 Task: Find connections with filter location Buin with filter topic #successwith filter profile language Spanish with filter current company United Breweries Ltd. with filter school Kerala Agricultural Jobs with filter industry Wireless Services with filter service category Auto Insurance with filter keywords title Biostatistician
Action: Mouse moved to (643, 85)
Screenshot: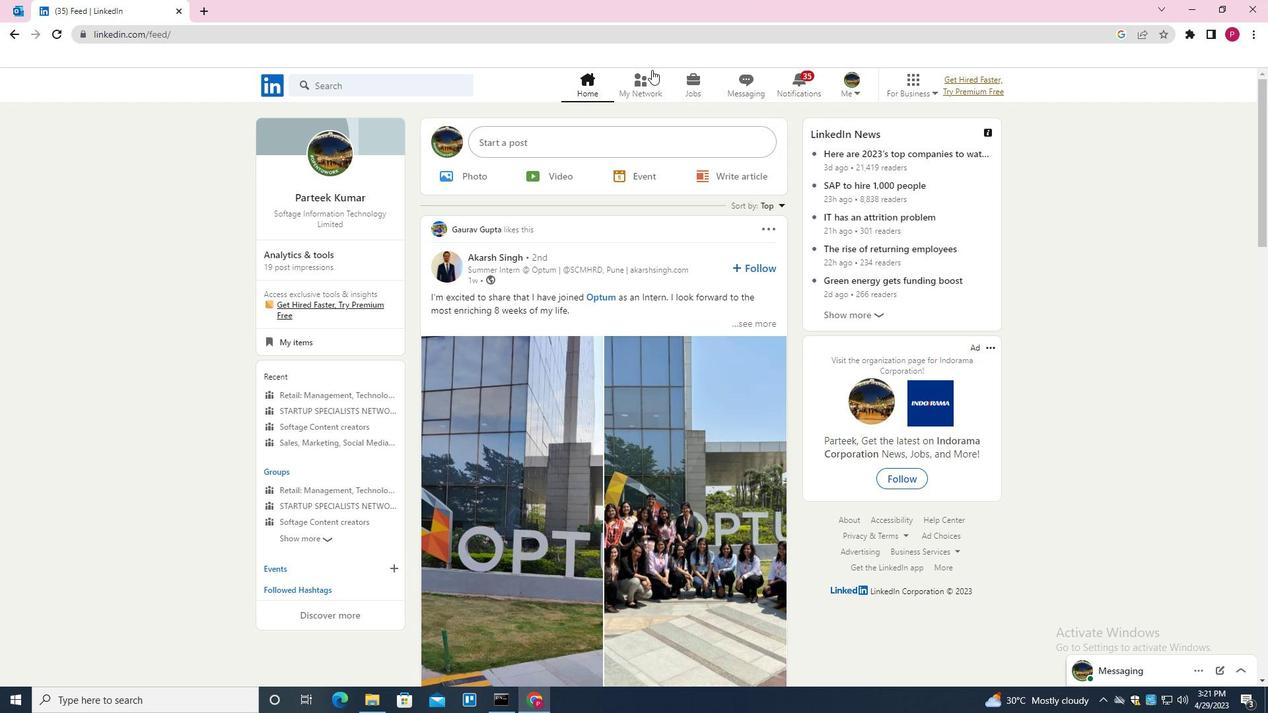 
Action: Mouse pressed left at (643, 85)
Screenshot: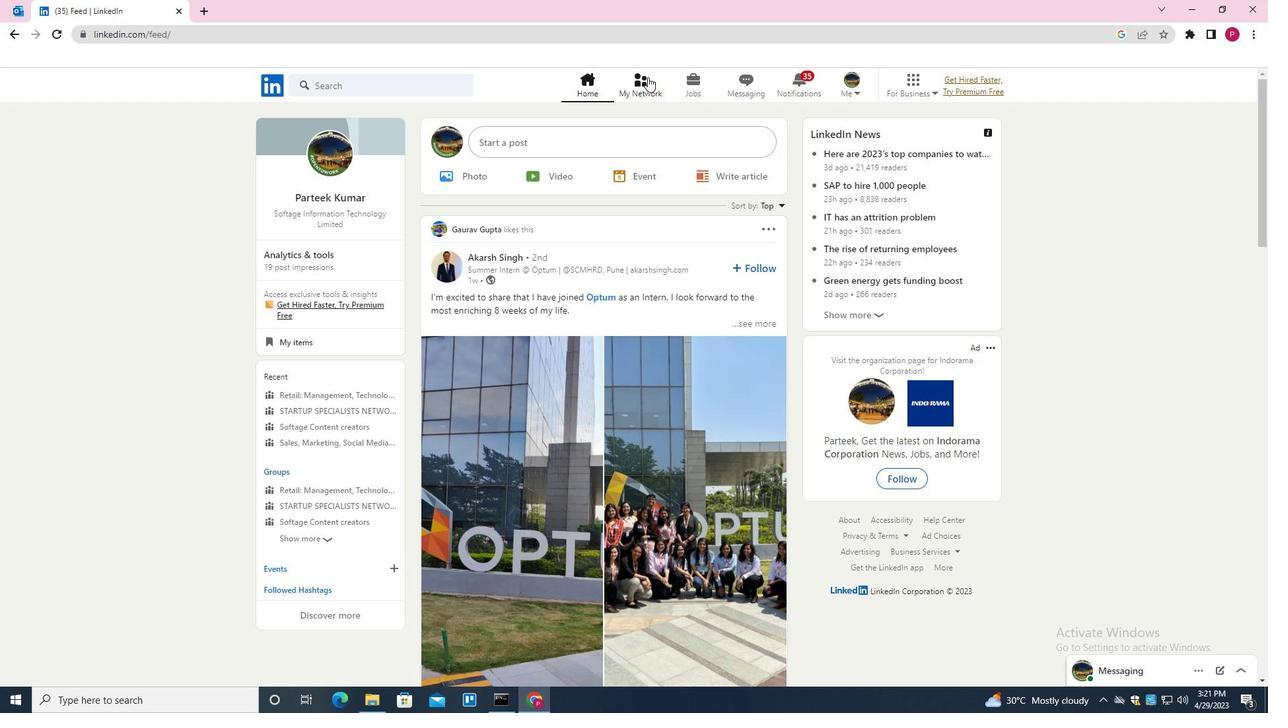 
Action: Mouse moved to (400, 154)
Screenshot: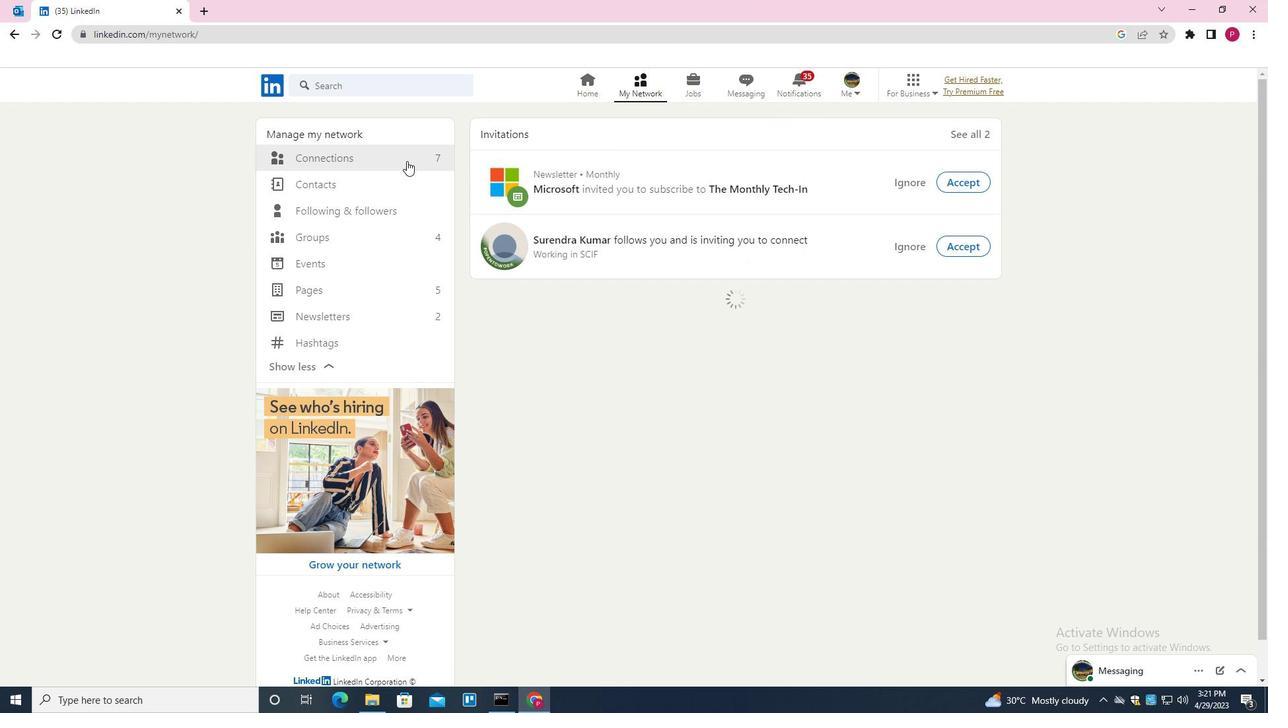 
Action: Mouse pressed left at (400, 154)
Screenshot: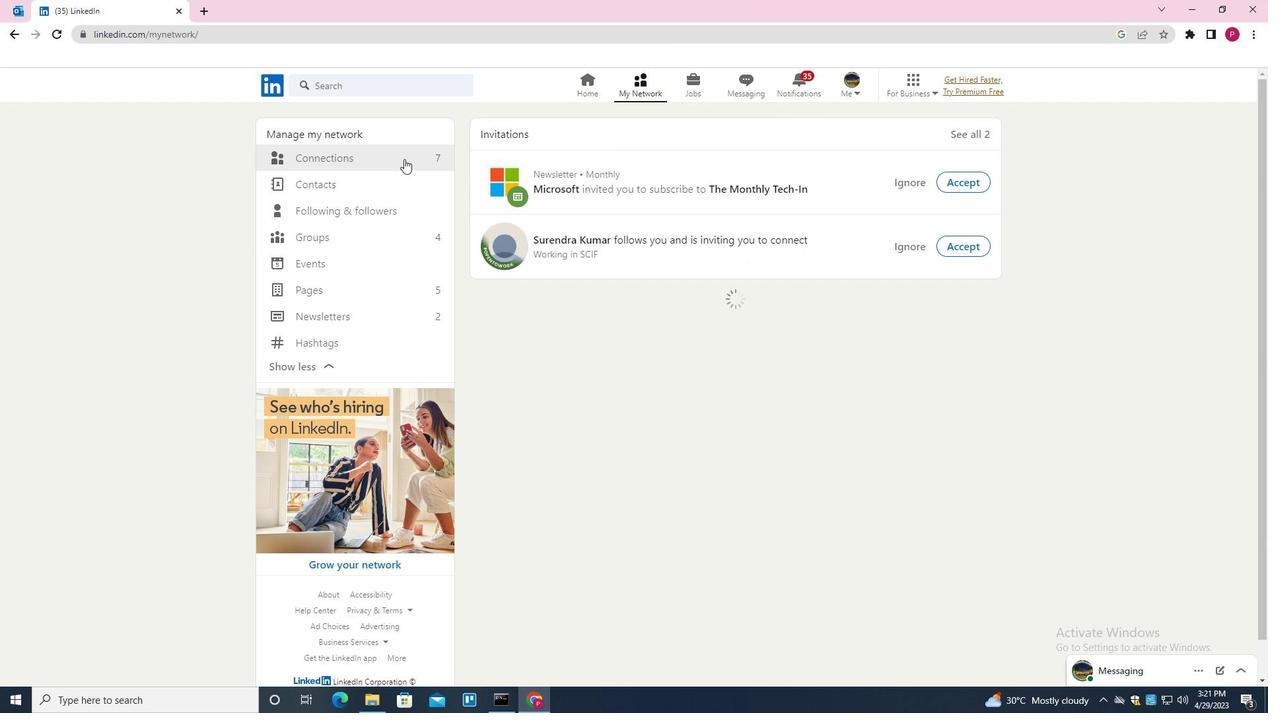 
Action: Mouse moved to (740, 161)
Screenshot: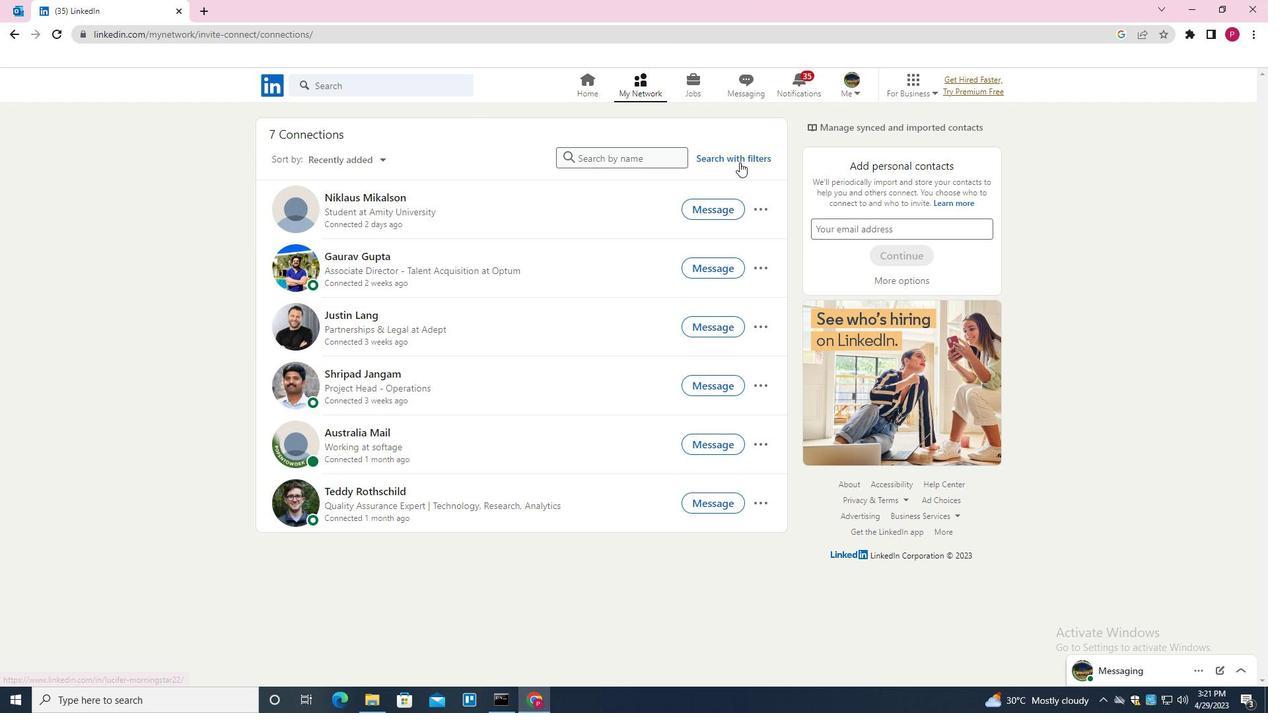 
Action: Mouse pressed left at (740, 161)
Screenshot: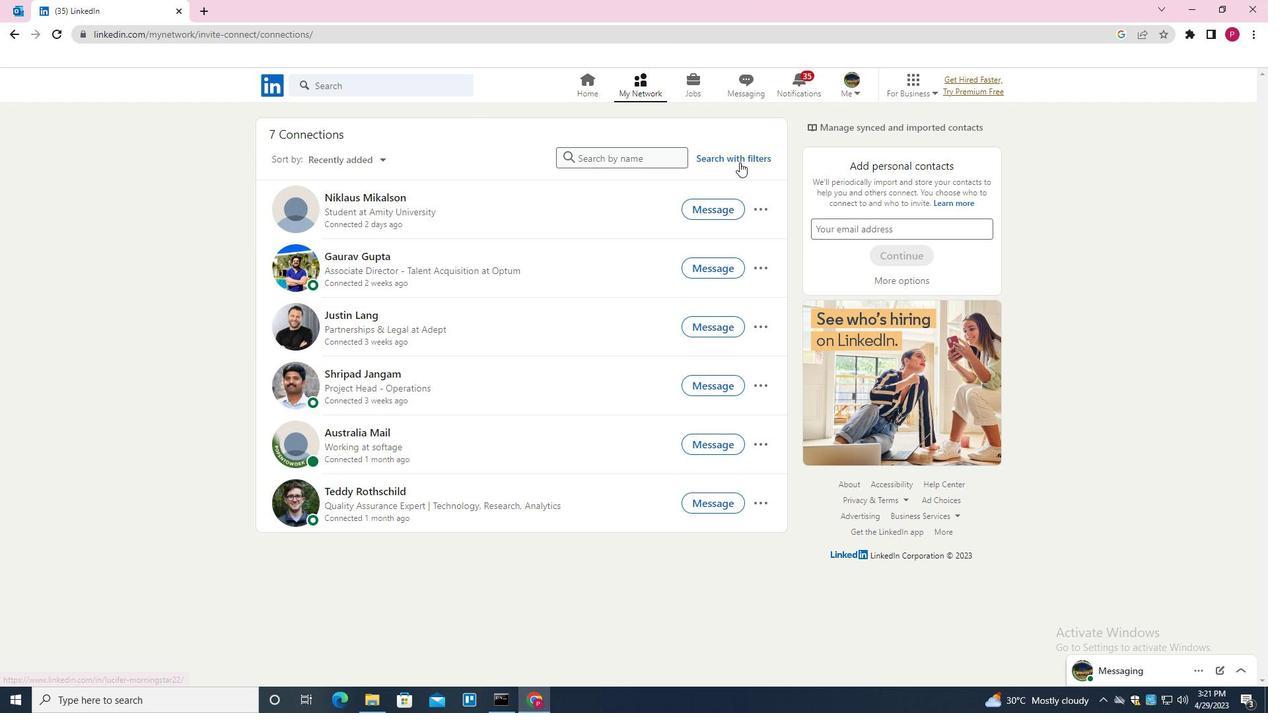 
Action: Mouse moved to (672, 124)
Screenshot: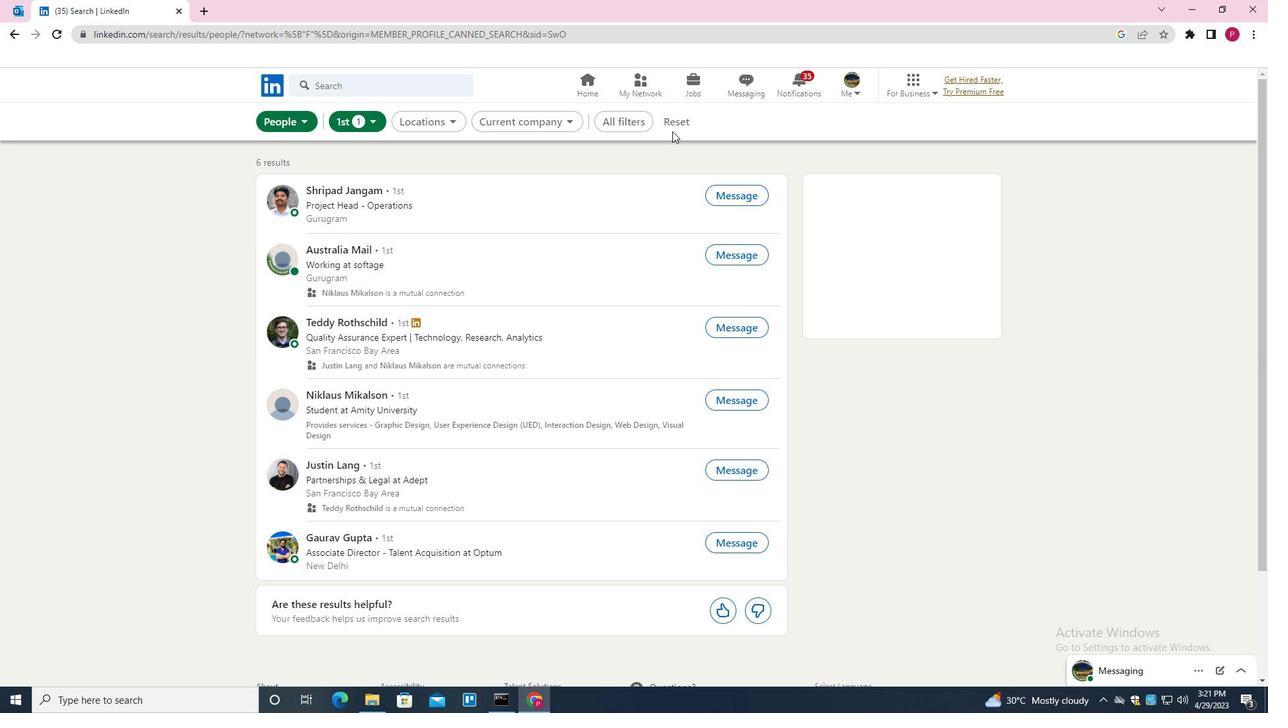 
Action: Mouse pressed left at (672, 124)
Screenshot: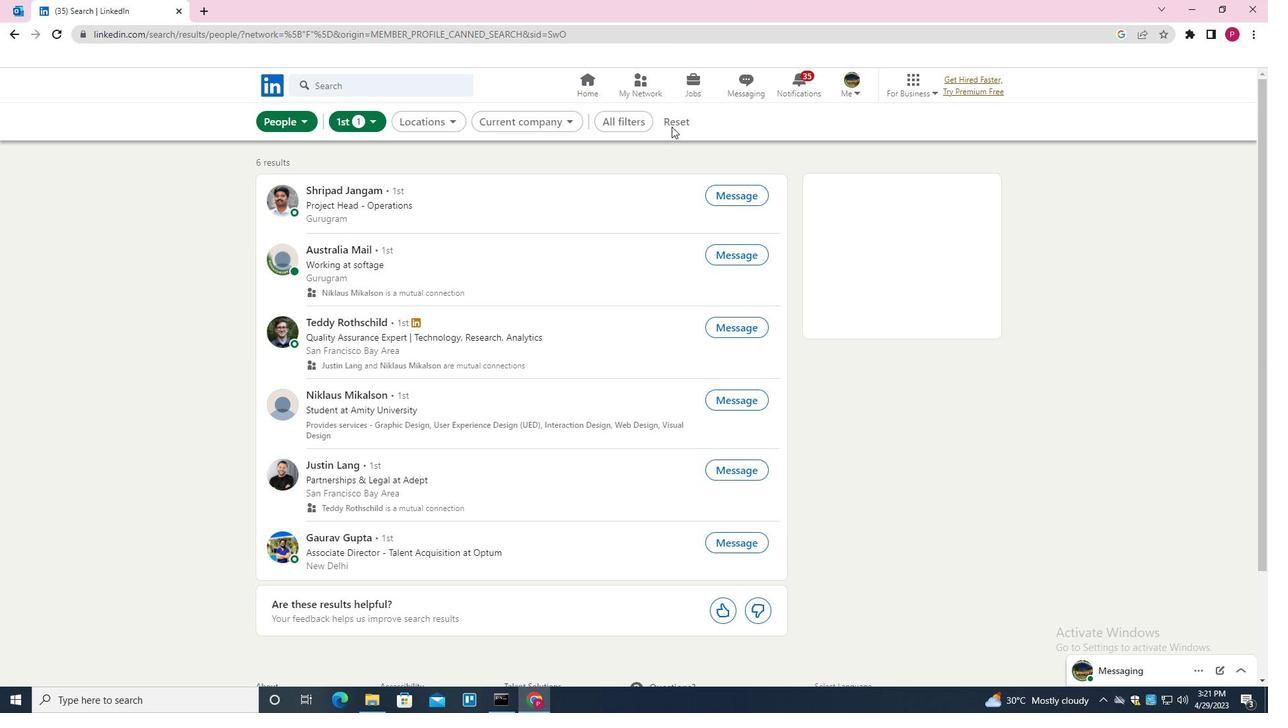 
Action: Mouse moved to (657, 126)
Screenshot: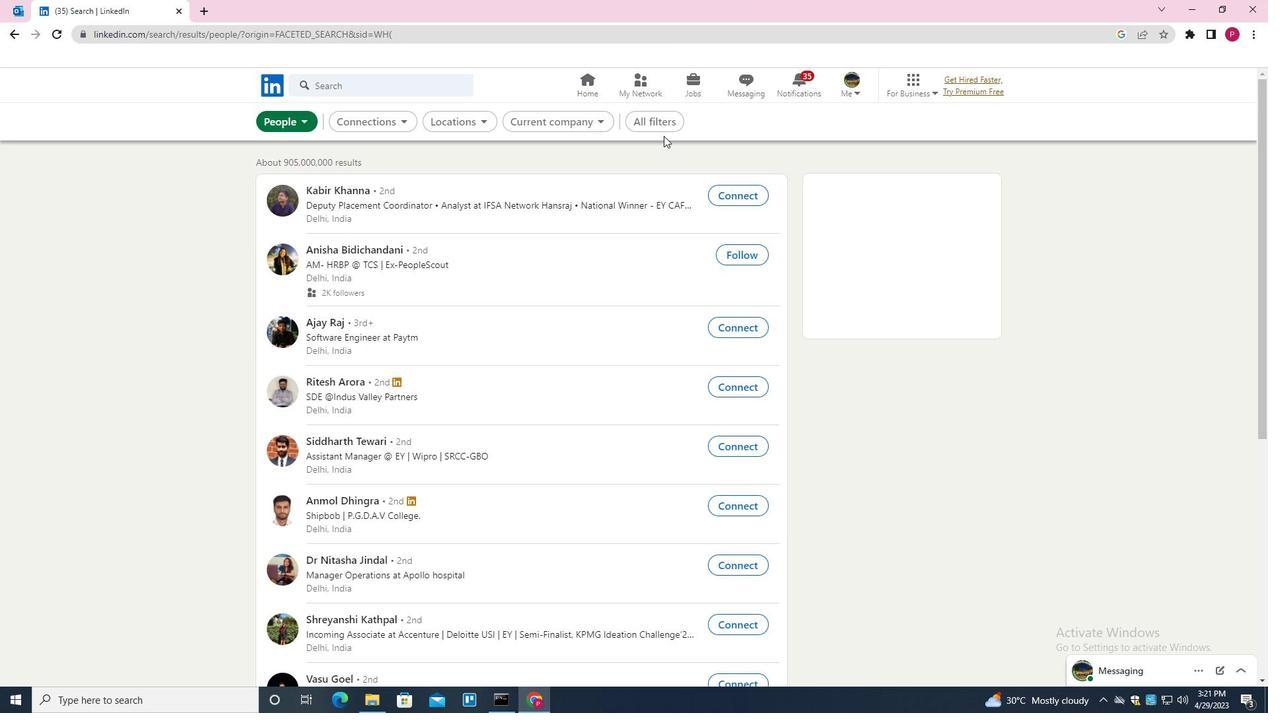 
Action: Mouse pressed left at (657, 126)
Screenshot: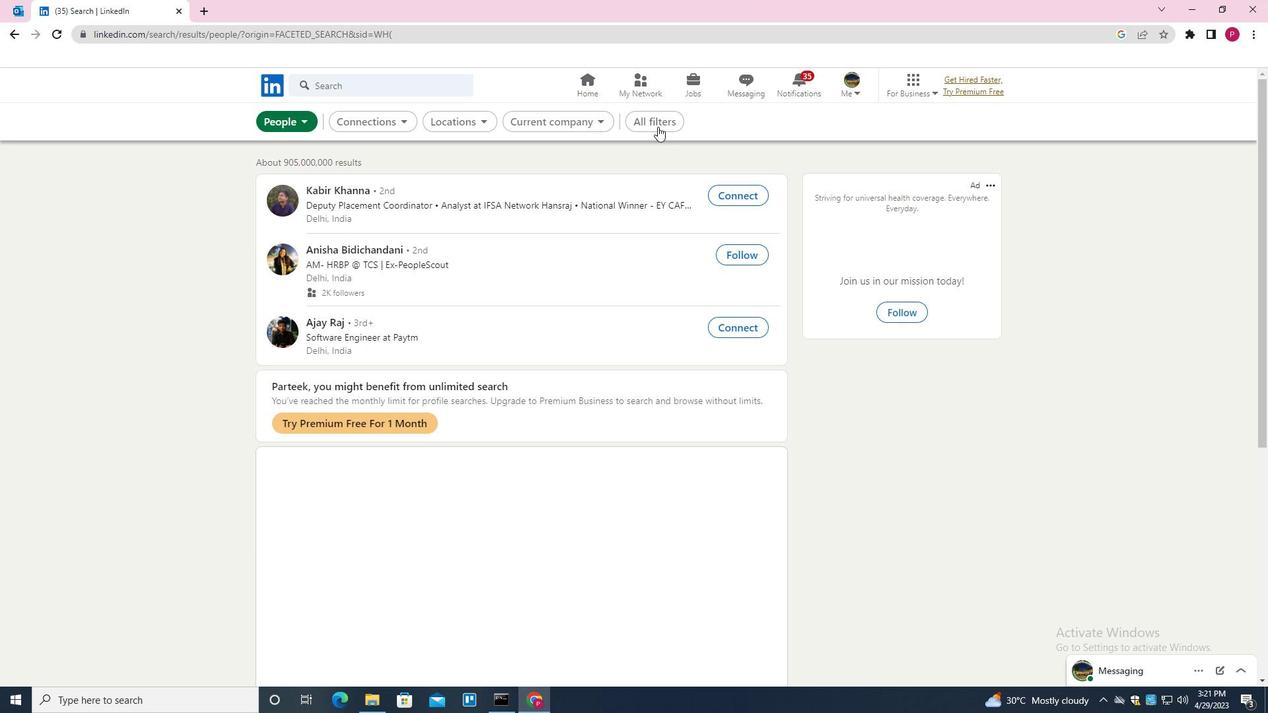 
Action: Mouse moved to (1102, 520)
Screenshot: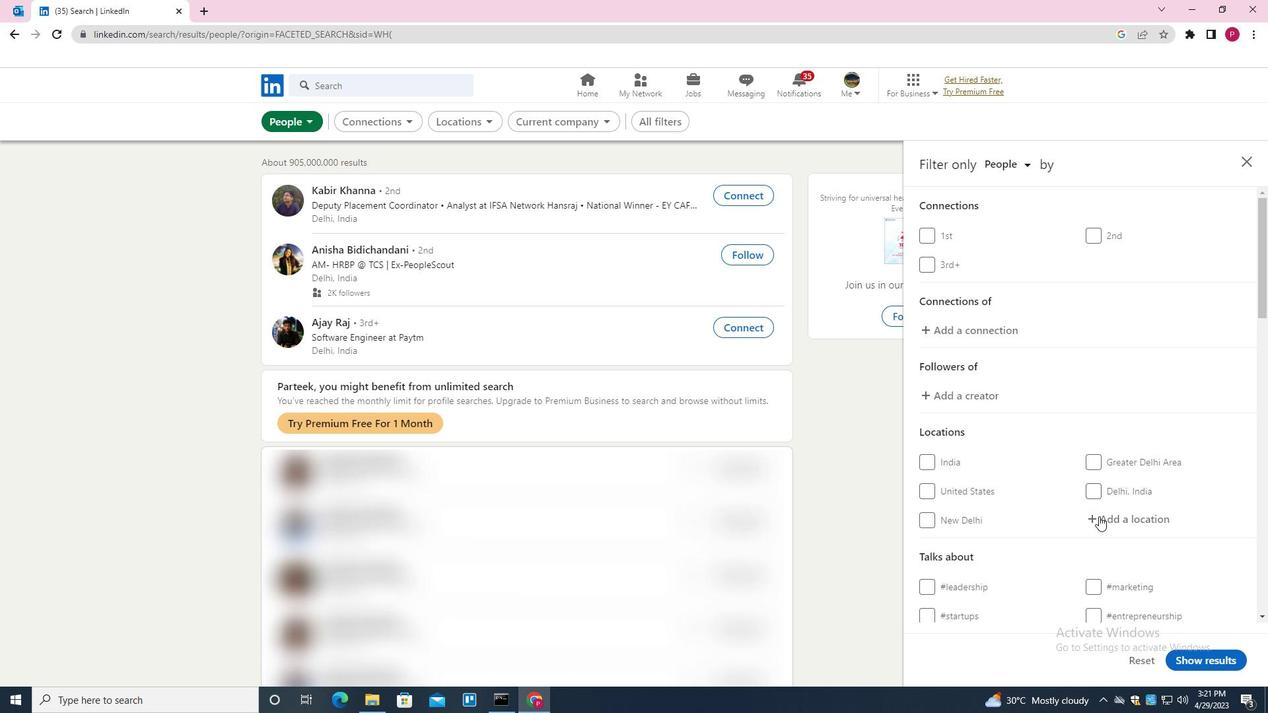 
Action: Mouse pressed left at (1102, 520)
Screenshot: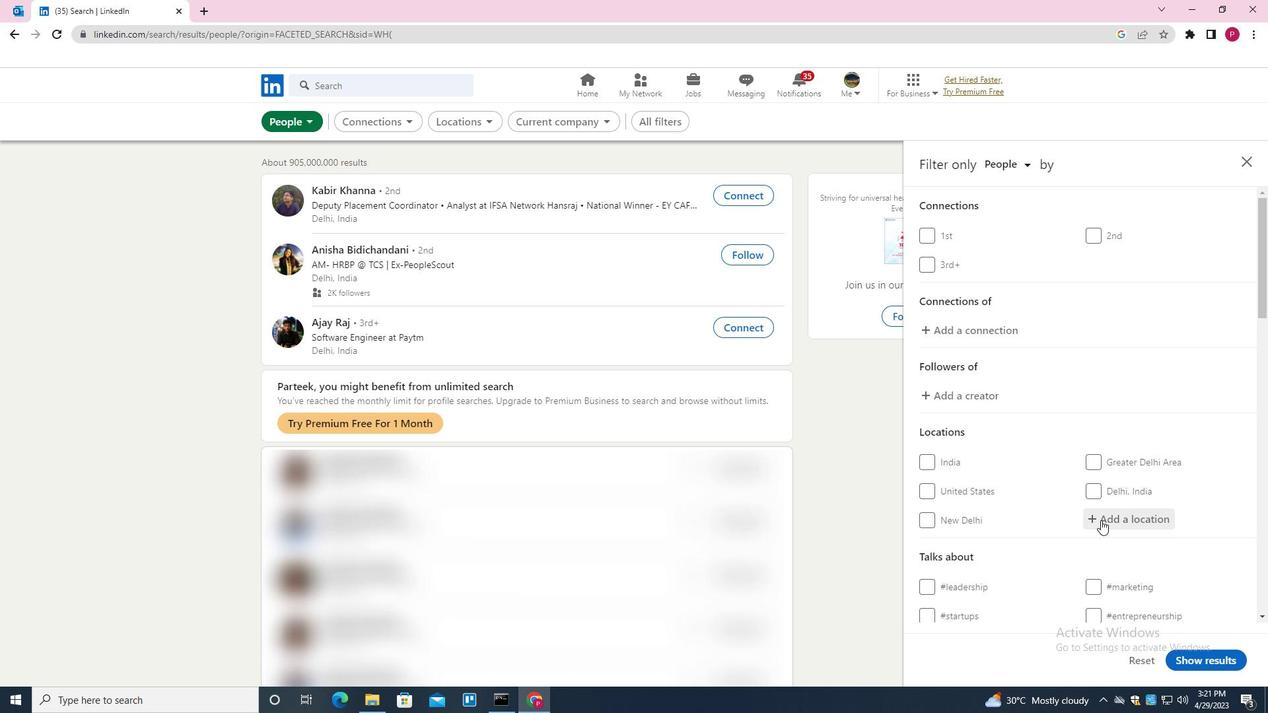 
Action: Key pressed <Key.shift>BUIN<Key.down><Key.enter>
Screenshot: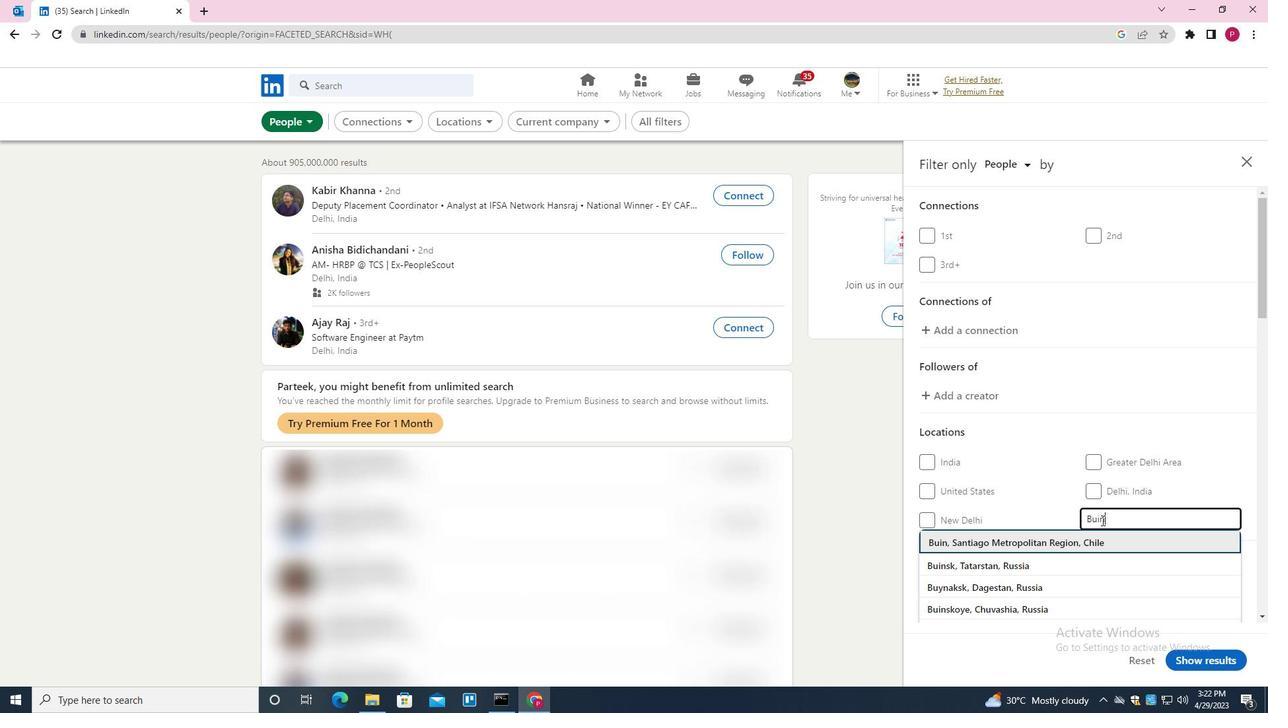 
Action: Mouse moved to (1075, 510)
Screenshot: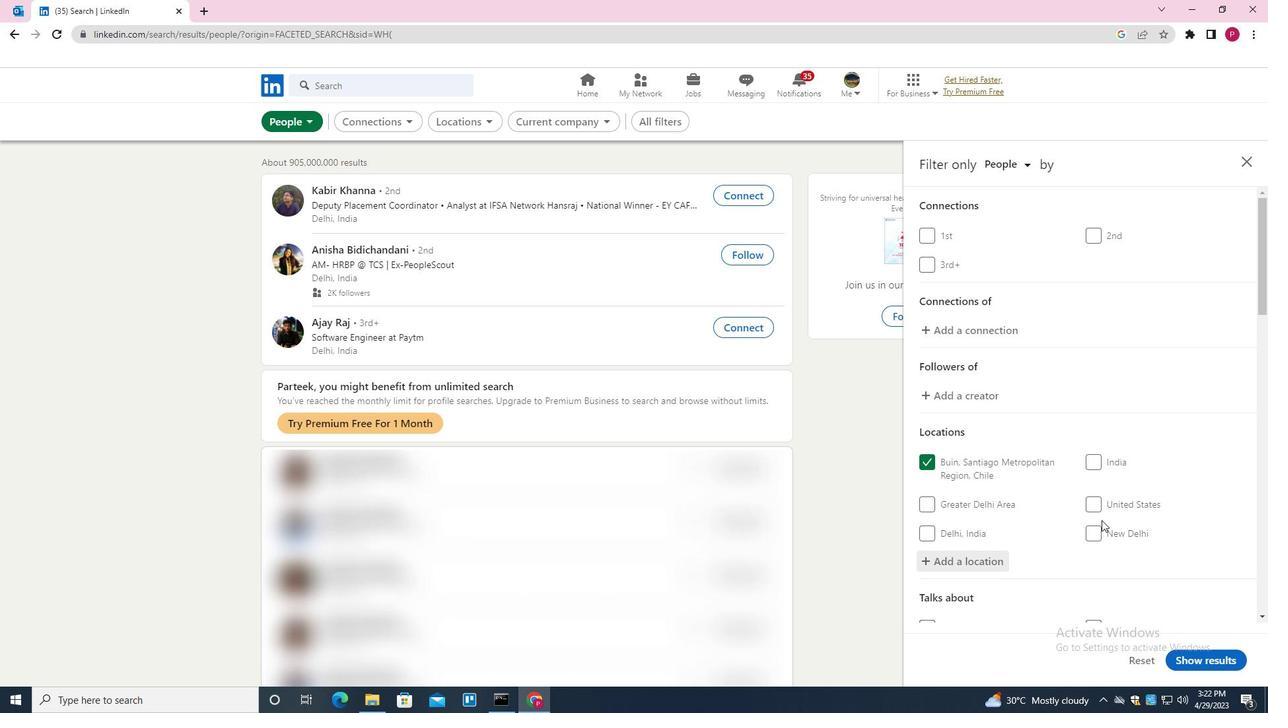 
Action: Mouse scrolled (1075, 510) with delta (0, 0)
Screenshot: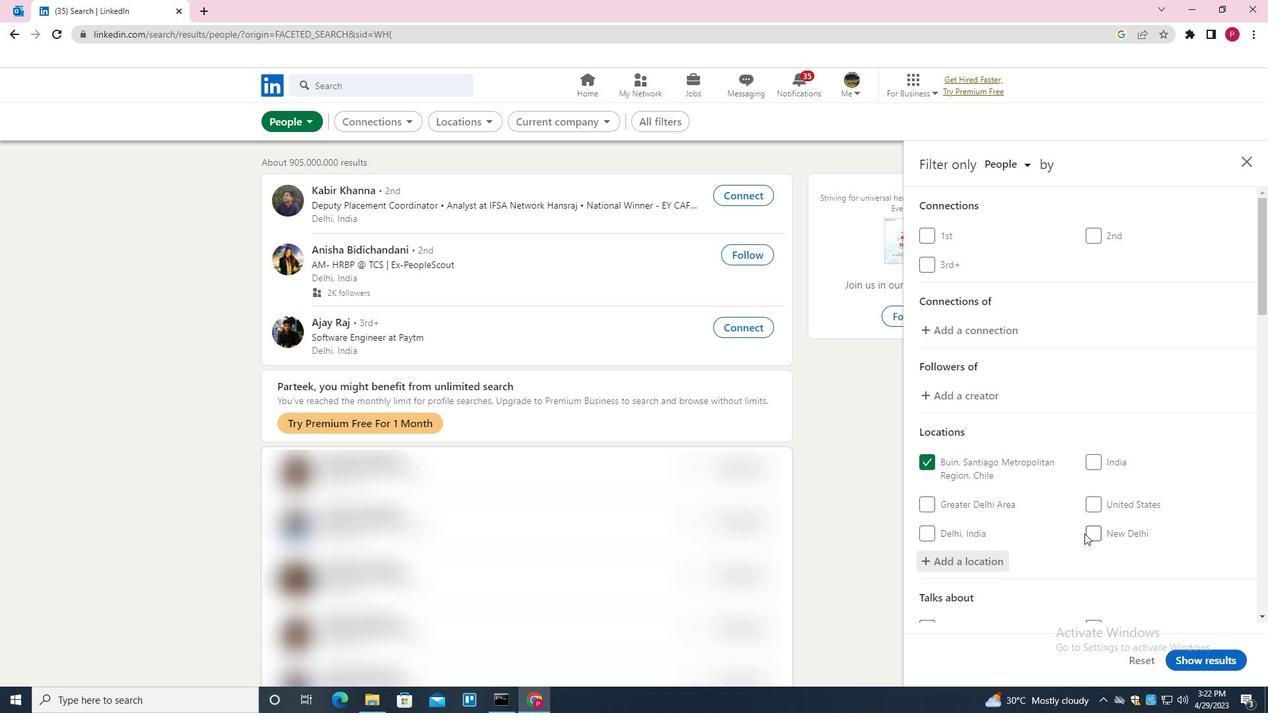 
Action: Mouse scrolled (1075, 510) with delta (0, 0)
Screenshot: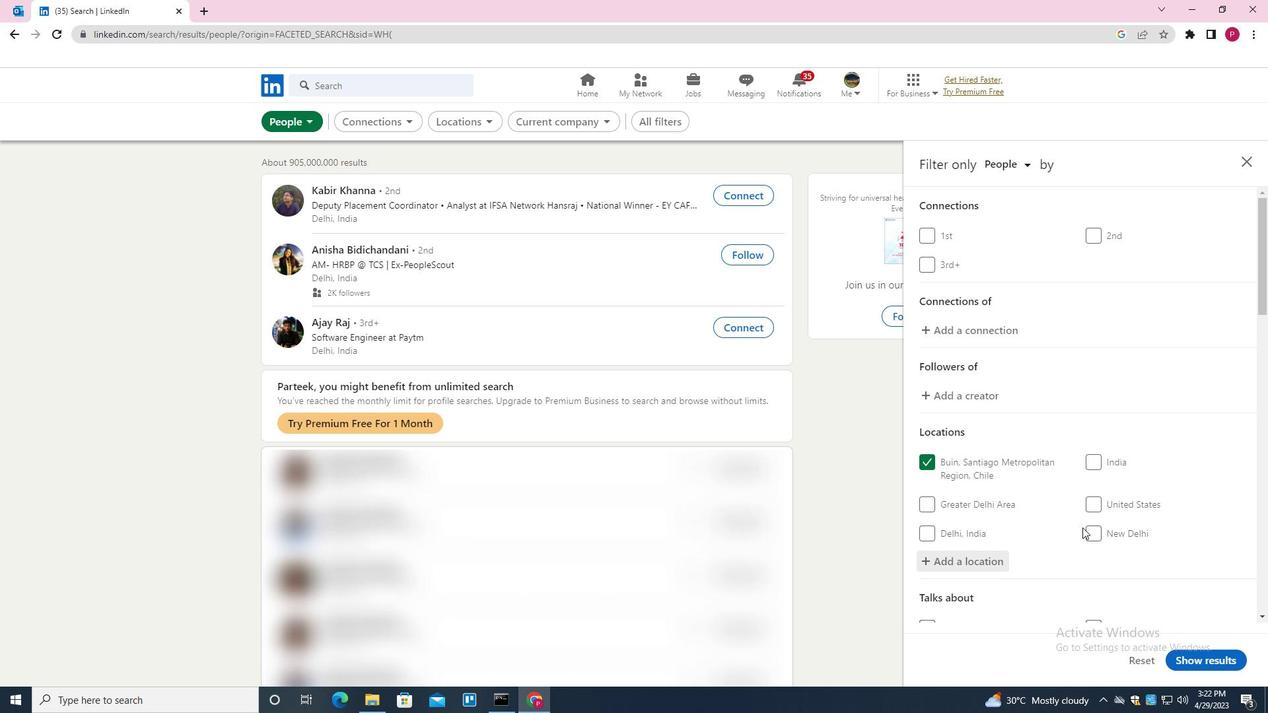 
Action: Mouse scrolled (1075, 510) with delta (0, 0)
Screenshot: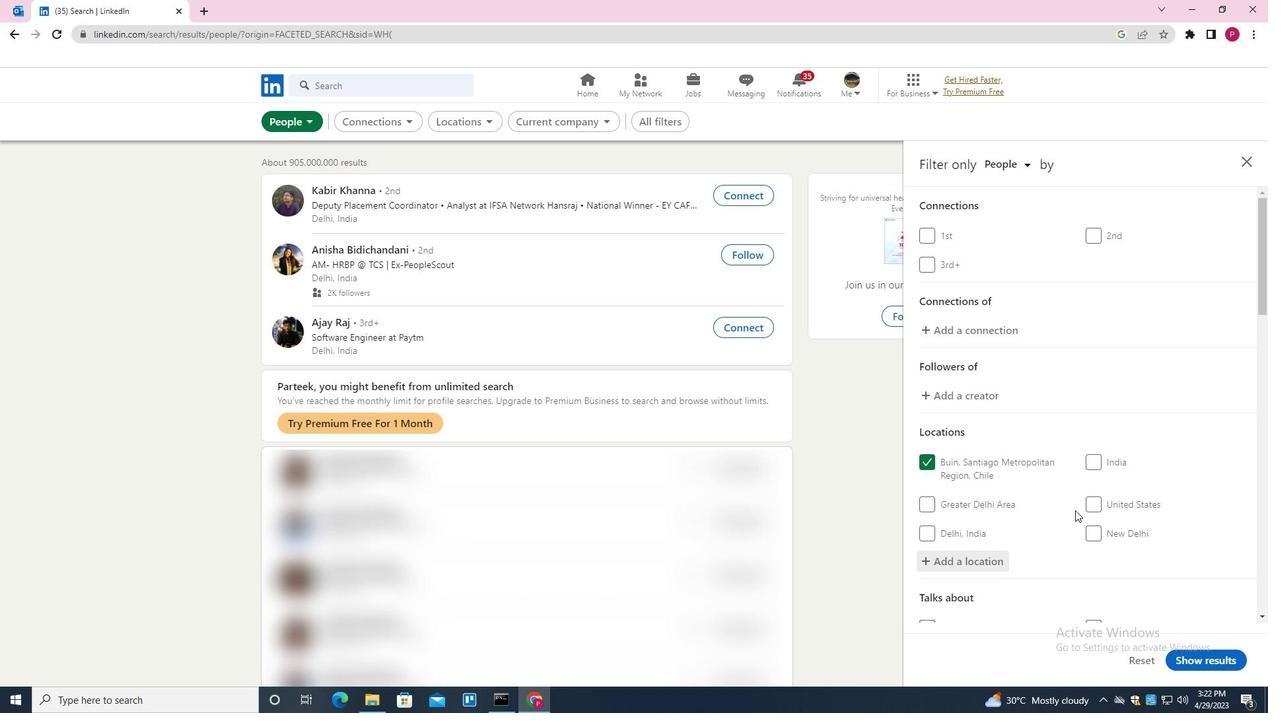 
Action: Mouse moved to (1098, 487)
Screenshot: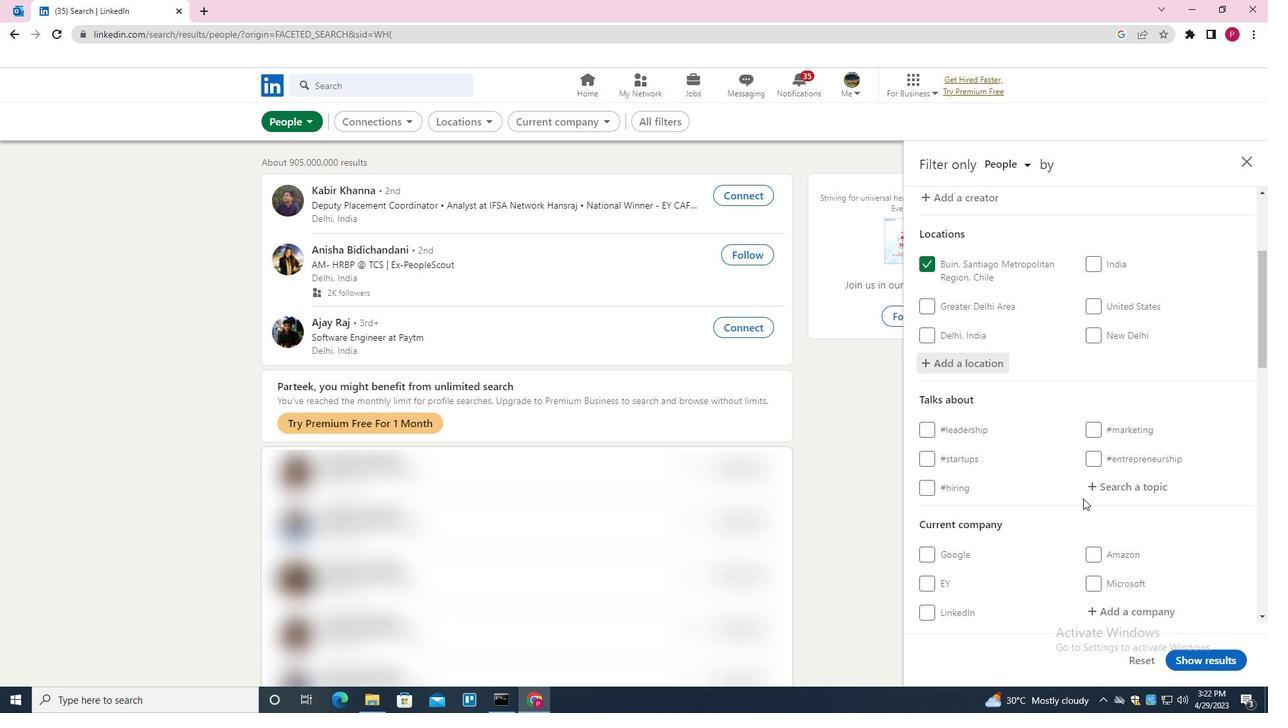 
Action: Mouse pressed left at (1098, 487)
Screenshot: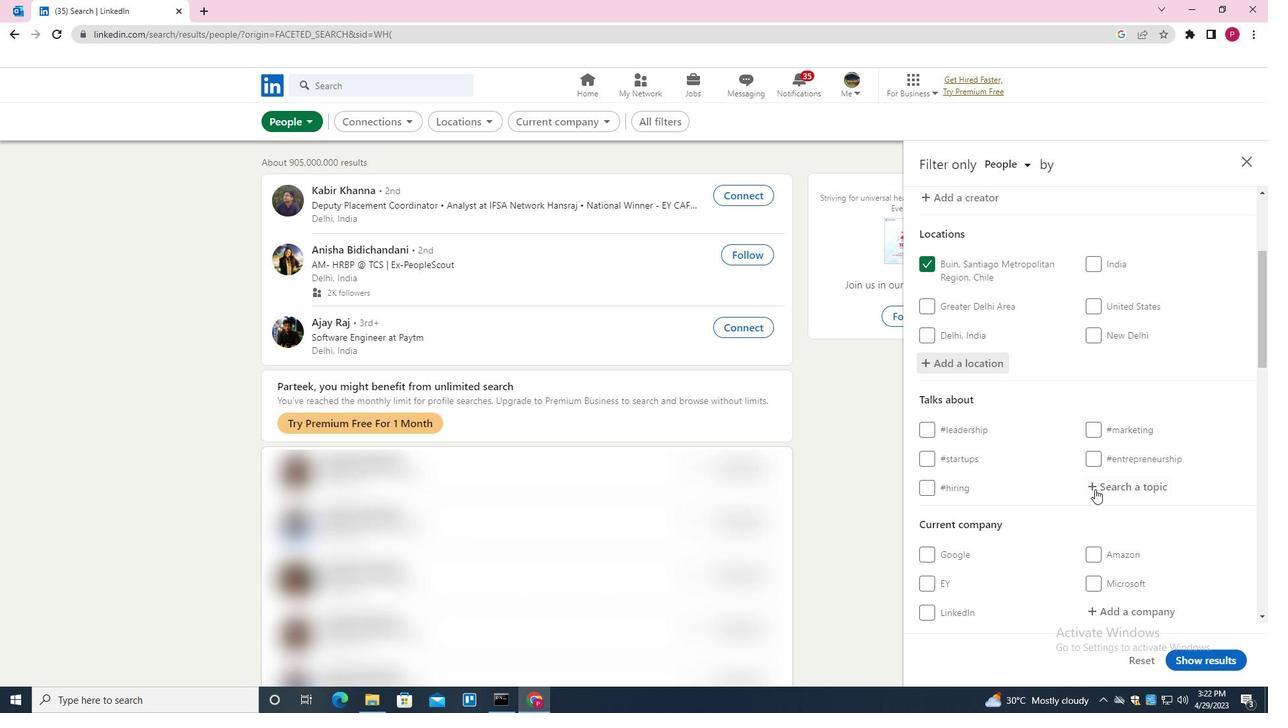 
Action: Key pressed SUCE<Key.down><Key.down><Key.down><Key.down><Key.enter>
Screenshot: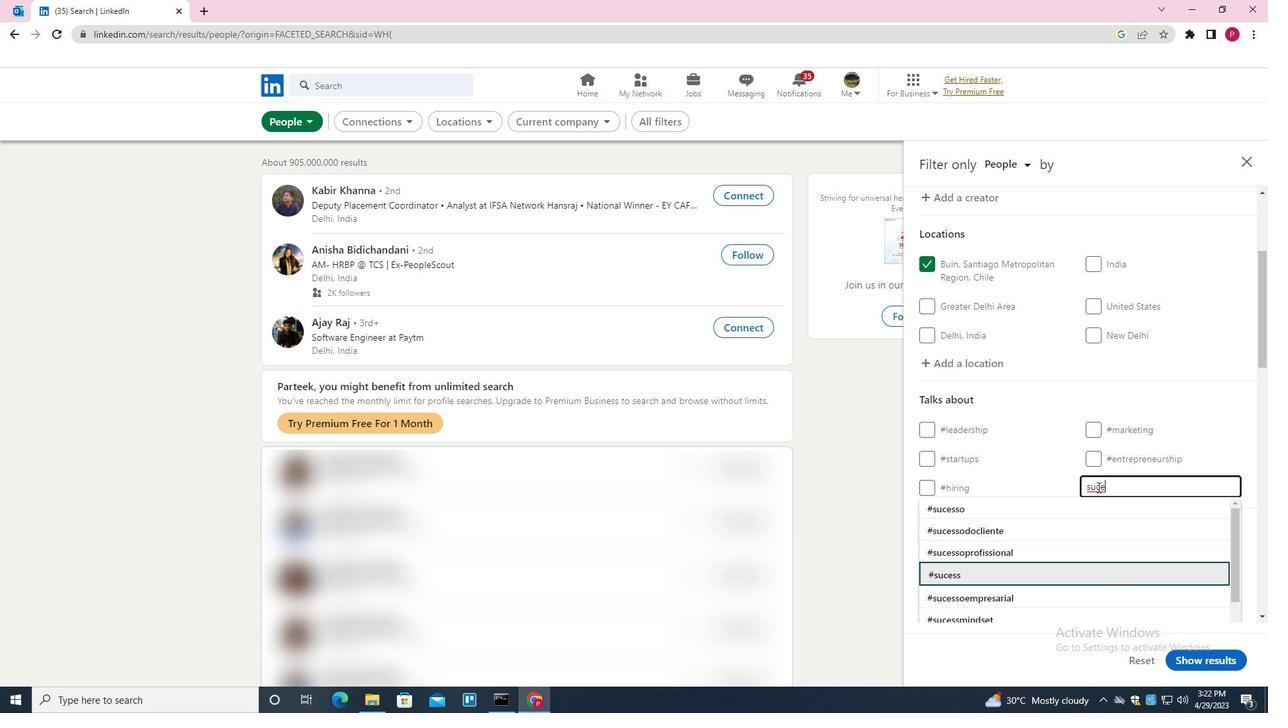 
Action: Mouse moved to (1099, 487)
Screenshot: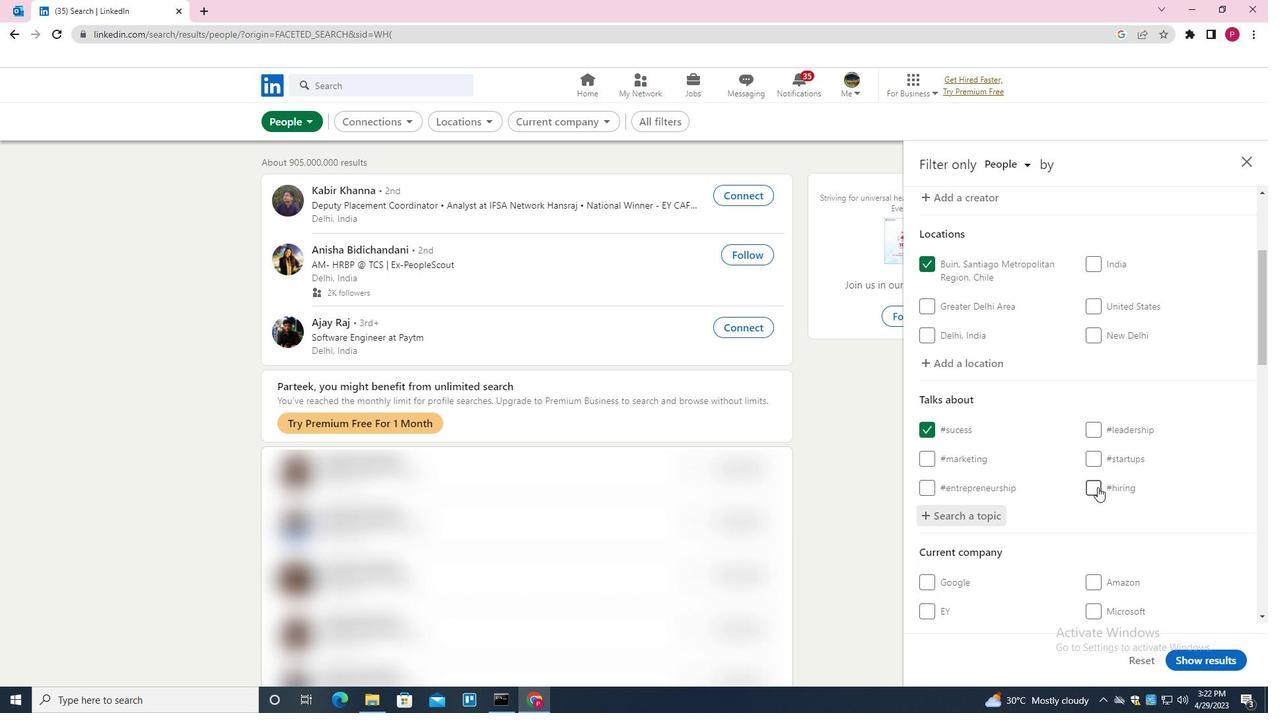 
Action: Mouse scrolled (1099, 487) with delta (0, 0)
Screenshot: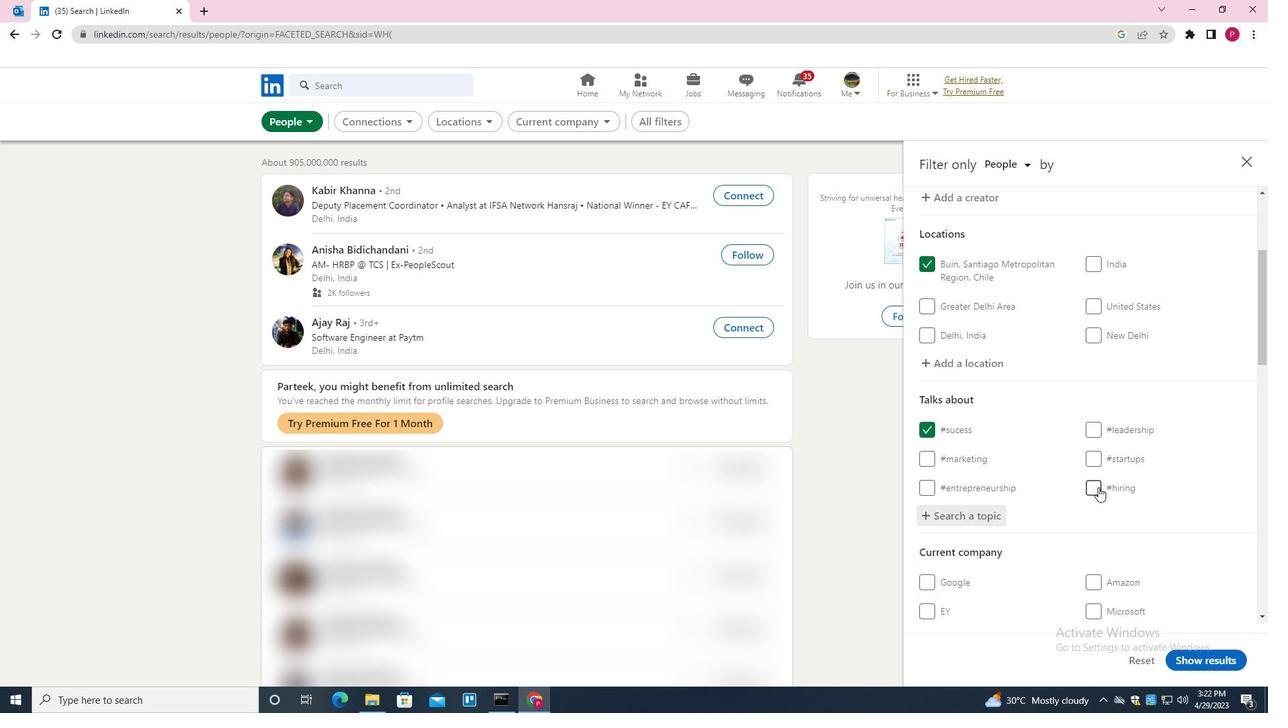 
Action: Mouse scrolled (1099, 487) with delta (0, 0)
Screenshot: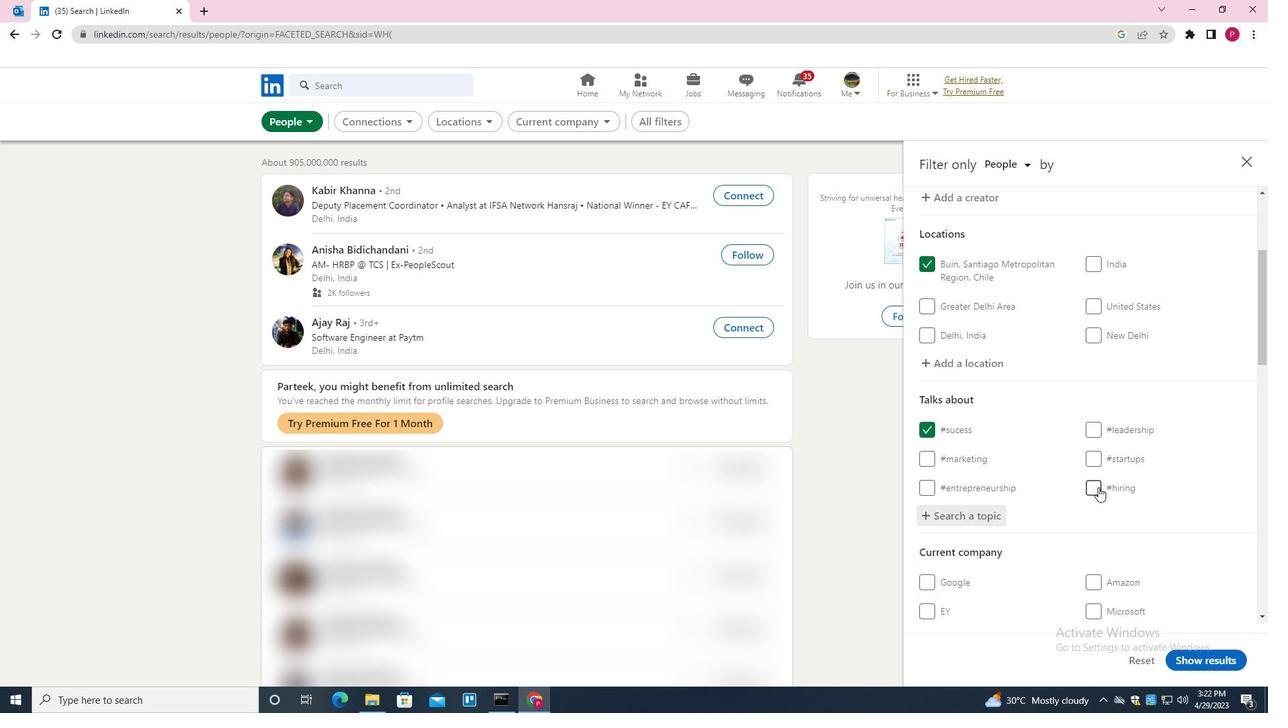
Action: Mouse scrolled (1099, 487) with delta (0, 0)
Screenshot: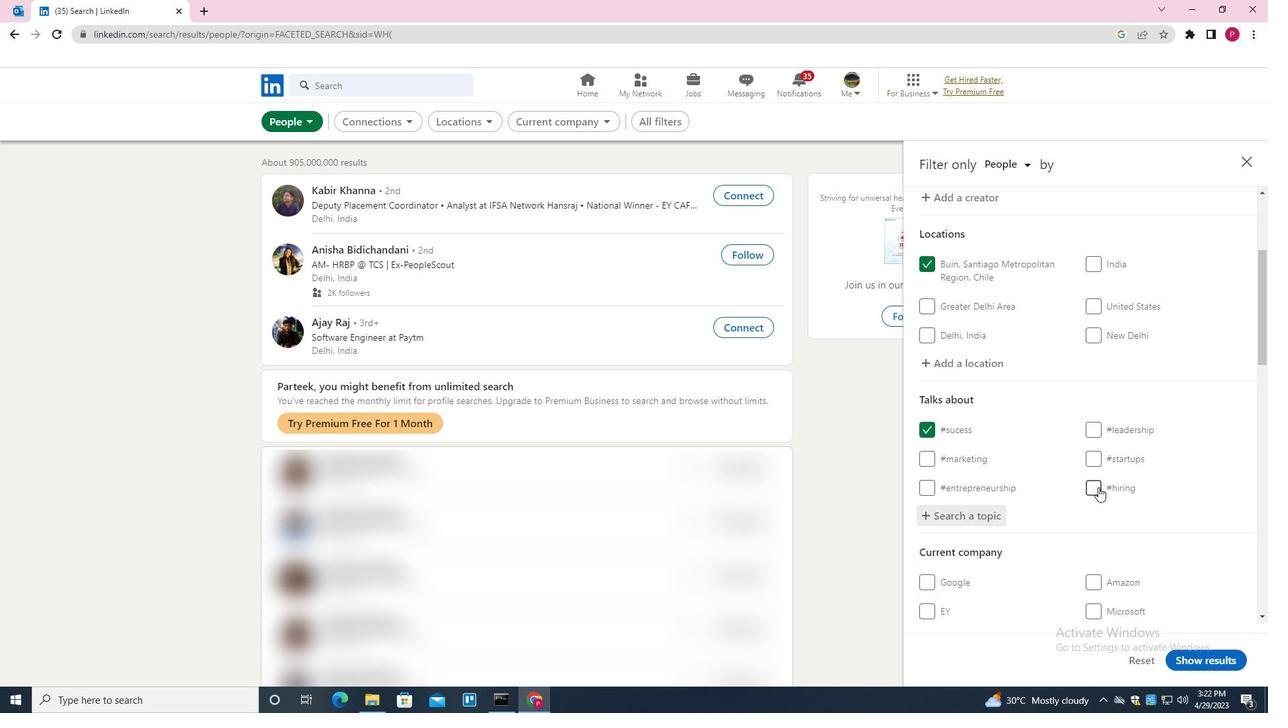 
Action: Mouse moved to (1050, 510)
Screenshot: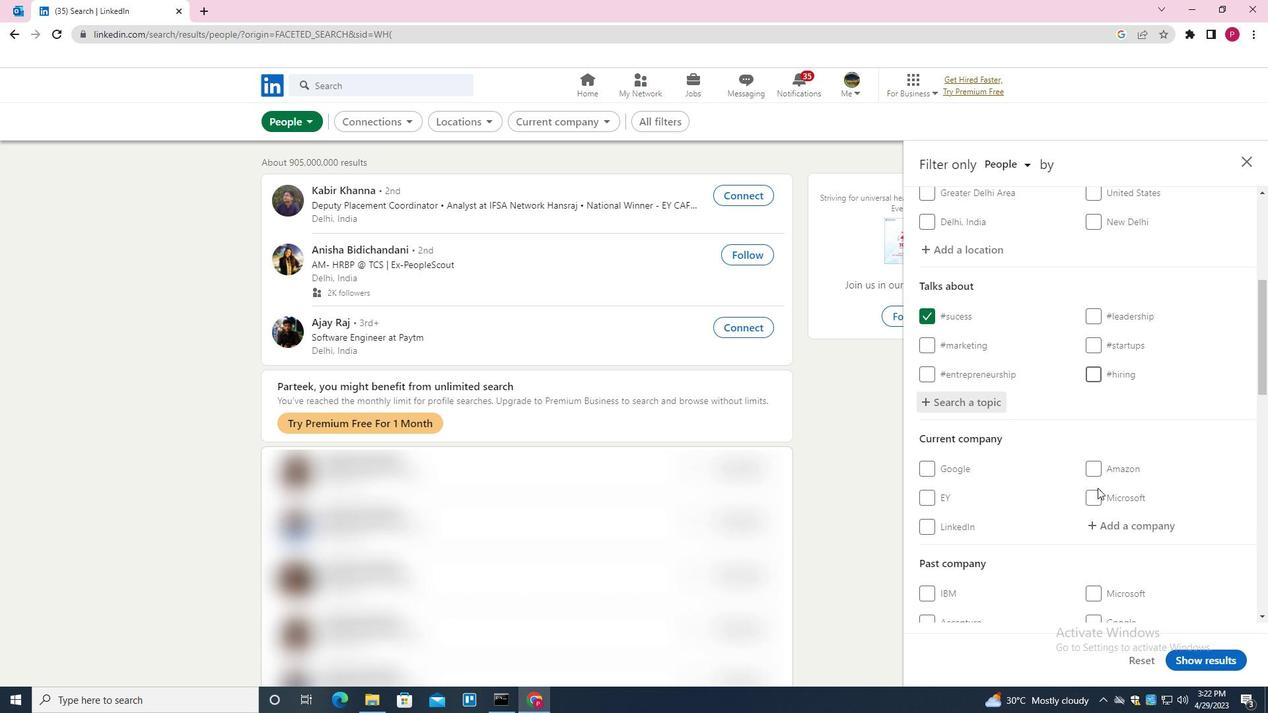 
Action: Mouse scrolled (1050, 509) with delta (0, 0)
Screenshot: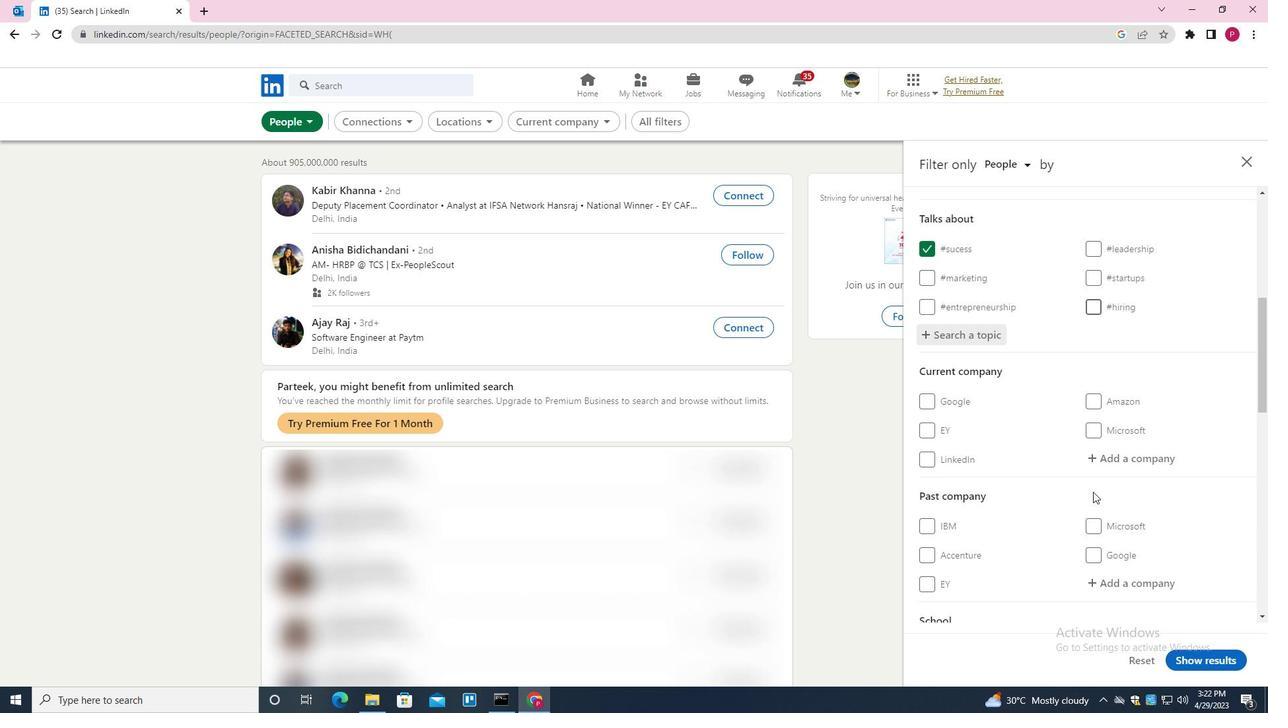 
Action: Mouse scrolled (1050, 509) with delta (0, 0)
Screenshot: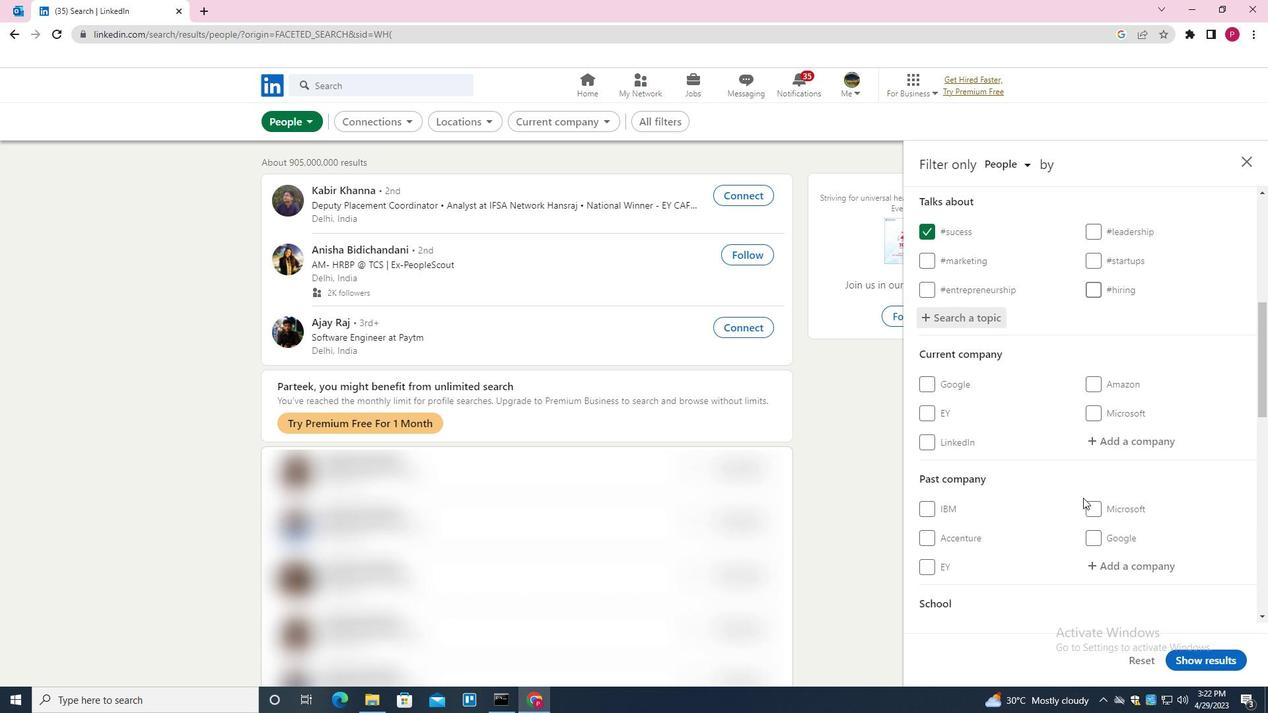 
Action: Mouse moved to (1049, 510)
Screenshot: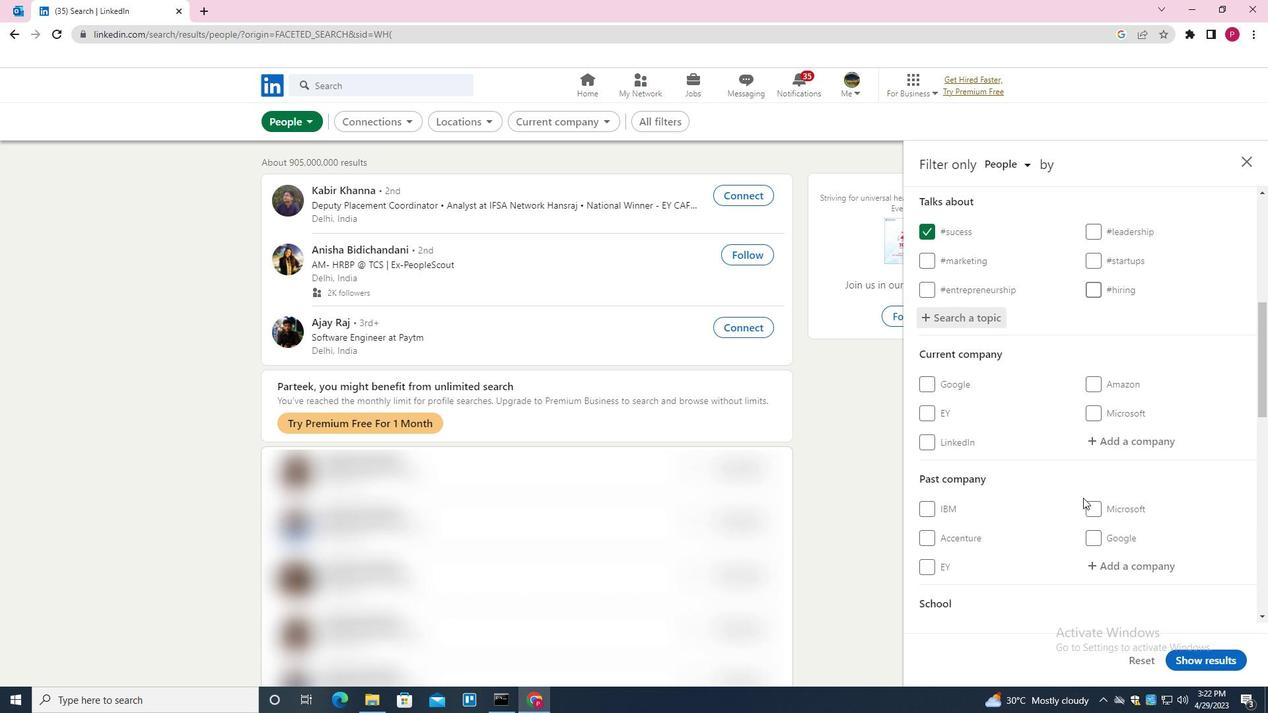 
Action: Mouse scrolled (1049, 510) with delta (0, 0)
Screenshot: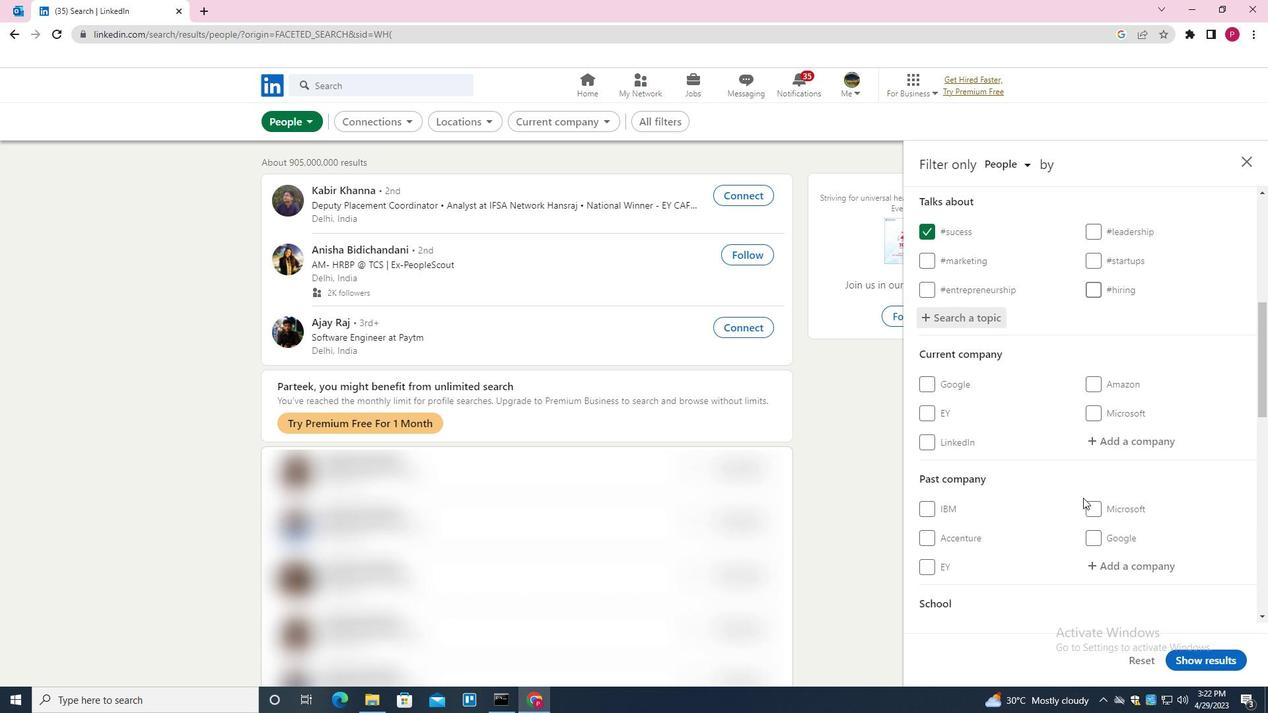 
Action: Mouse scrolled (1049, 510) with delta (0, 0)
Screenshot: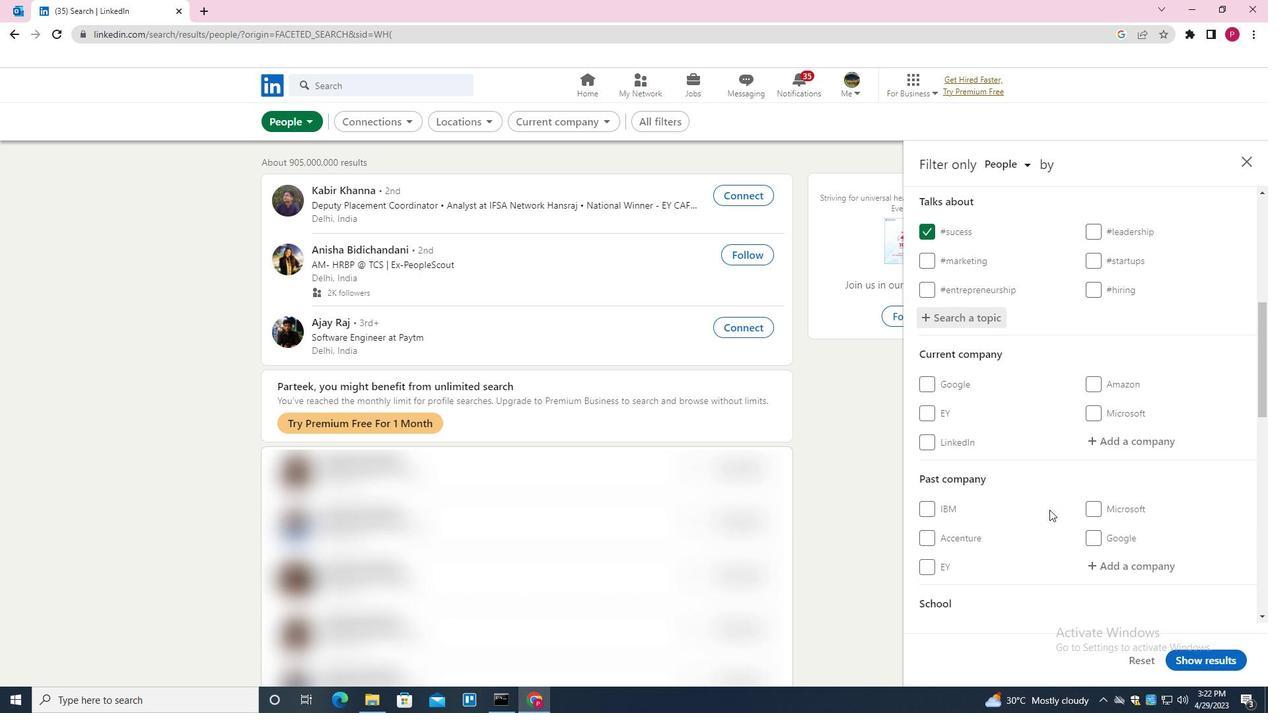 
Action: Mouse moved to (1040, 512)
Screenshot: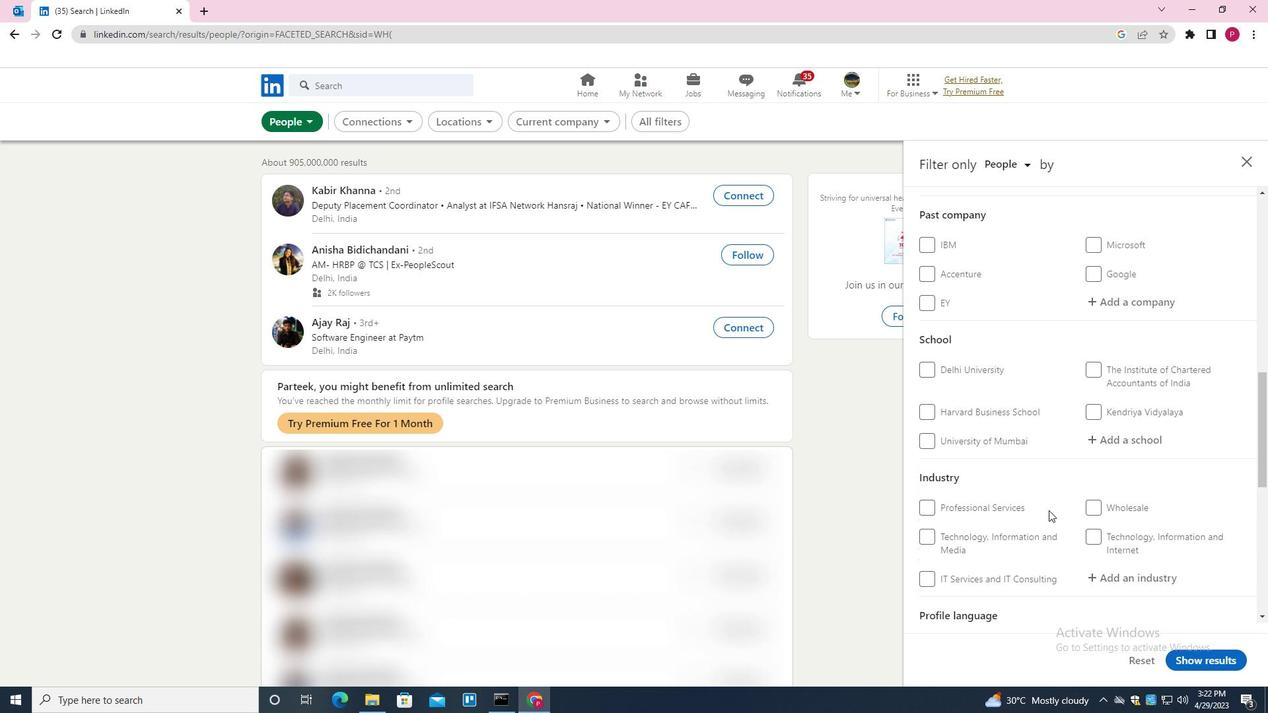 
Action: Mouse scrolled (1040, 511) with delta (0, 0)
Screenshot: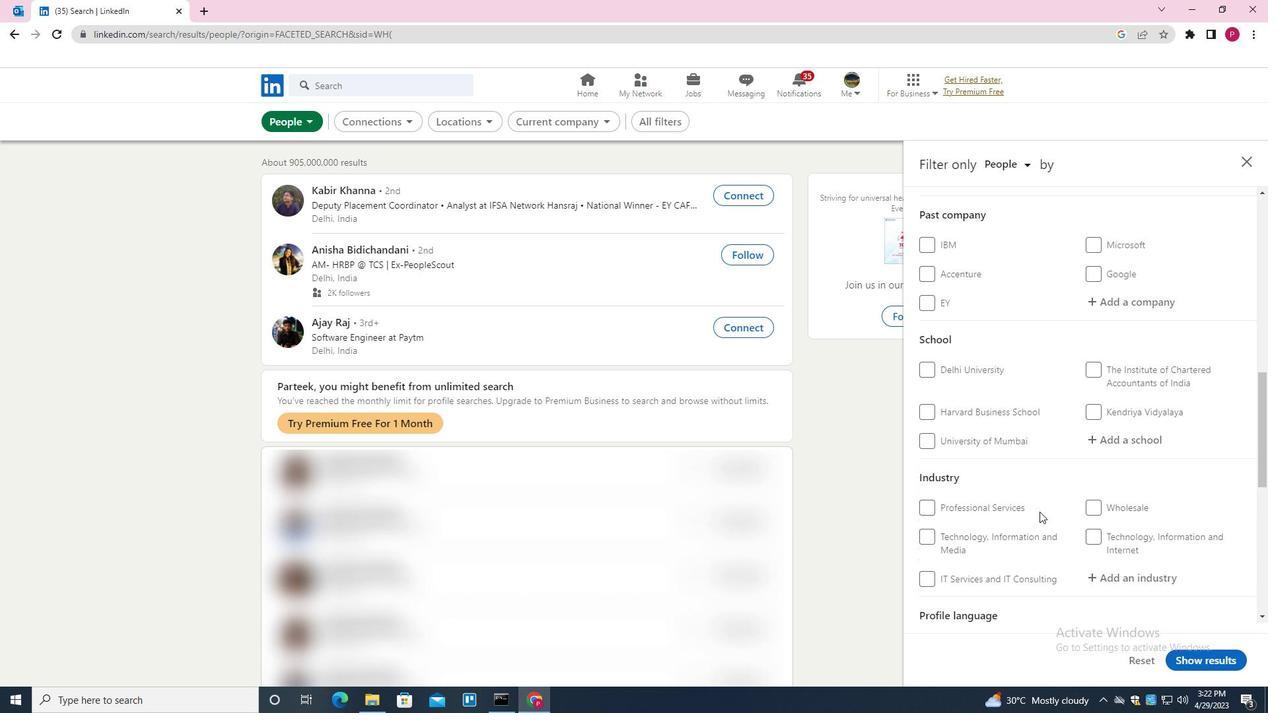 
Action: Mouse scrolled (1040, 511) with delta (0, 0)
Screenshot: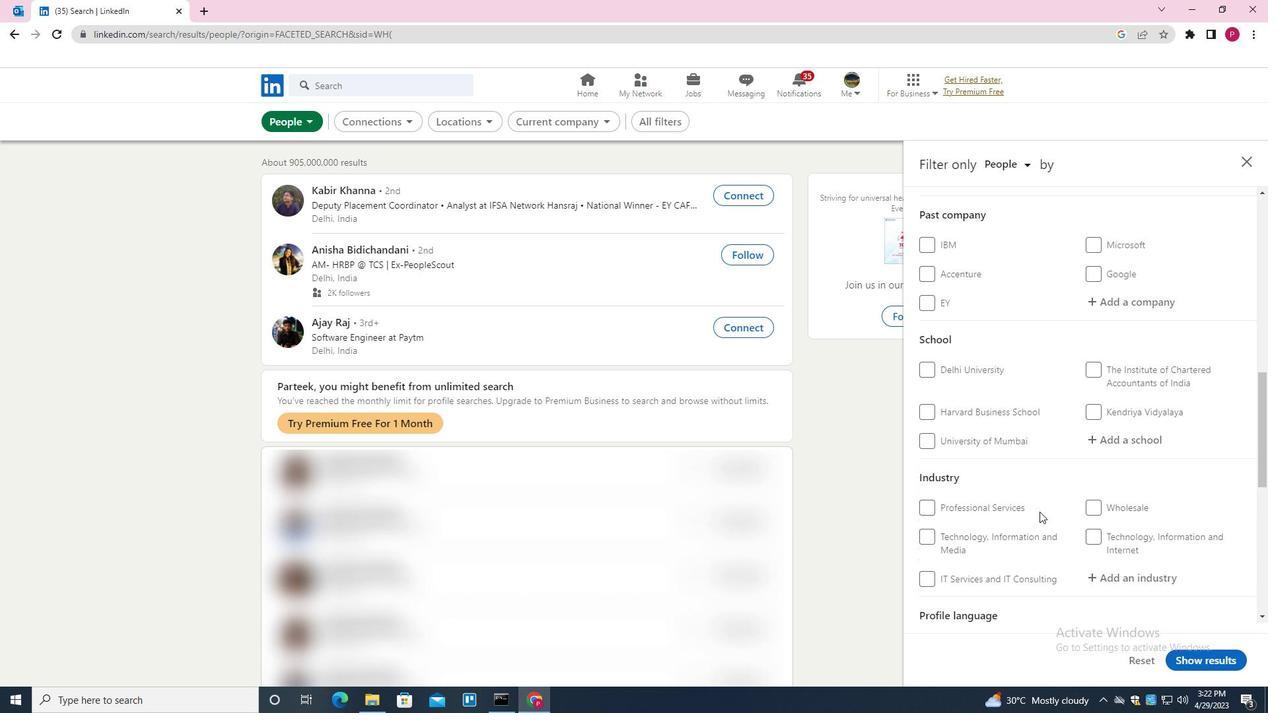 
Action: Mouse moved to (949, 541)
Screenshot: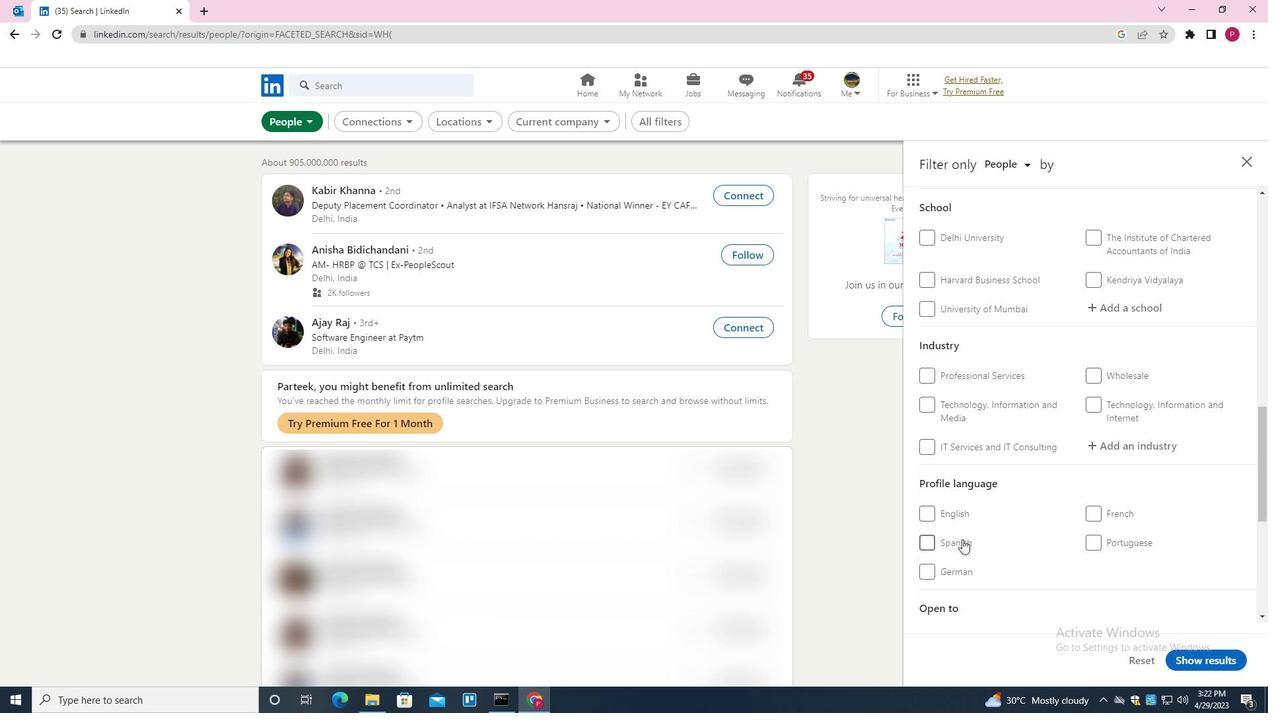 
Action: Mouse pressed left at (949, 541)
Screenshot: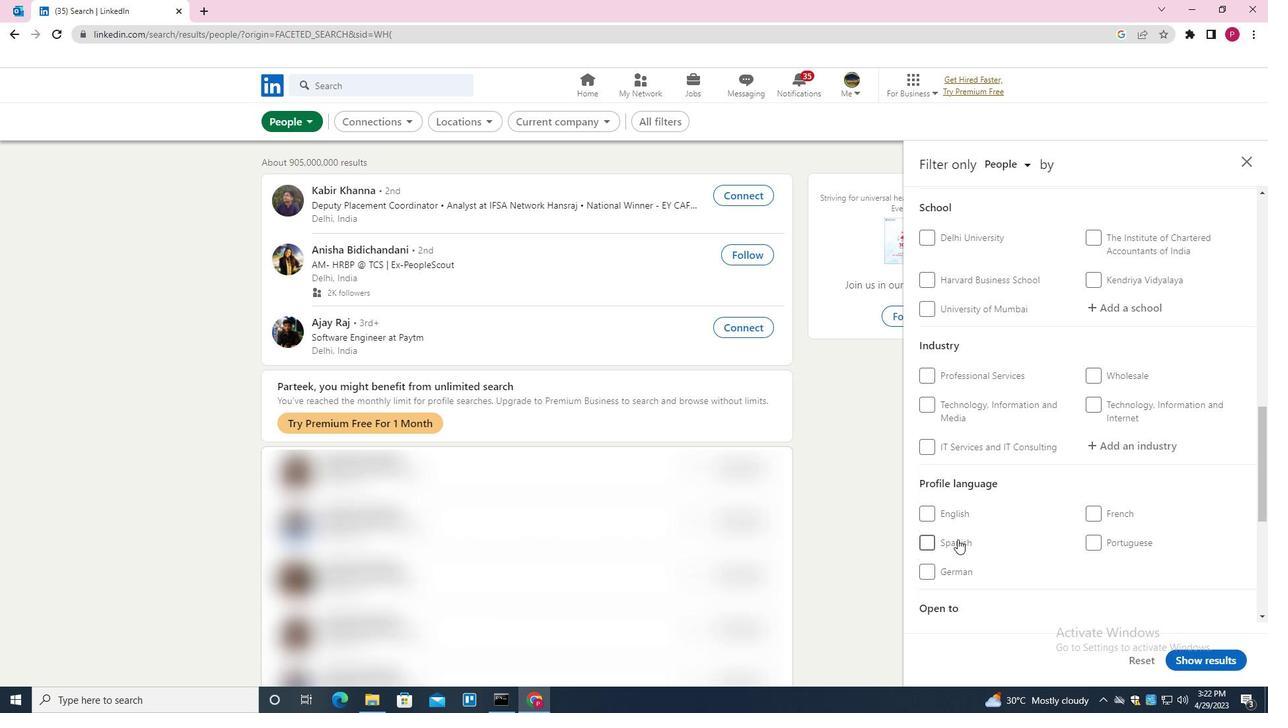 
Action: Mouse scrolled (949, 542) with delta (0, 0)
Screenshot: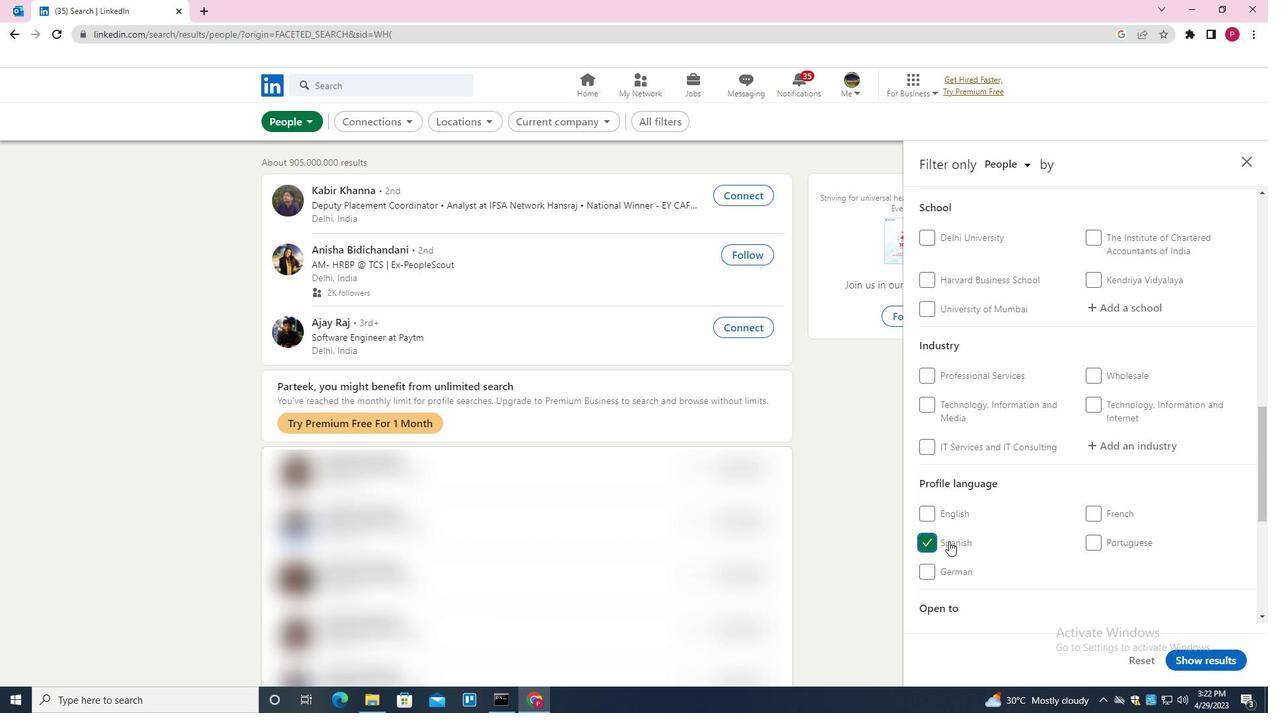 
Action: Mouse scrolled (949, 542) with delta (0, 0)
Screenshot: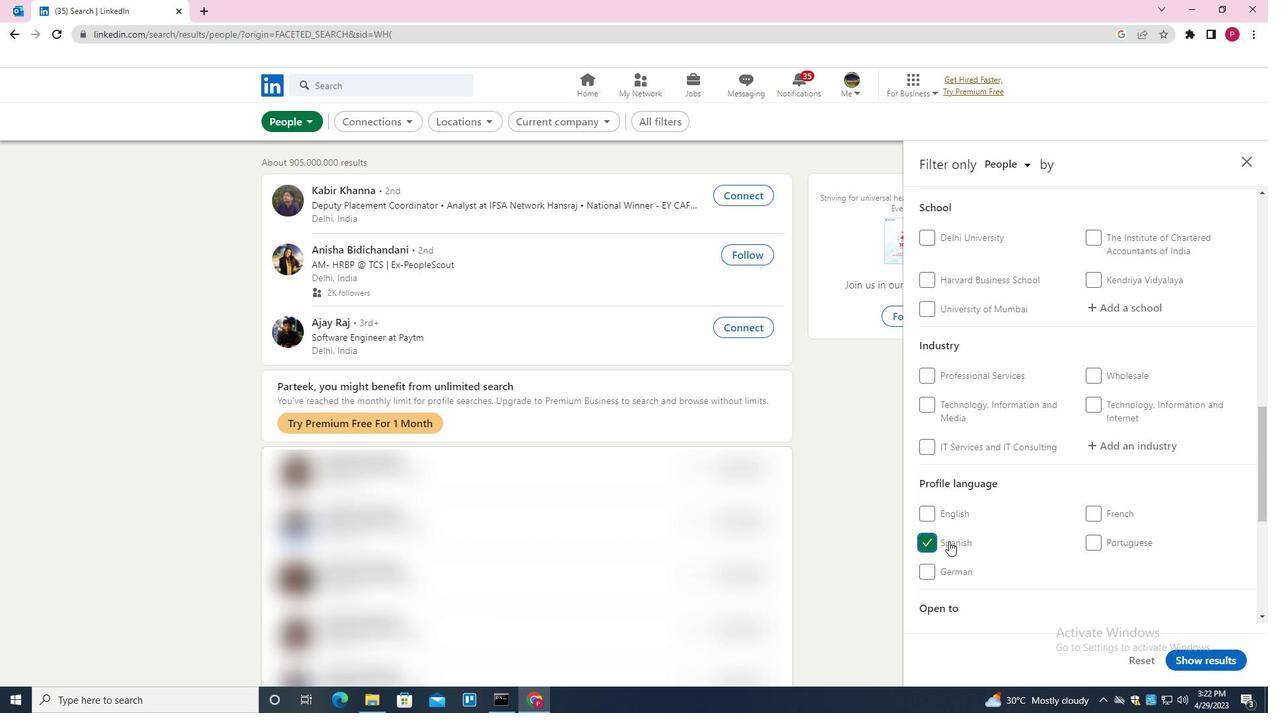 
Action: Mouse scrolled (949, 542) with delta (0, 0)
Screenshot: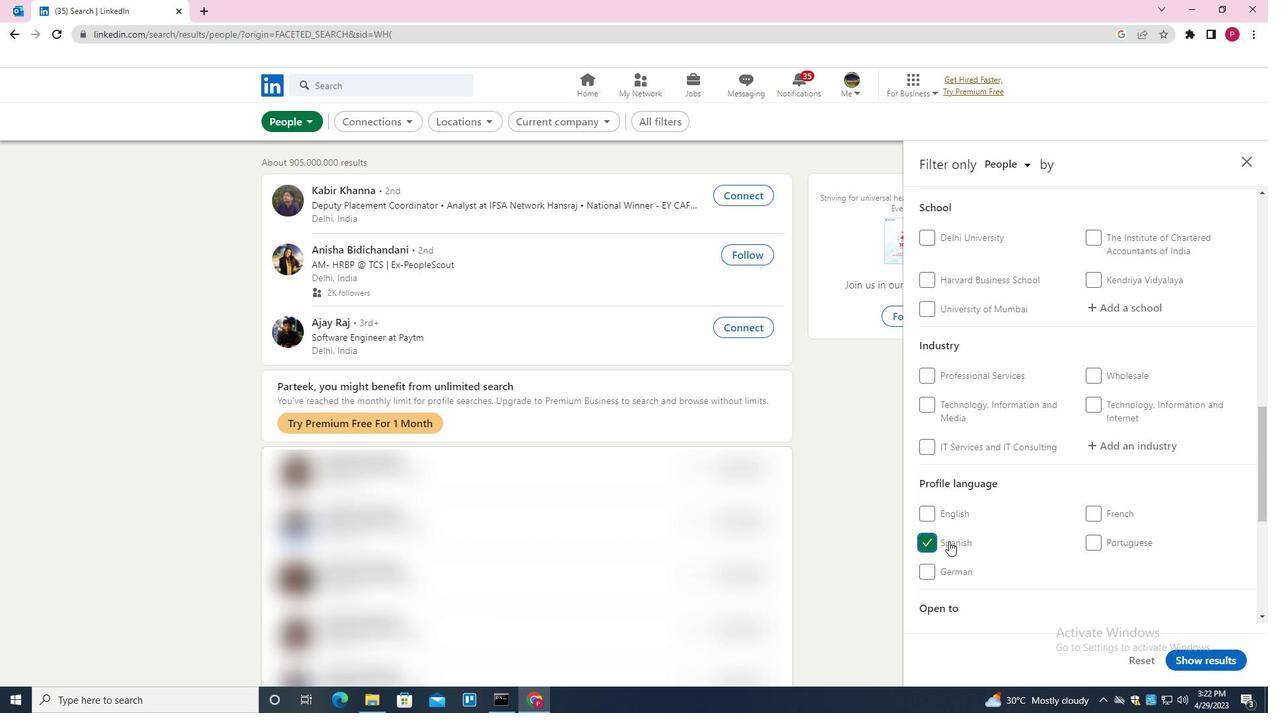 
Action: Mouse scrolled (949, 542) with delta (0, 0)
Screenshot: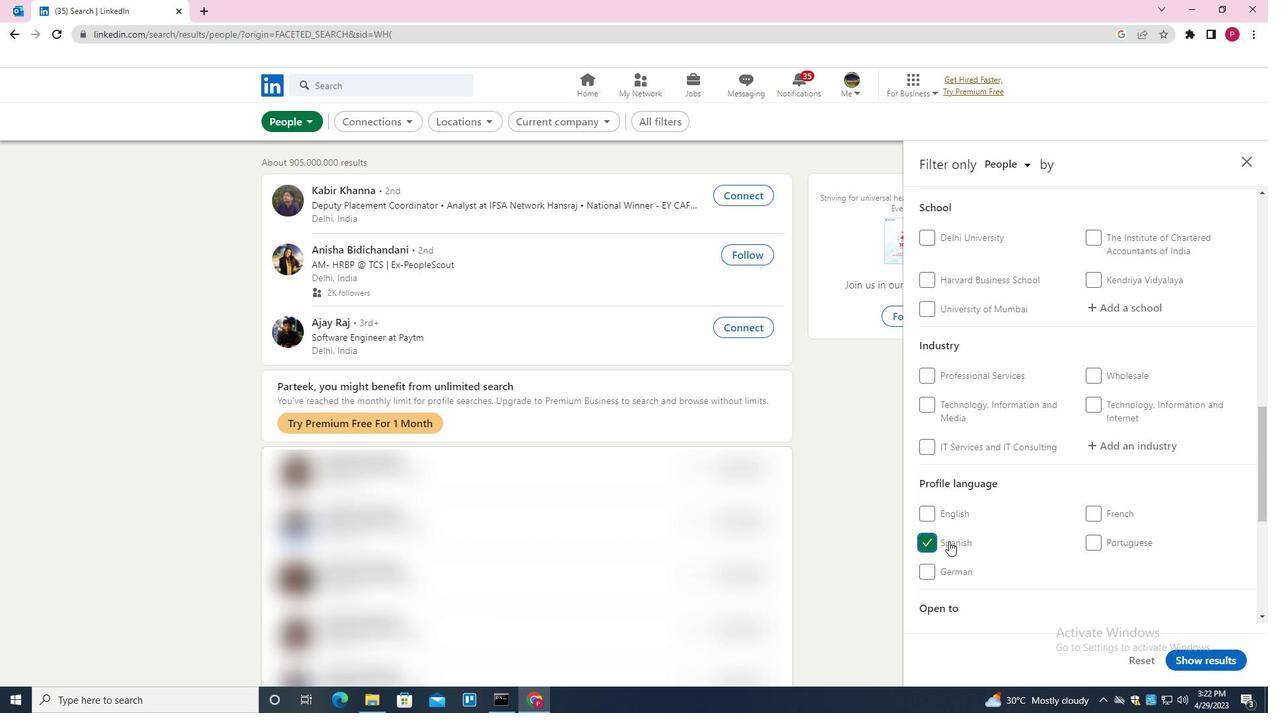 
Action: Mouse scrolled (949, 542) with delta (0, 0)
Screenshot: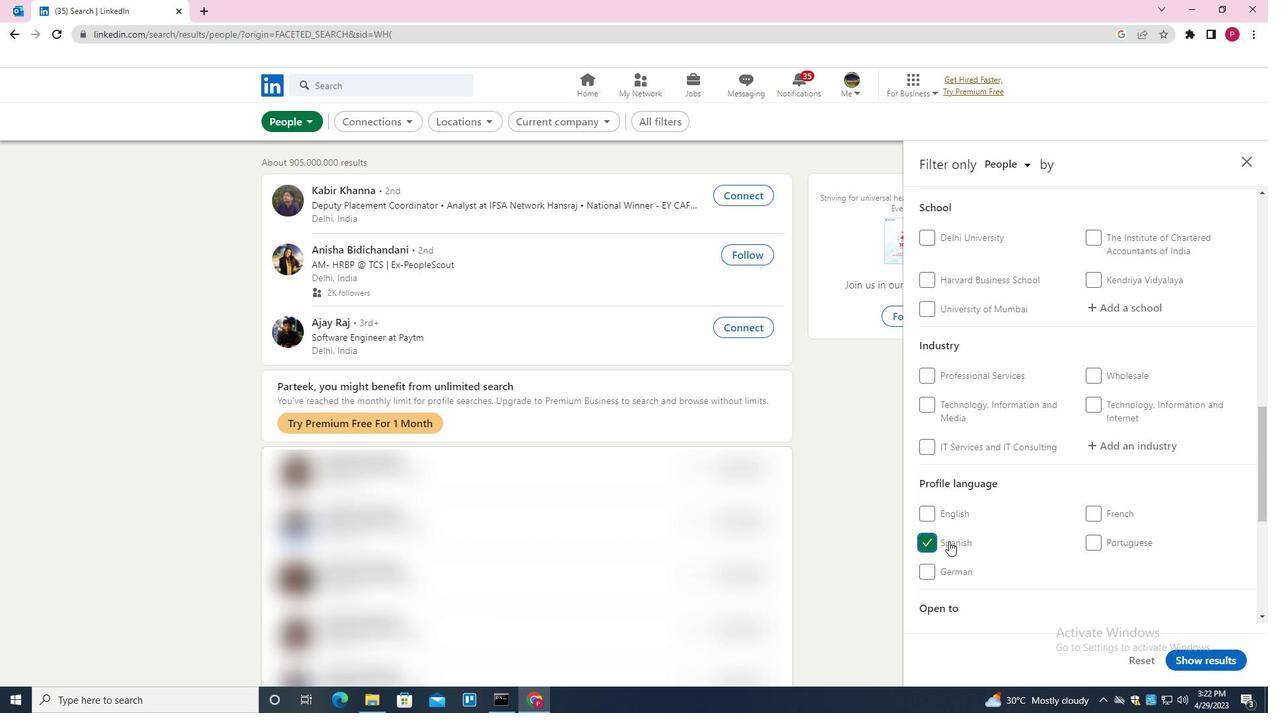 
Action: Mouse scrolled (949, 542) with delta (0, 0)
Screenshot: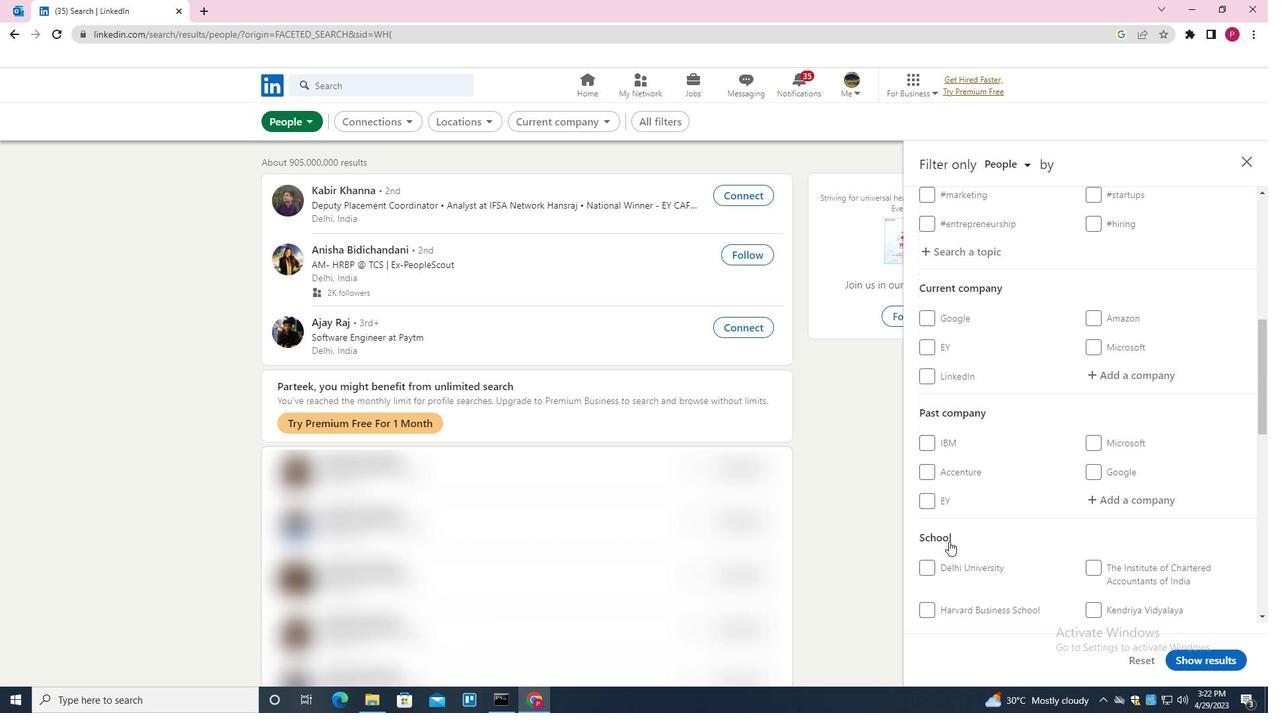 
Action: Mouse scrolled (949, 542) with delta (0, 0)
Screenshot: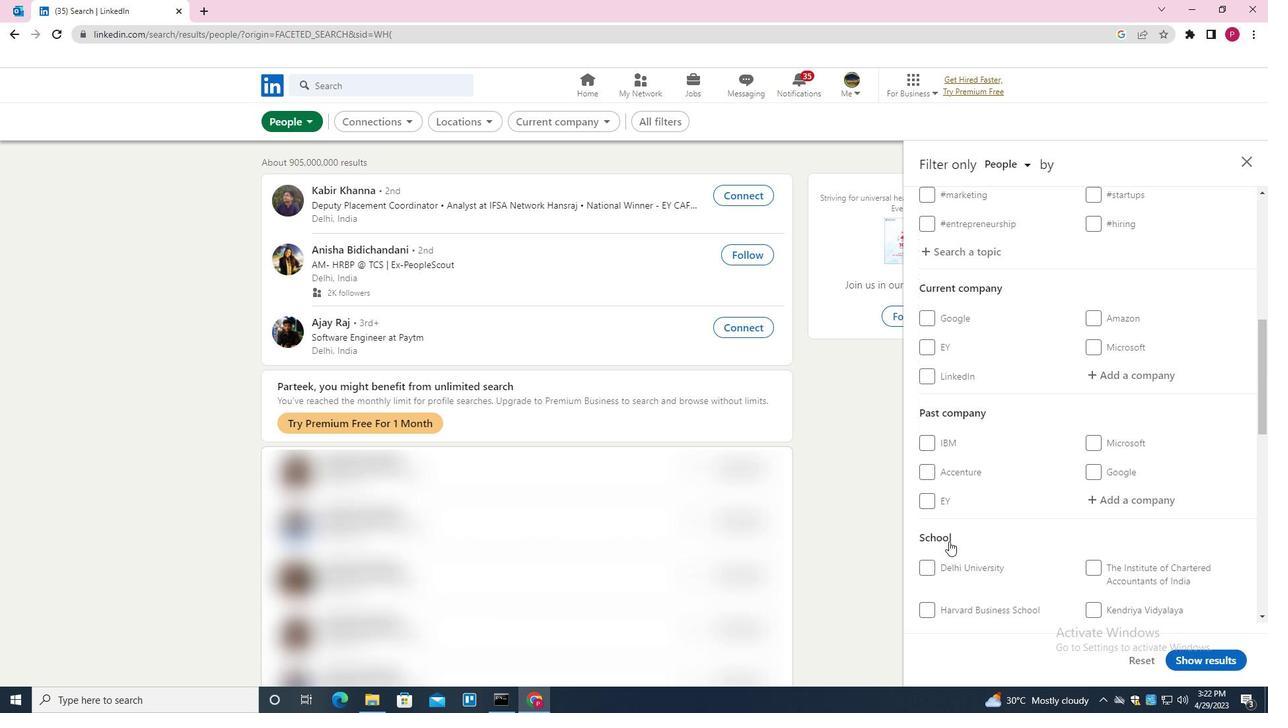 
Action: Mouse scrolled (949, 542) with delta (0, 0)
Screenshot: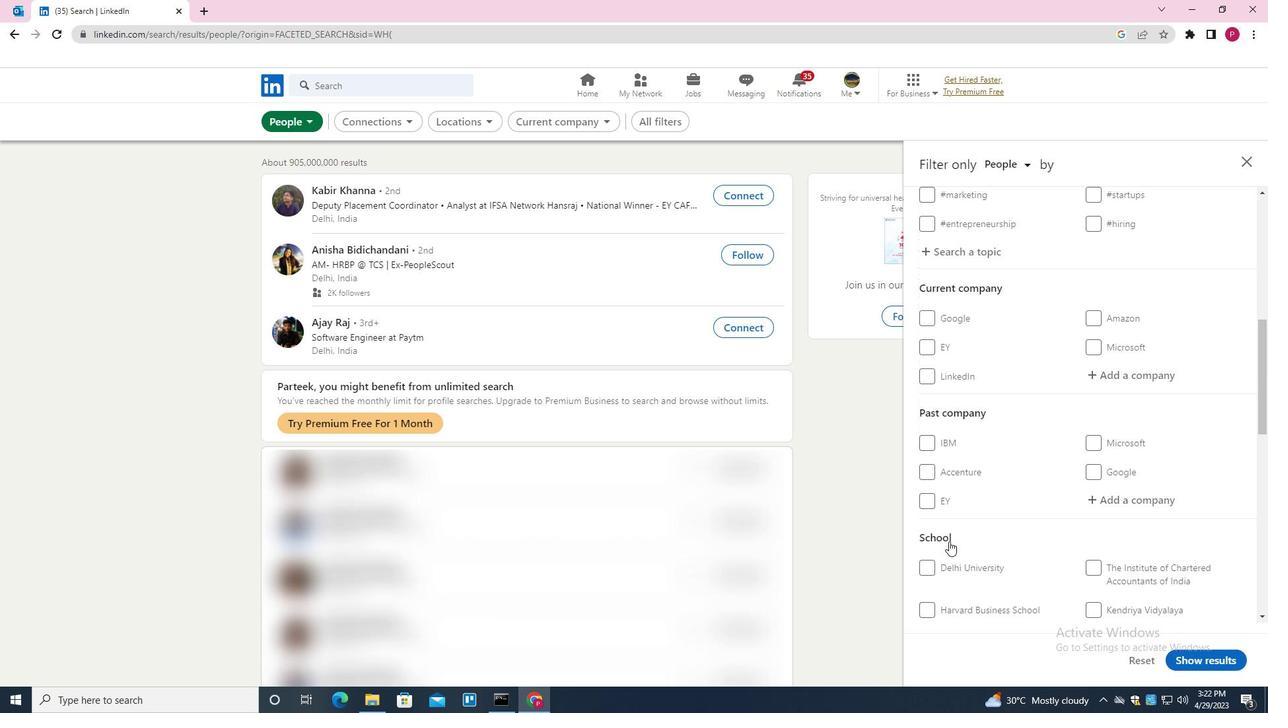 
Action: Mouse moved to (1110, 570)
Screenshot: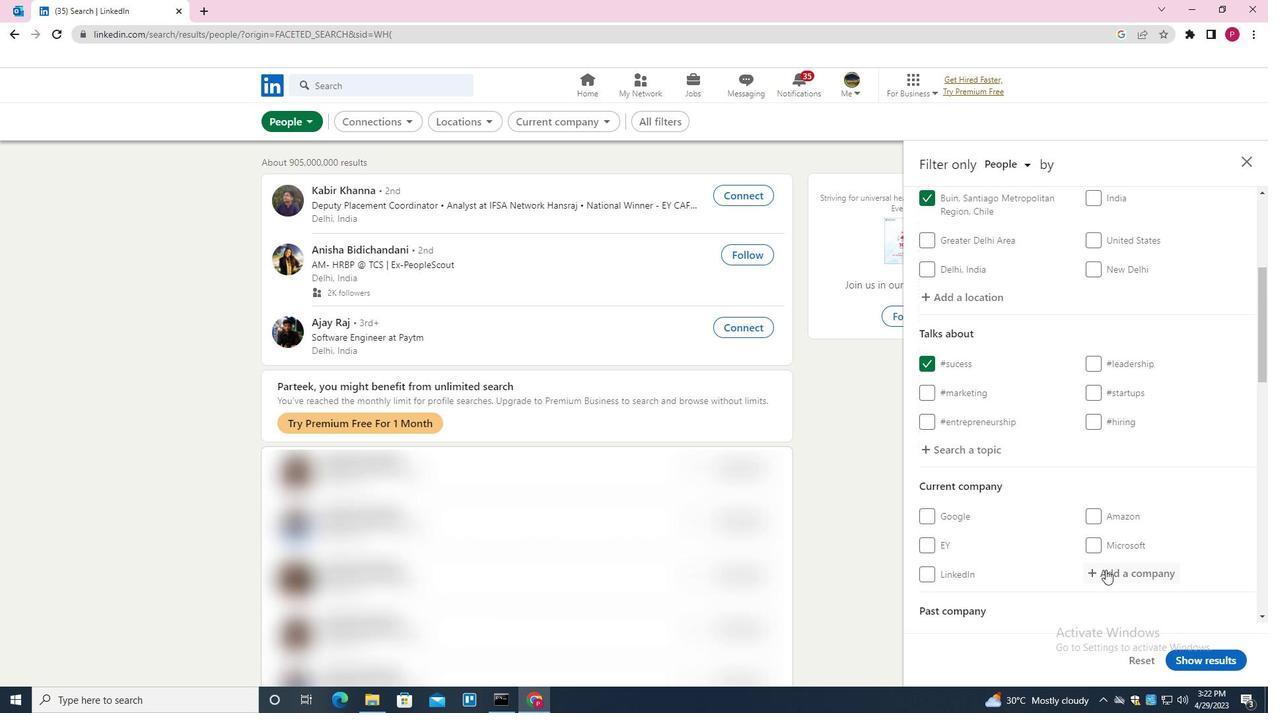 
Action: Mouse pressed left at (1110, 570)
Screenshot: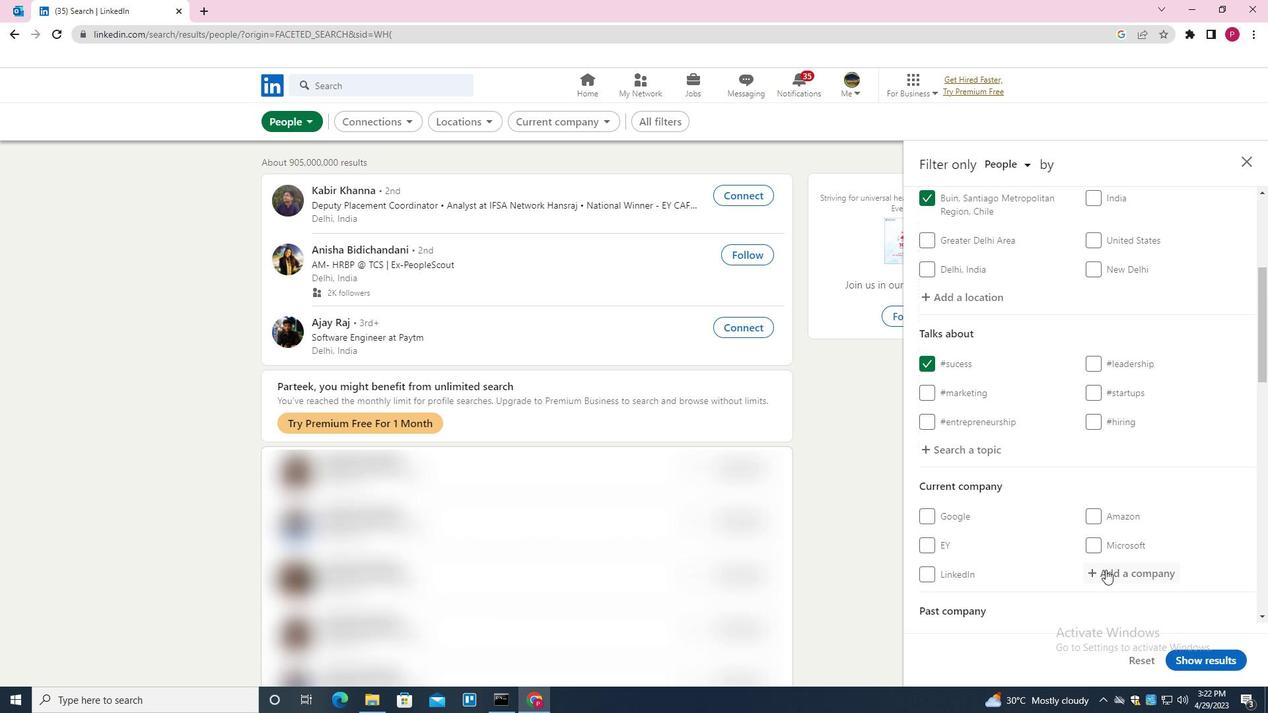 
Action: Key pressed <Key.shift>UNITED
Screenshot: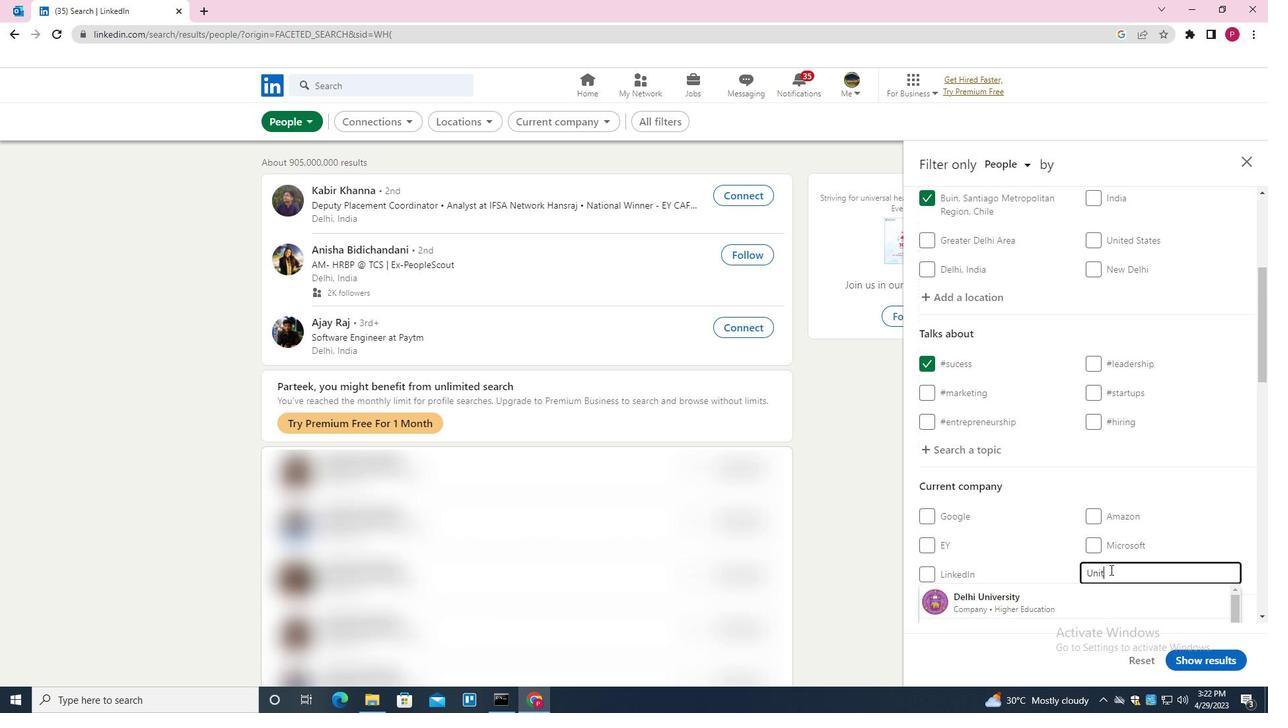 
Action: Mouse moved to (1114, 476)
Screenshot: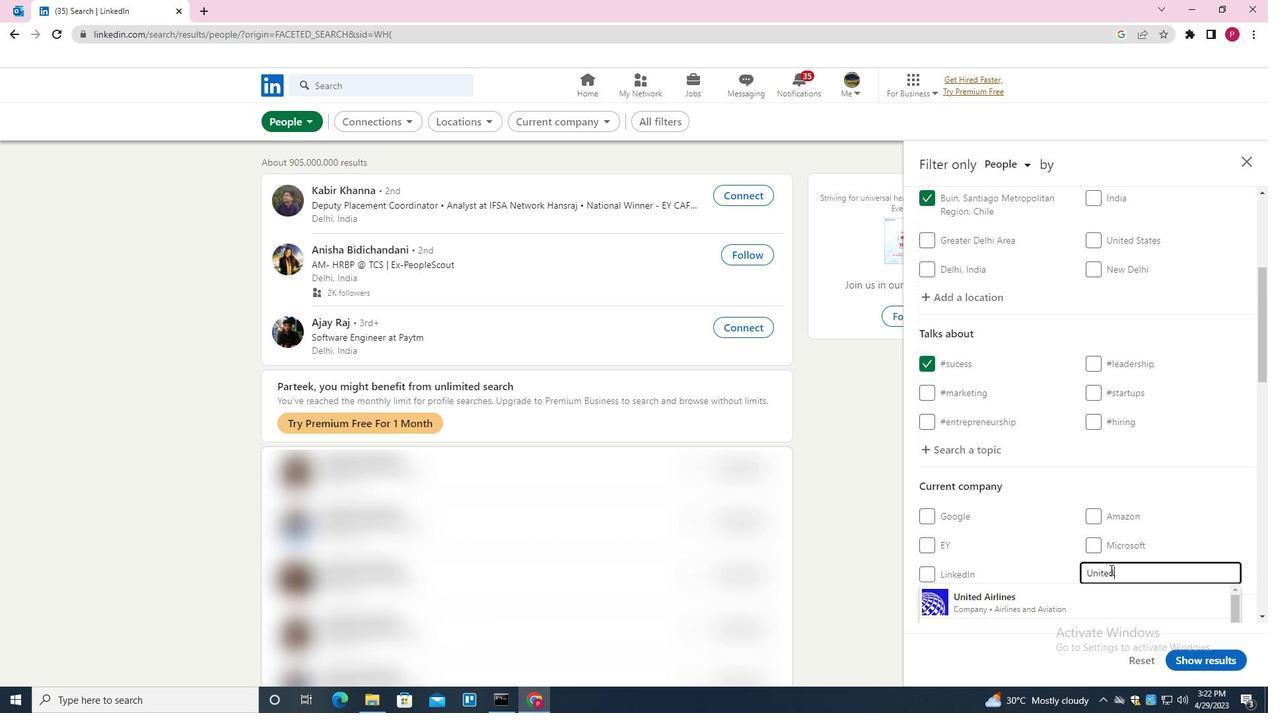 
Action: Mouse scrolled (1114, 475) with delta (0, 0)
Screenshot: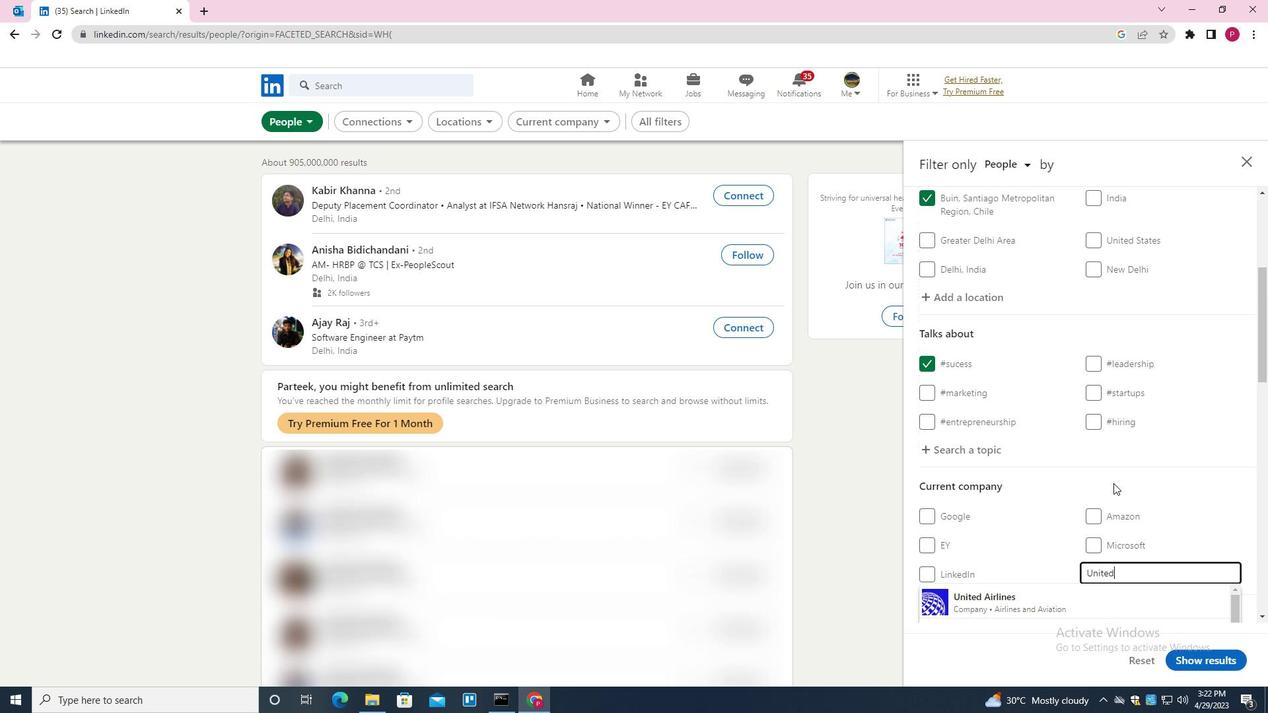 
Action: Mouse moved to (1114, 476)
Screenshot: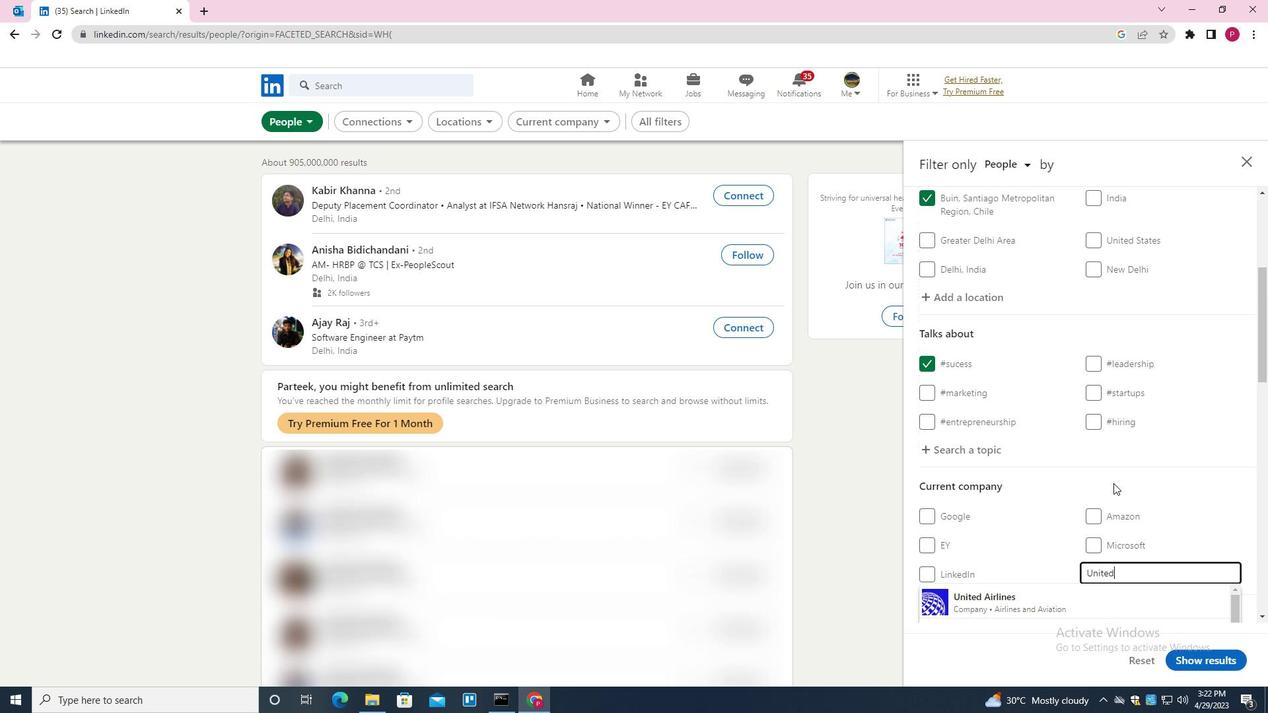 
Action: Mouse scrolled (1114, 475) with delta (0, 0)
Screenshot: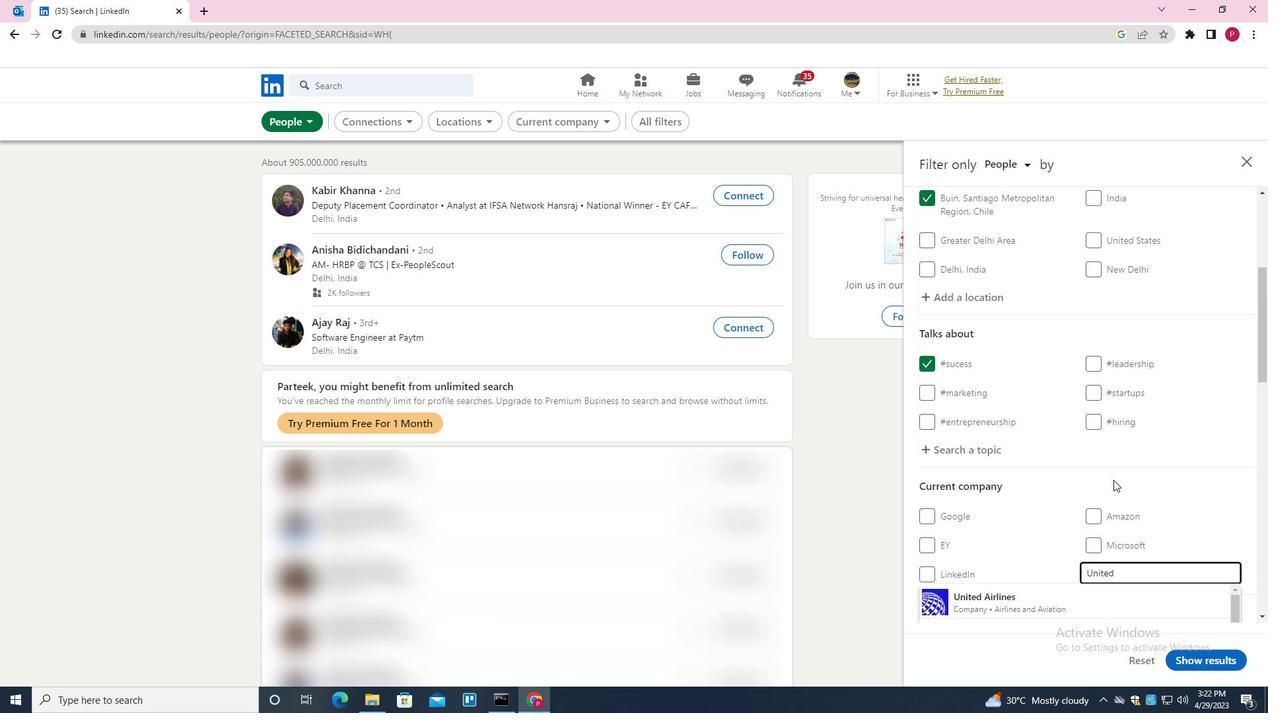 
Action: Mouse moved to (1114, 474)
Screenshot: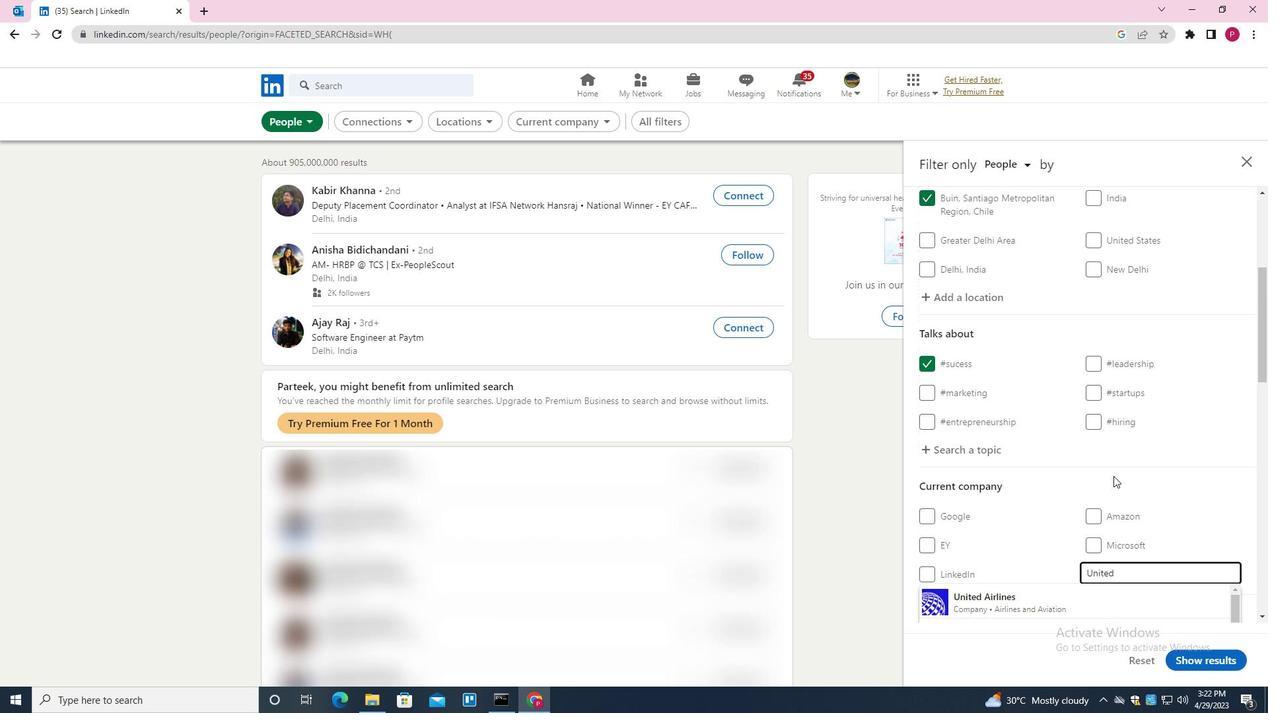 
Action: Key pressed <Key.down><Key.down><Key.down><Key.down><Key.down><Key.down><Key.down><Key.down><Key.down><Key.down><Key.down><Key.down><Key.down><Key.down><Key.up><Key.enter>
Screenshot: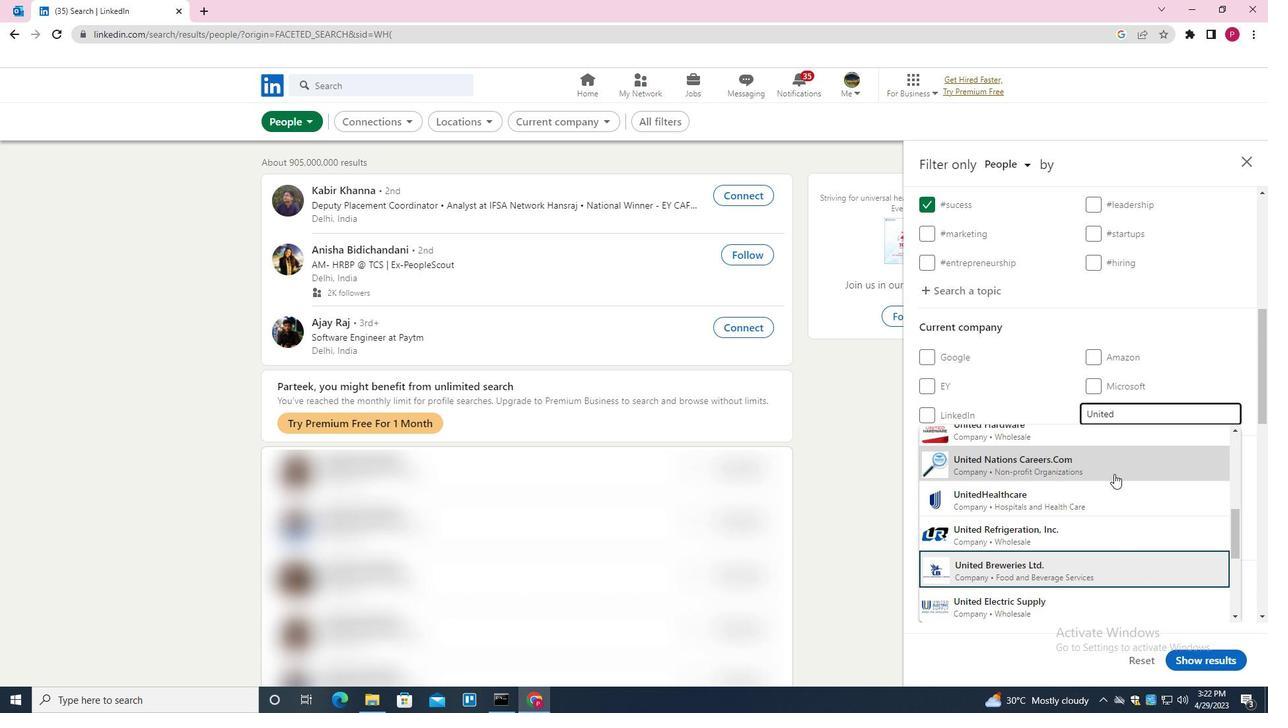 
Action: Mouse moved to (1099, 434)
Screenshot: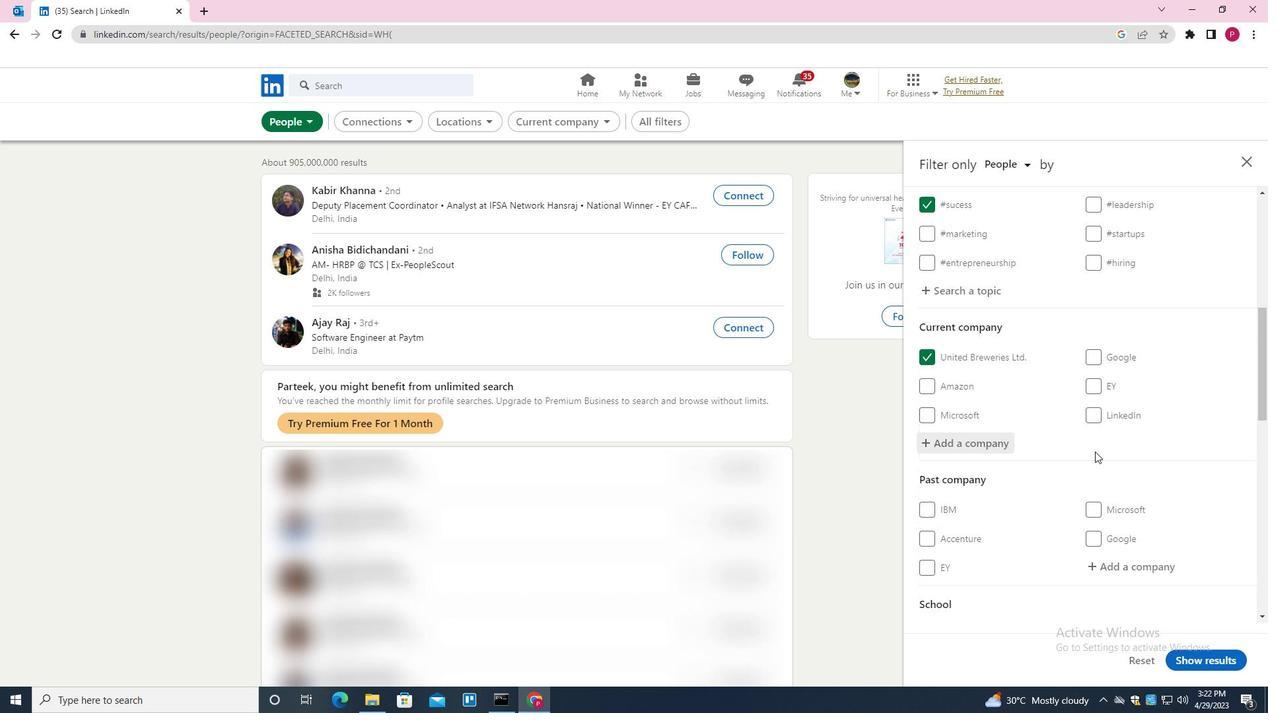 
Action: Mouse scrolled (1099, 433) with delta (0, 0)
Screenshot: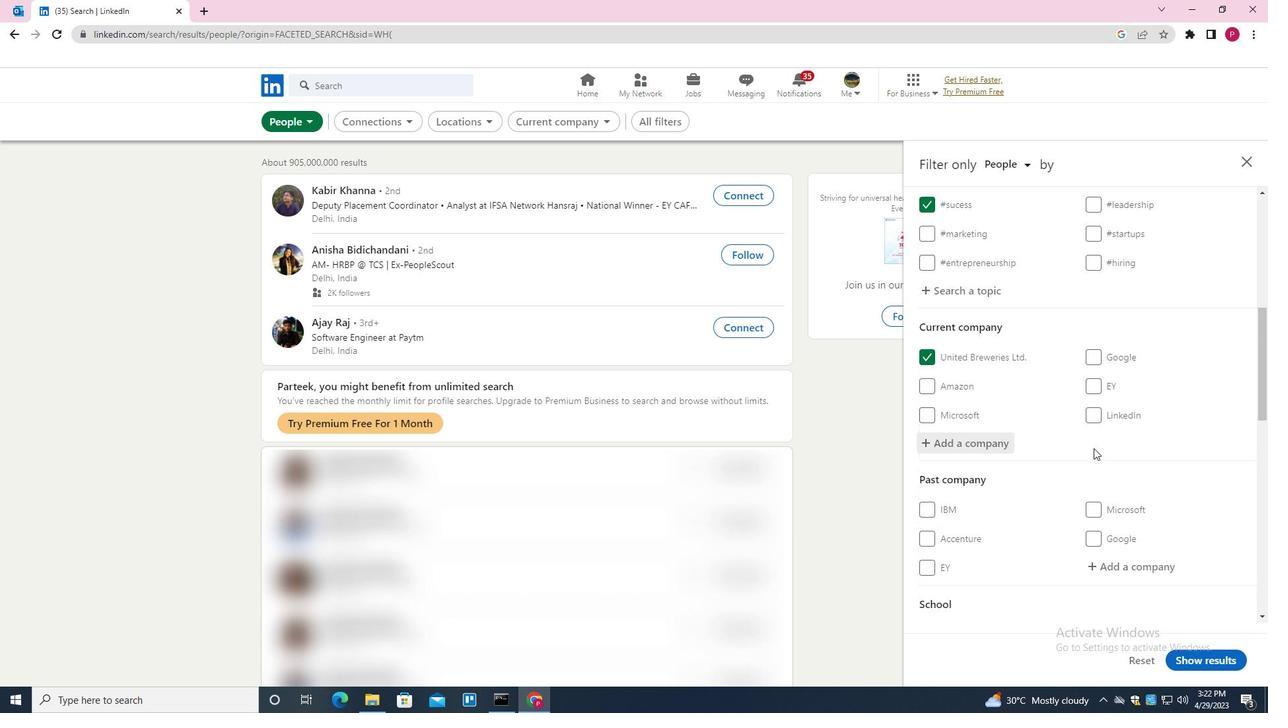 
Action: Mouse scrolled (1099, 433) with delta (0, 0)
Screenshot: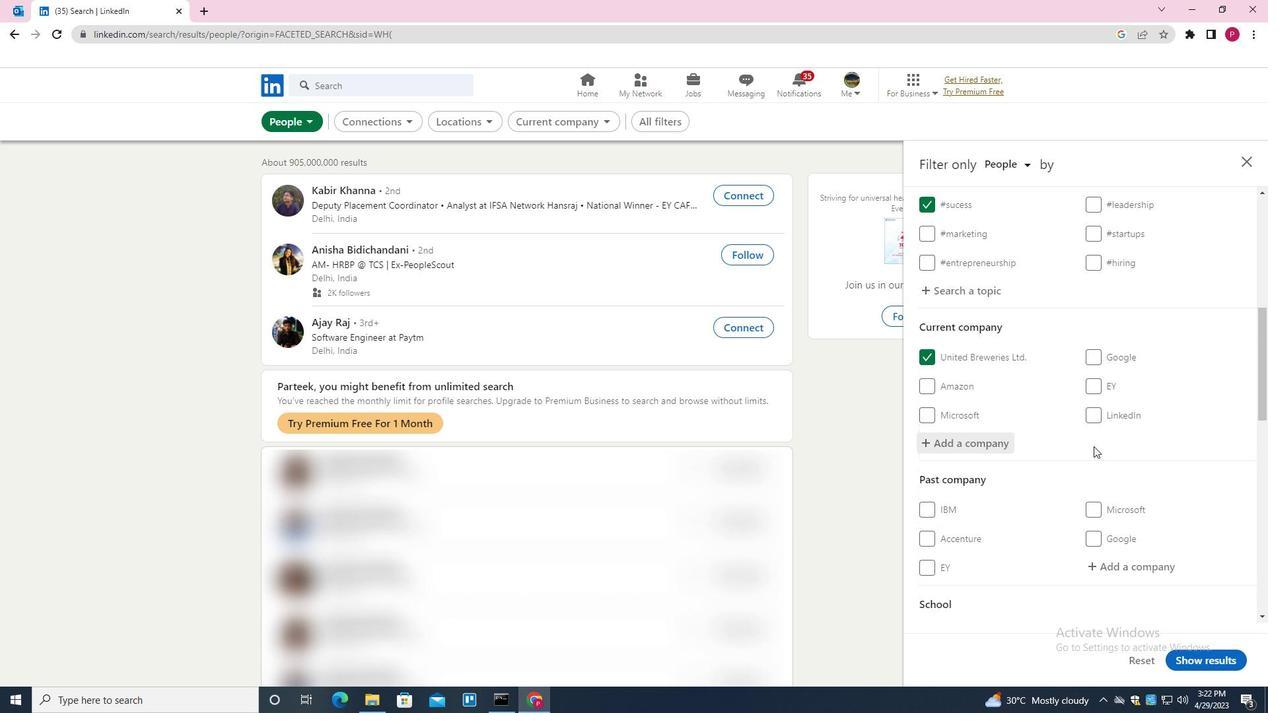 
Action: Mouse scrolled (1099, 433) with delta (0, 0)
Screenshot: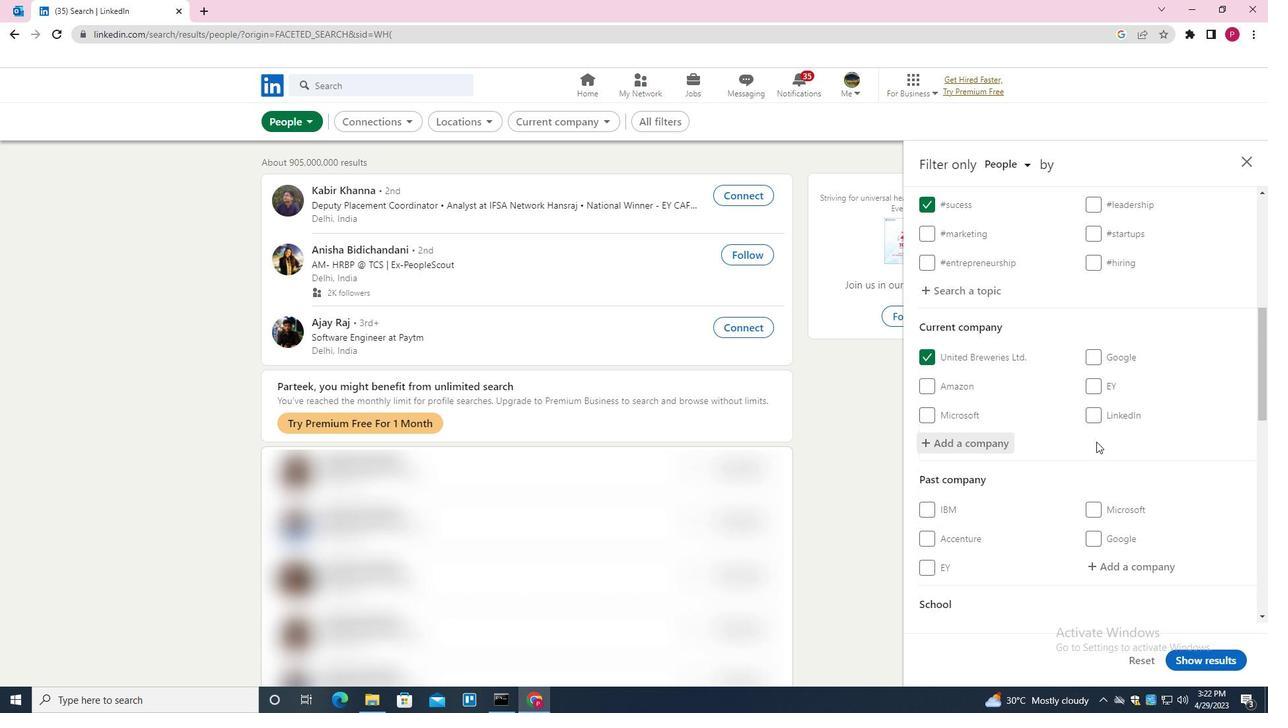 
Action: Mouse scrolled (1099, 433) with delta (0, 0)
Screenshot: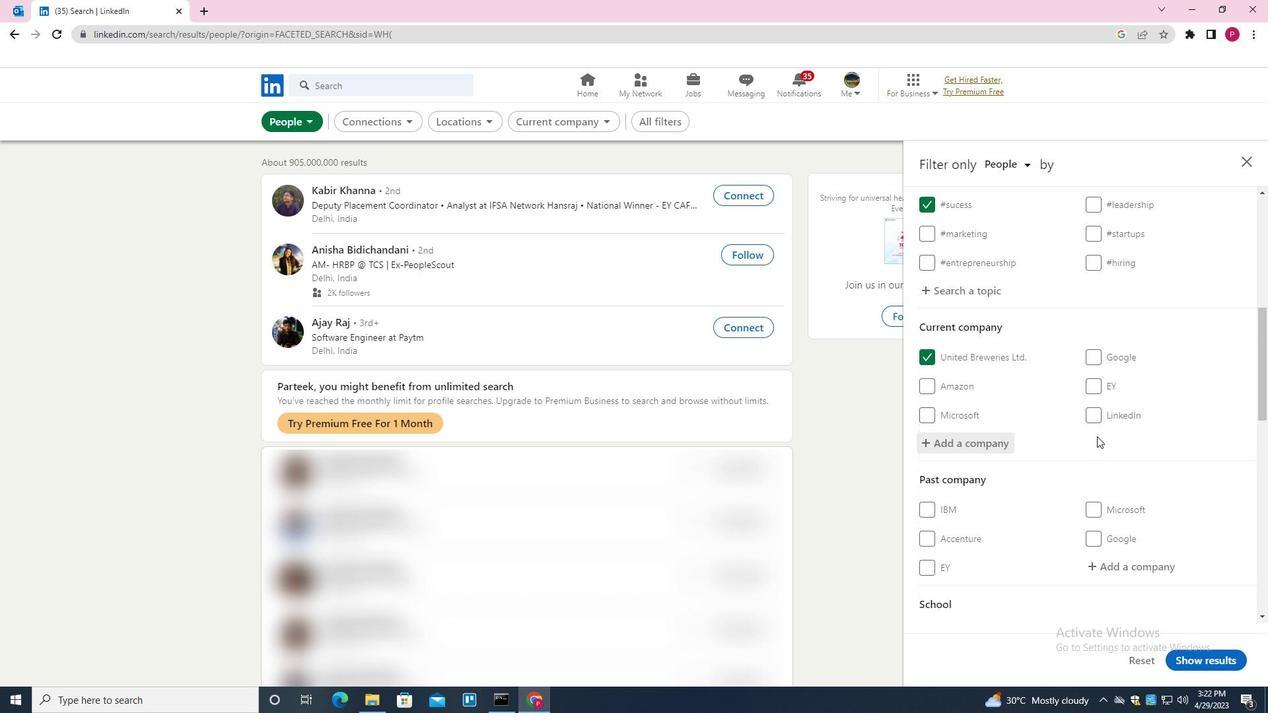 
Action: Mouse moved to (1069, 424)
Screenshot: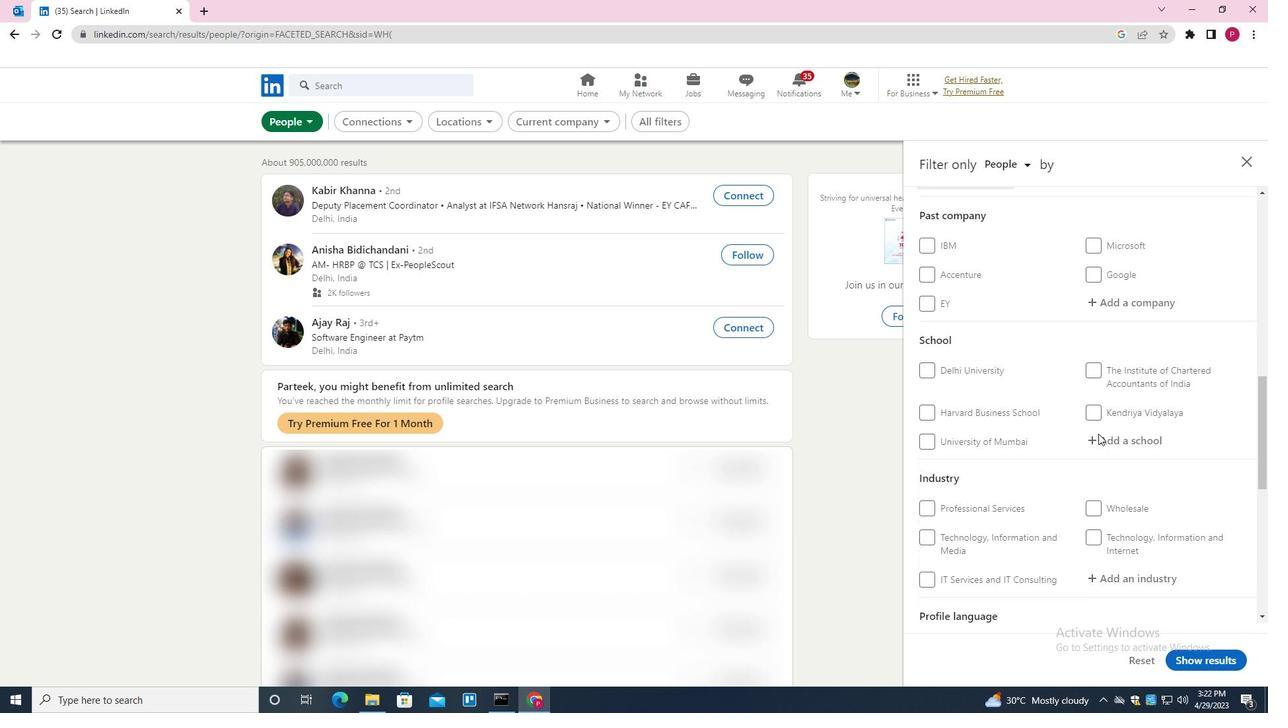 
Action: Mouse scrolled (1069, 423) with delta (0, 0)
Screenshot: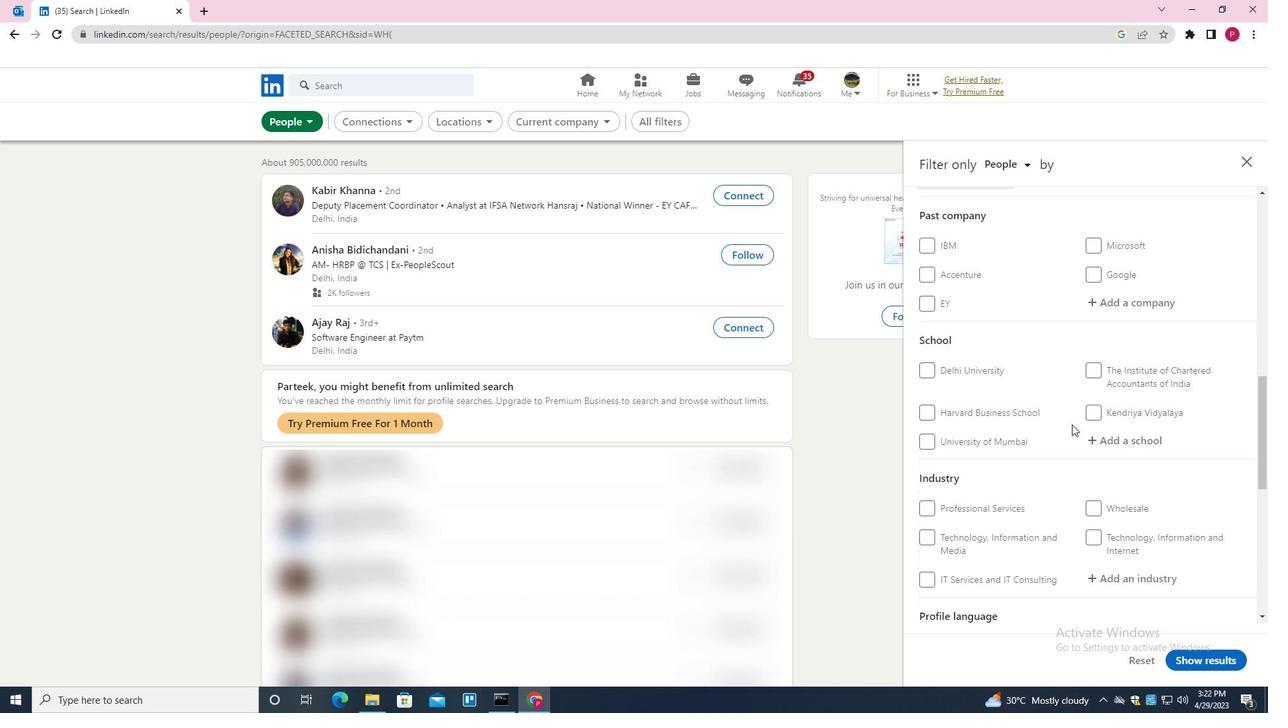 
Action: Mouse scrolled (1069, 423) with delta (0, 0)
Screenshot: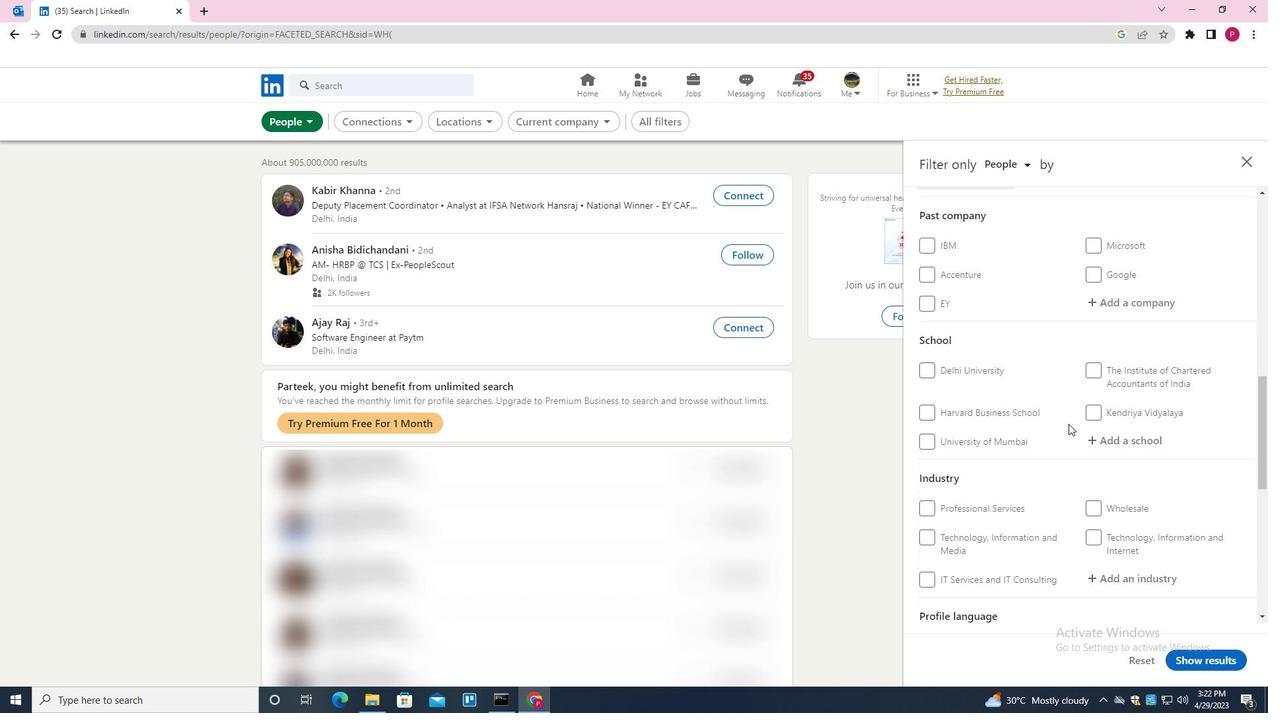 
Action: Mouse moved to (1127, 313)
Screenshot: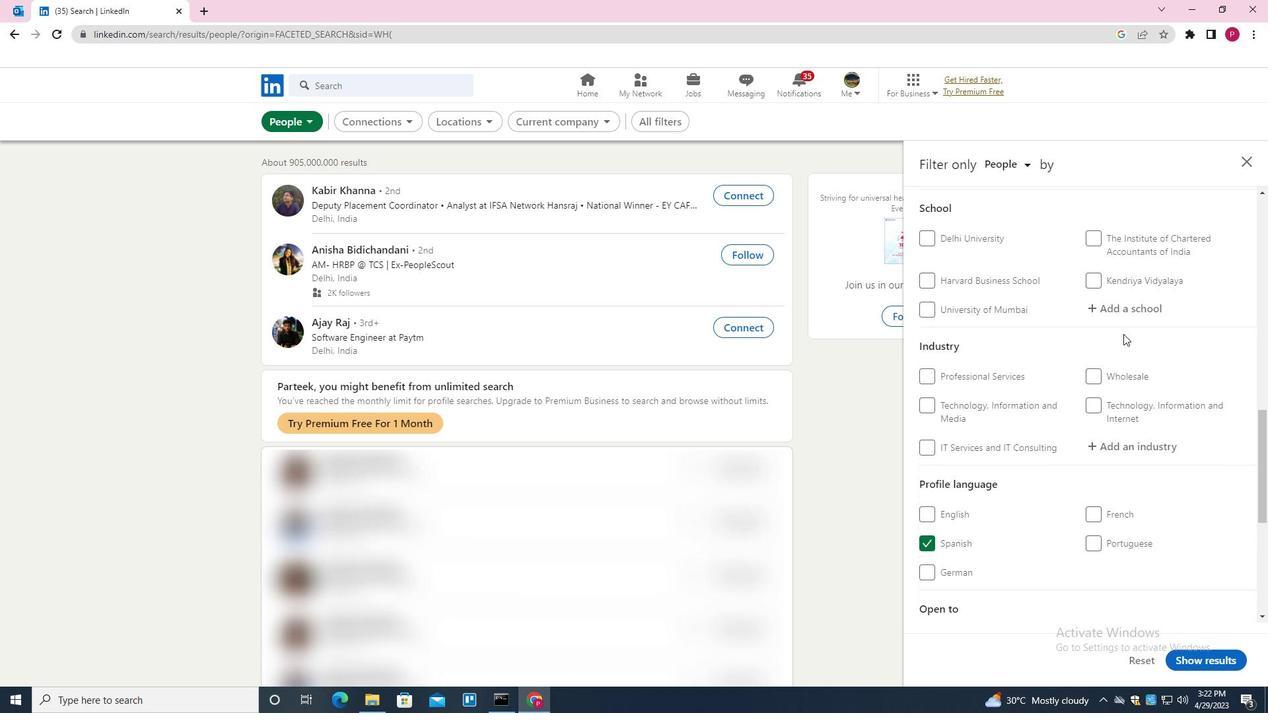 
Action: Mouse pressed left at (1127, 313)
Screenshot: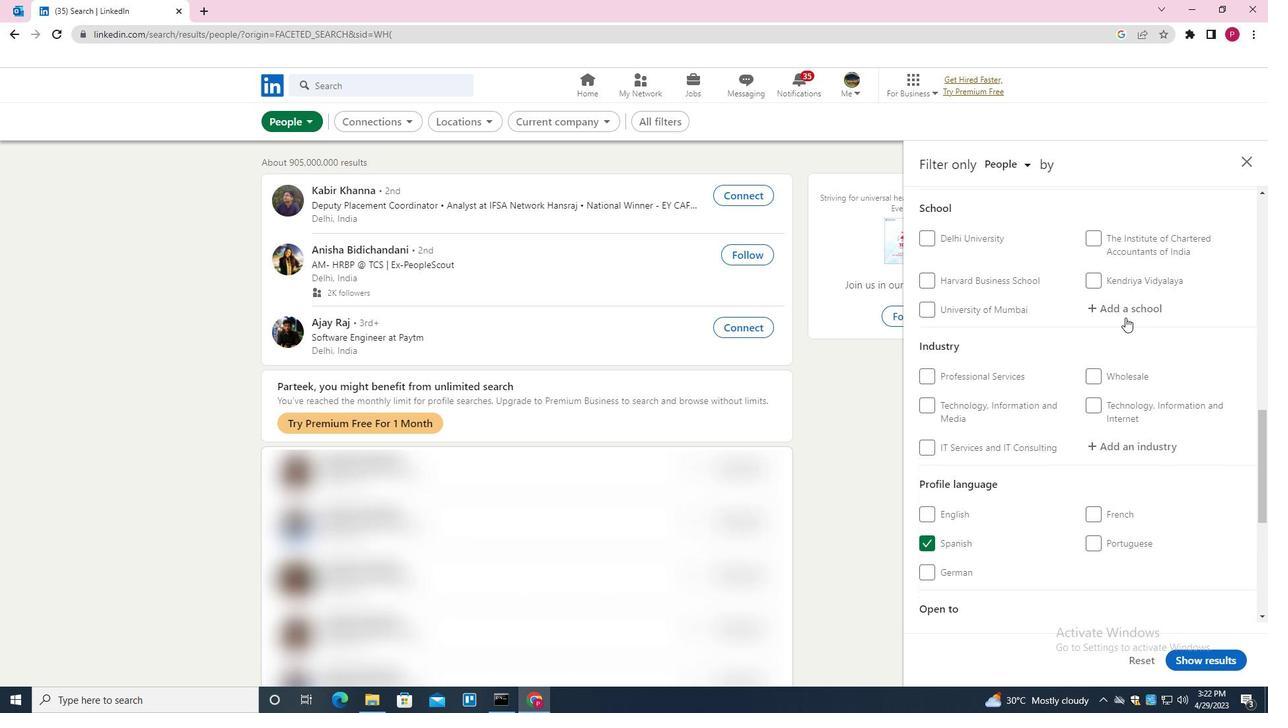 
Action: Key pressed <Key.shift><Key.shift><Key.shift>KERALA<Key.space><Key.shift>AGRICULTUR<Key.down><Key.down><Key.enter>
Screenshot: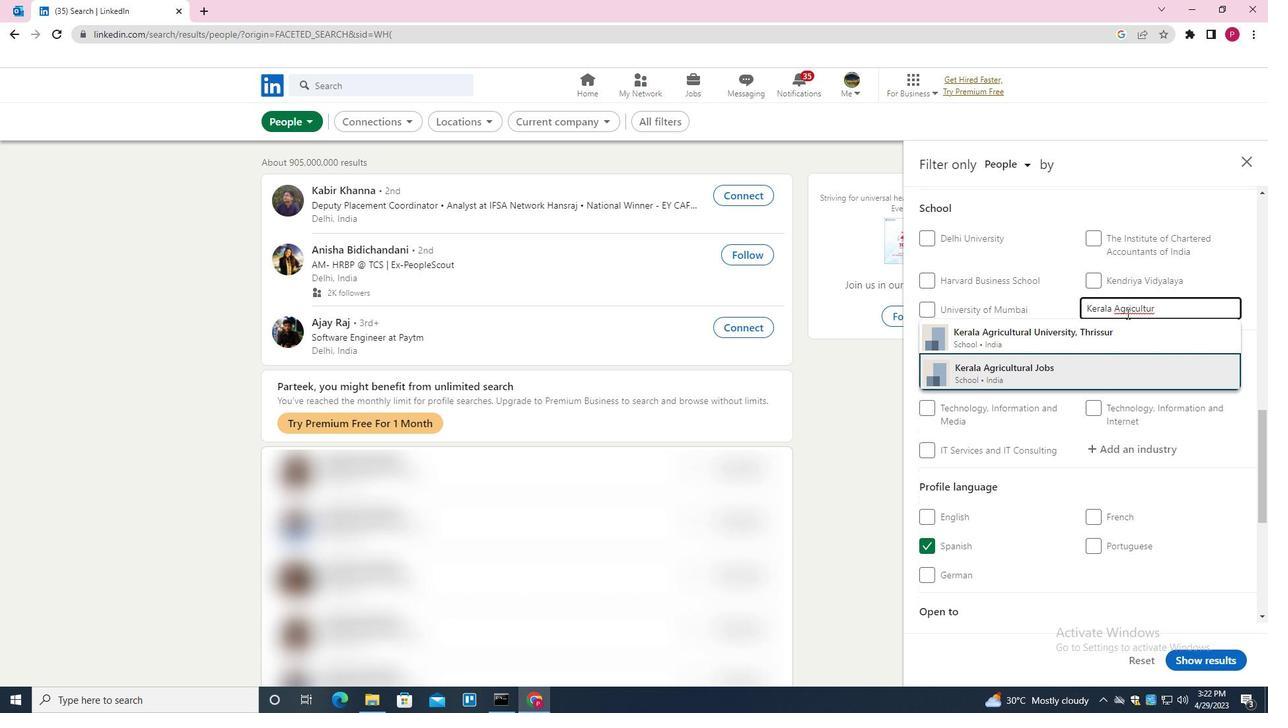 
Action: Mouse moved to (1104, 329)
Screenshot: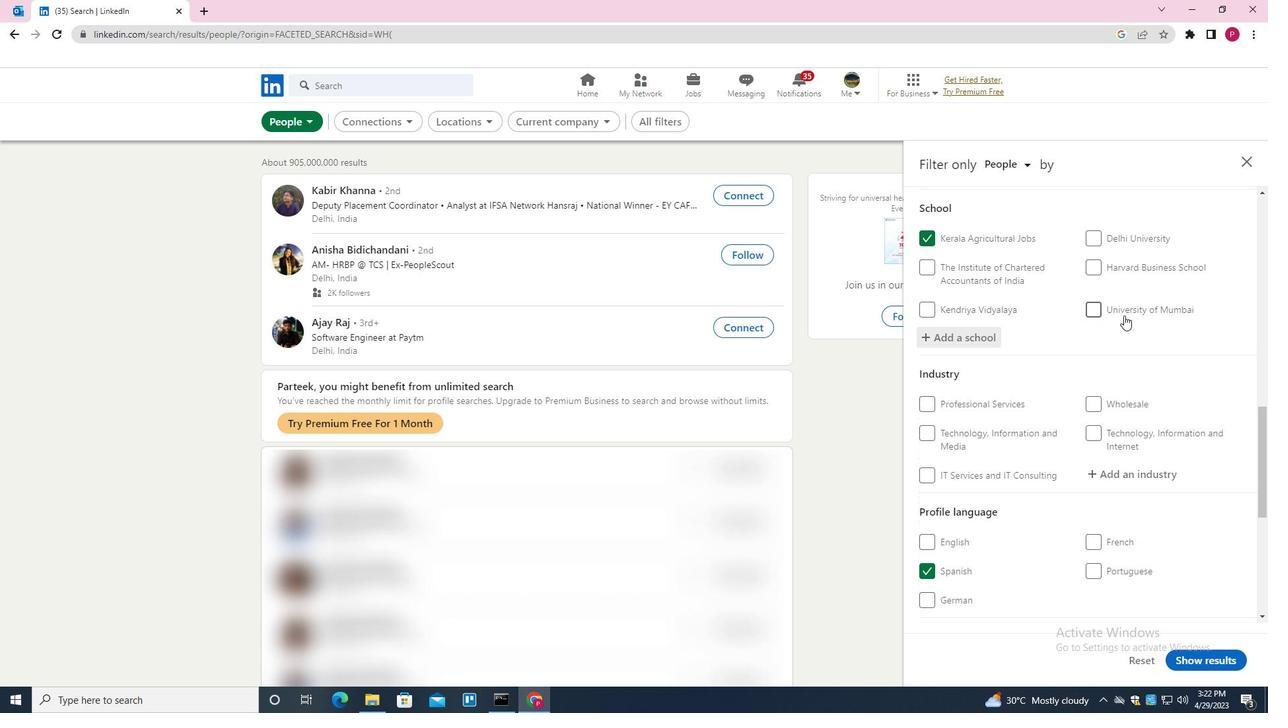 
Action: Mouse scrolled (1104, 329) with delta (0, 0)
Screenshot: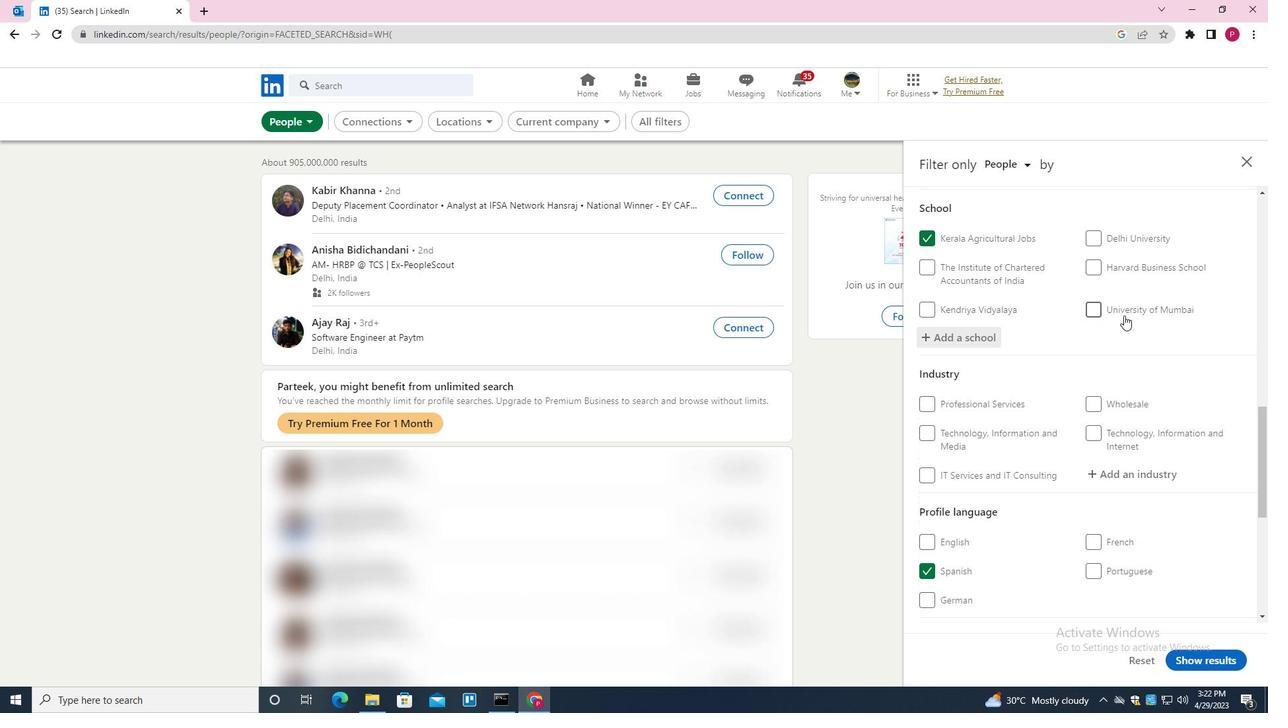 
Action: Mouse moved to (1101, 335)
Screenshot: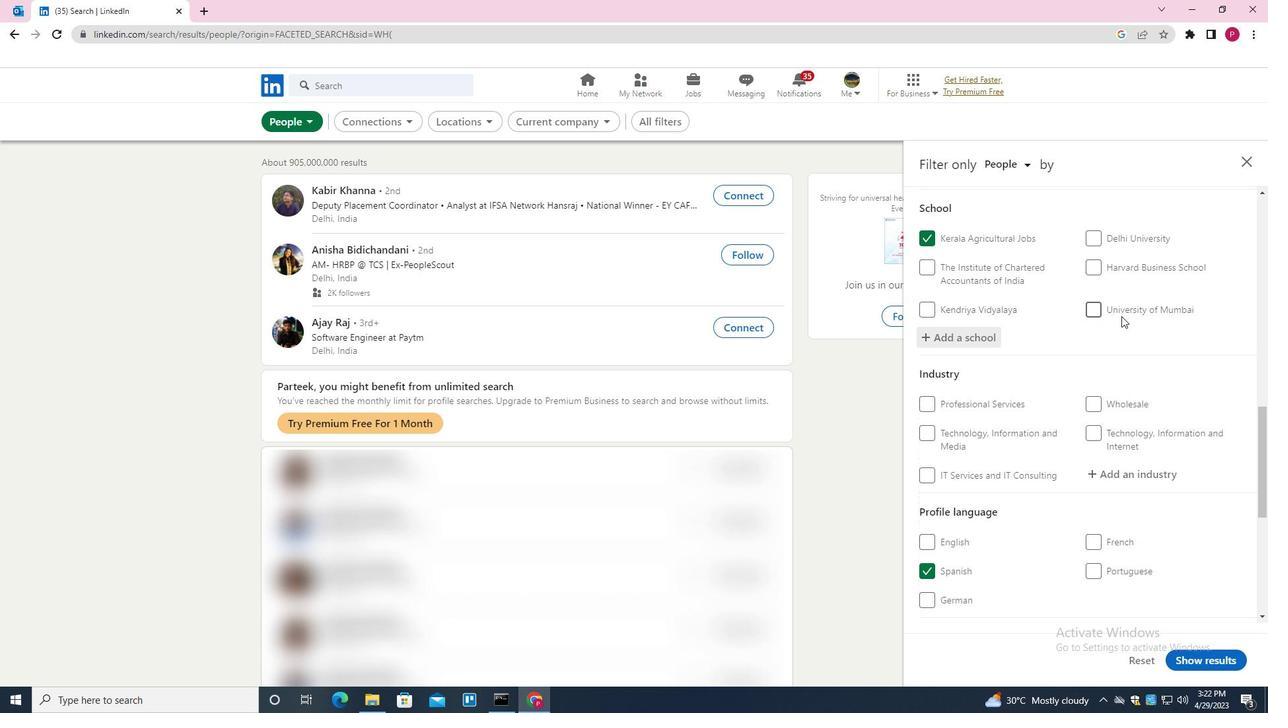 
Action: Mouse scrolled (1101, 334) with delta (0, 0)
Screenshot: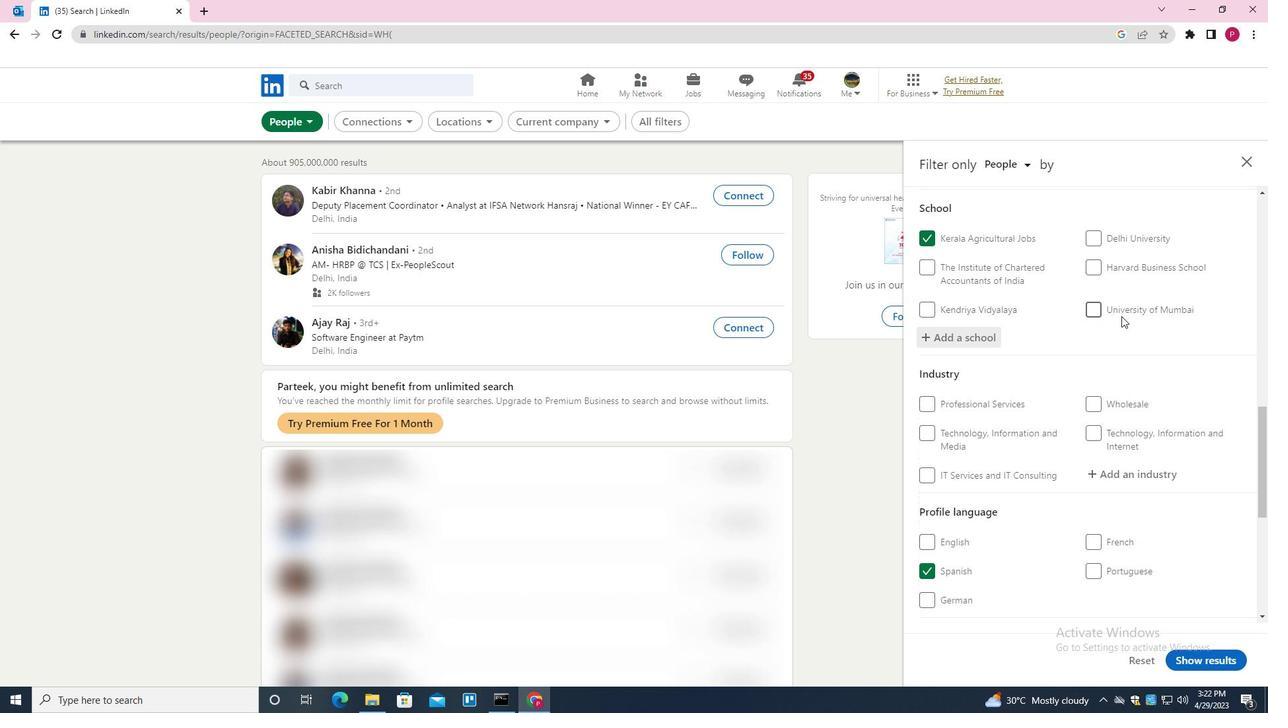 
Action: Mouse moved to (1101, 338)
Screenshot: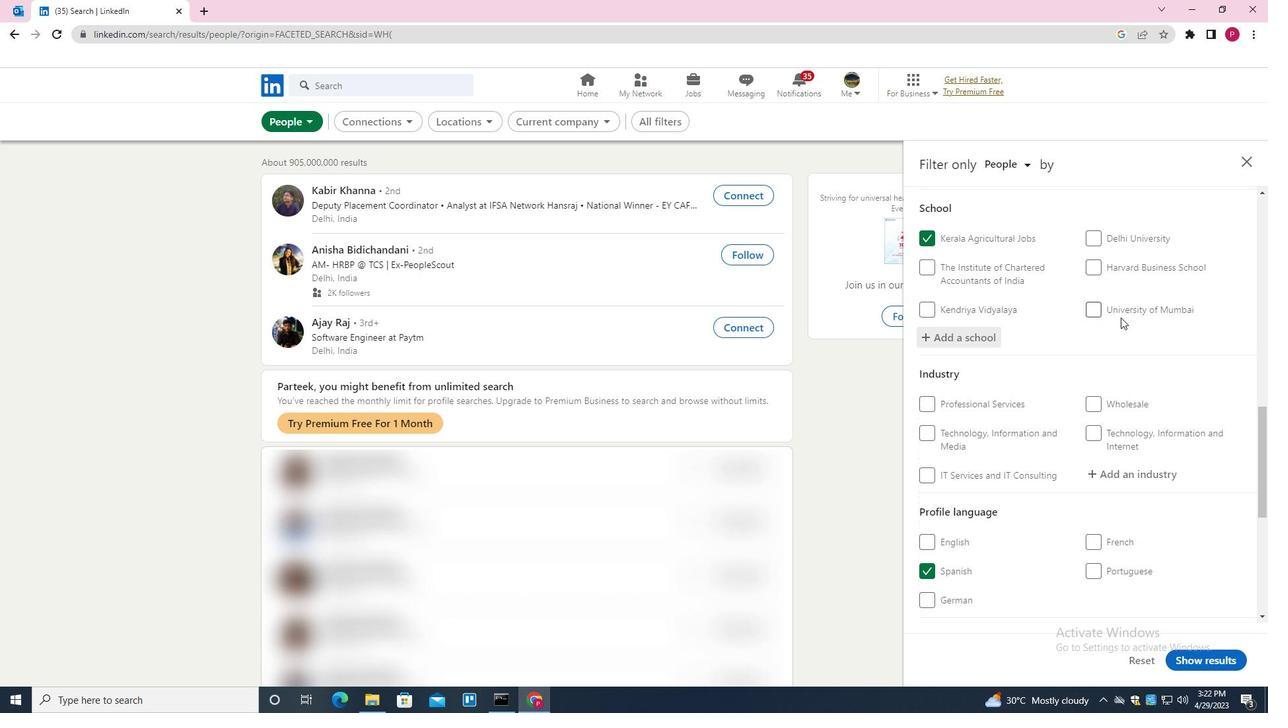 
Action: Mouse scrolled (1101, 337) with delta (0, 0)
Screenshot: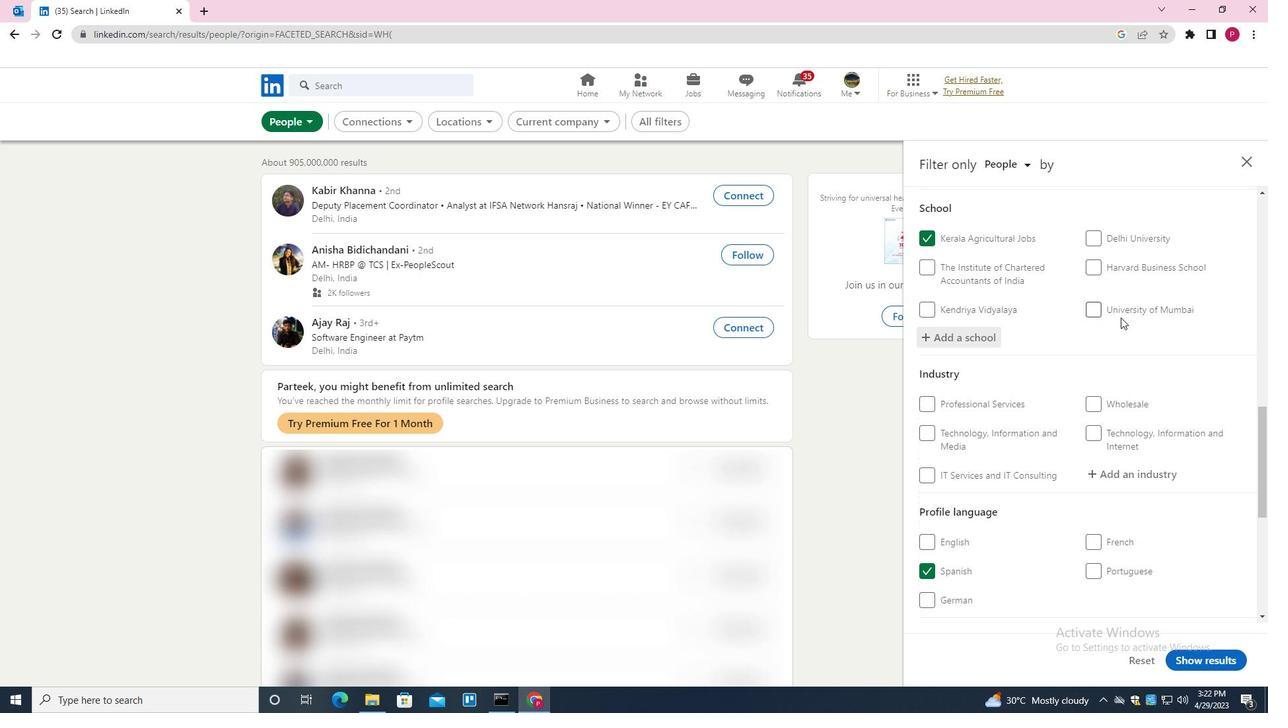 
Action: Mouse moved to (1130, 272)
Screenshot: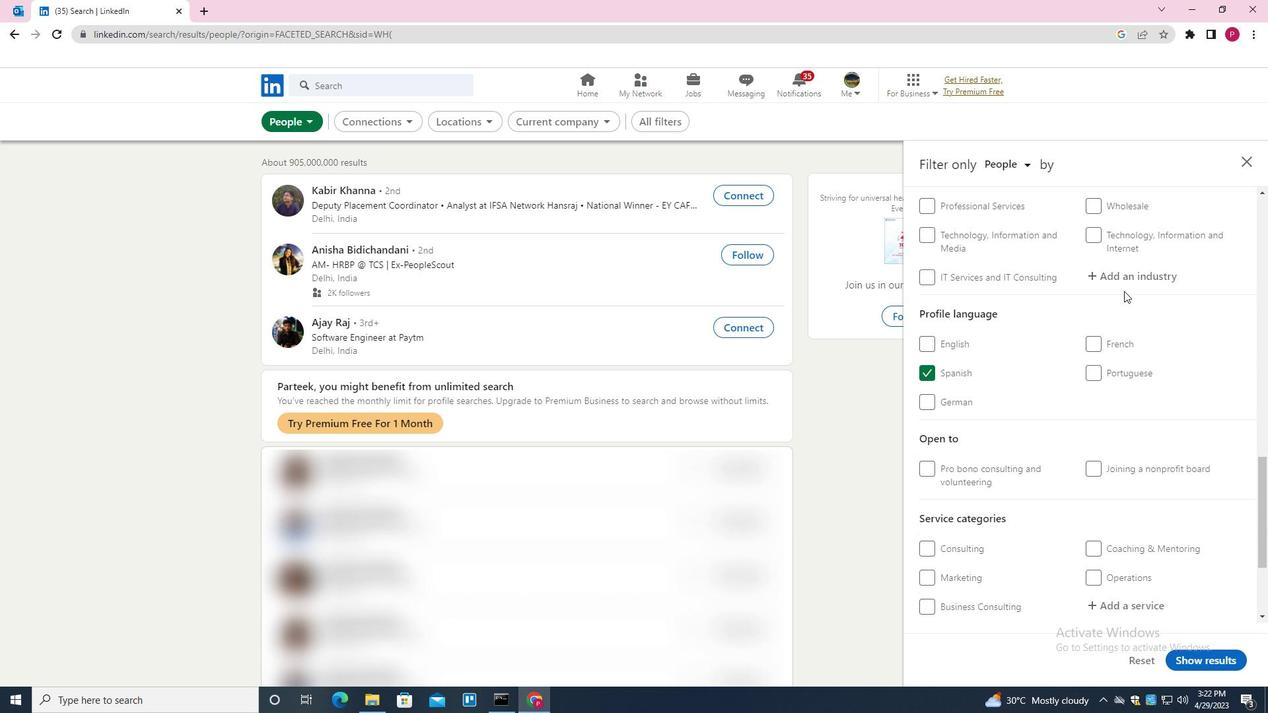
Action: Mouse pressed left at (1130, 272)
Screenshot: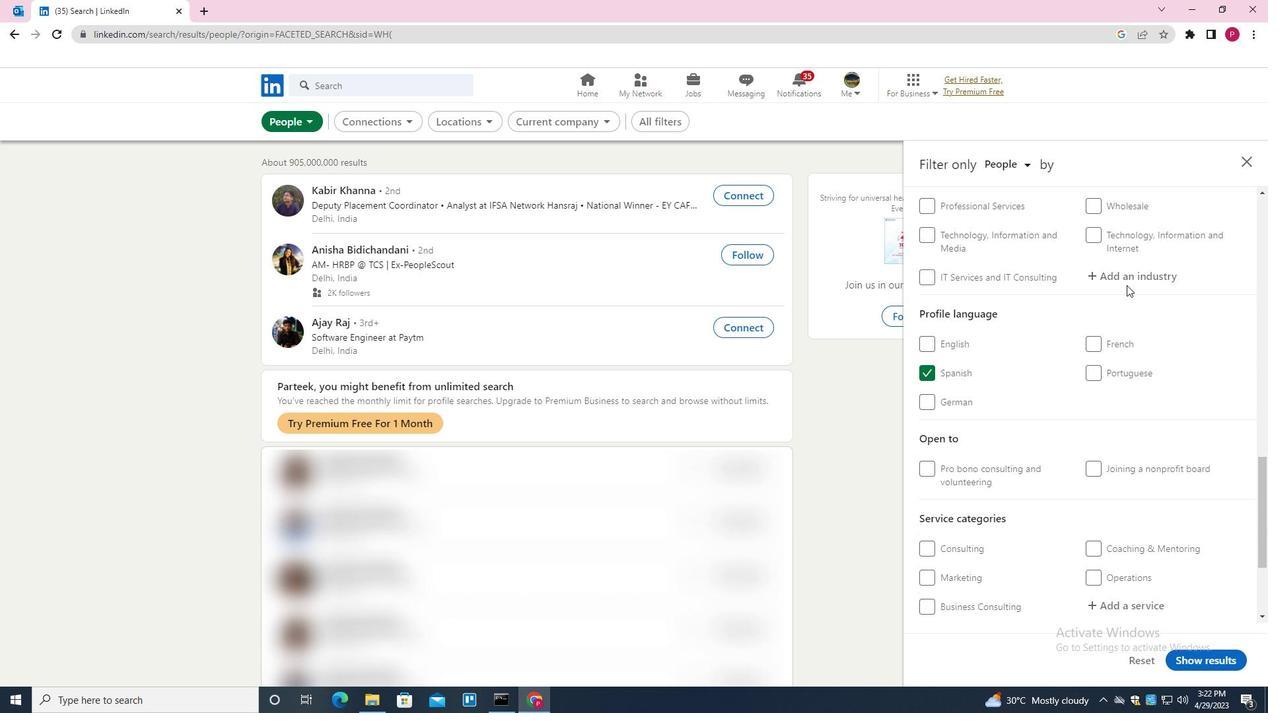 
Action: Key pressed <Key.shift>WIRELESS<Key.down><Key.enter>
Screenshot: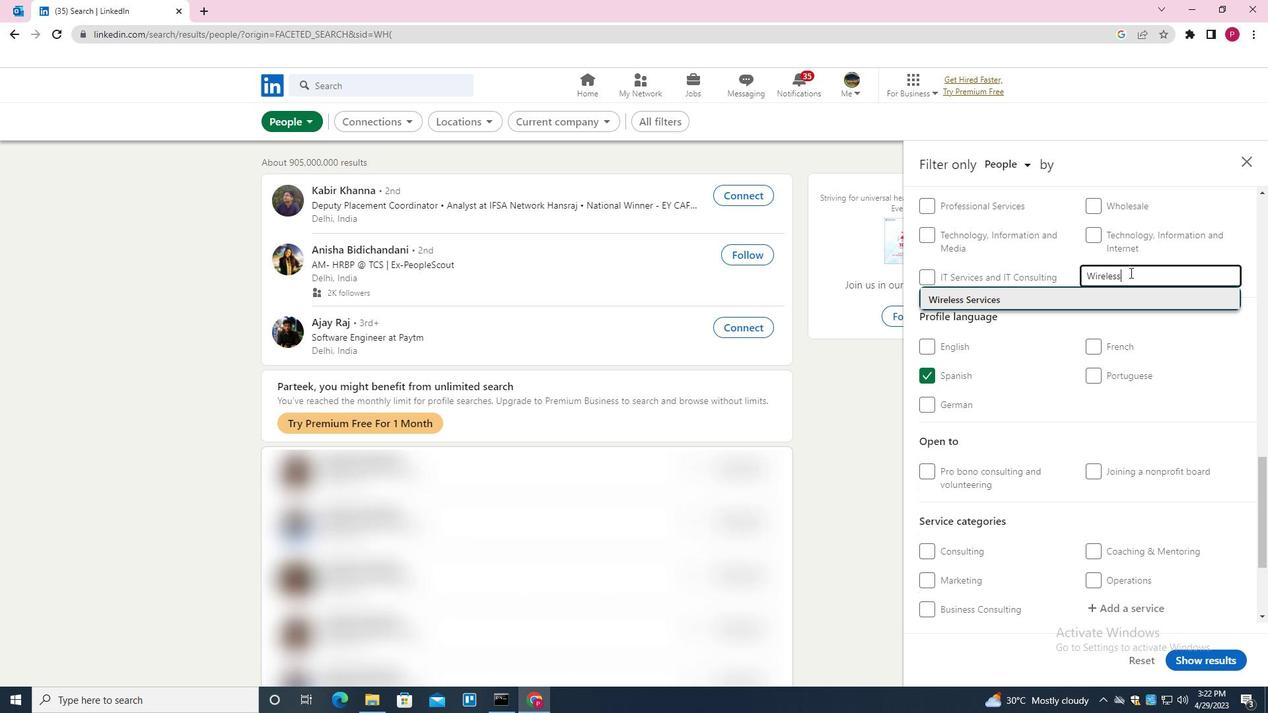 
Action: Mouse moved to (1093, 387)
Screenshot: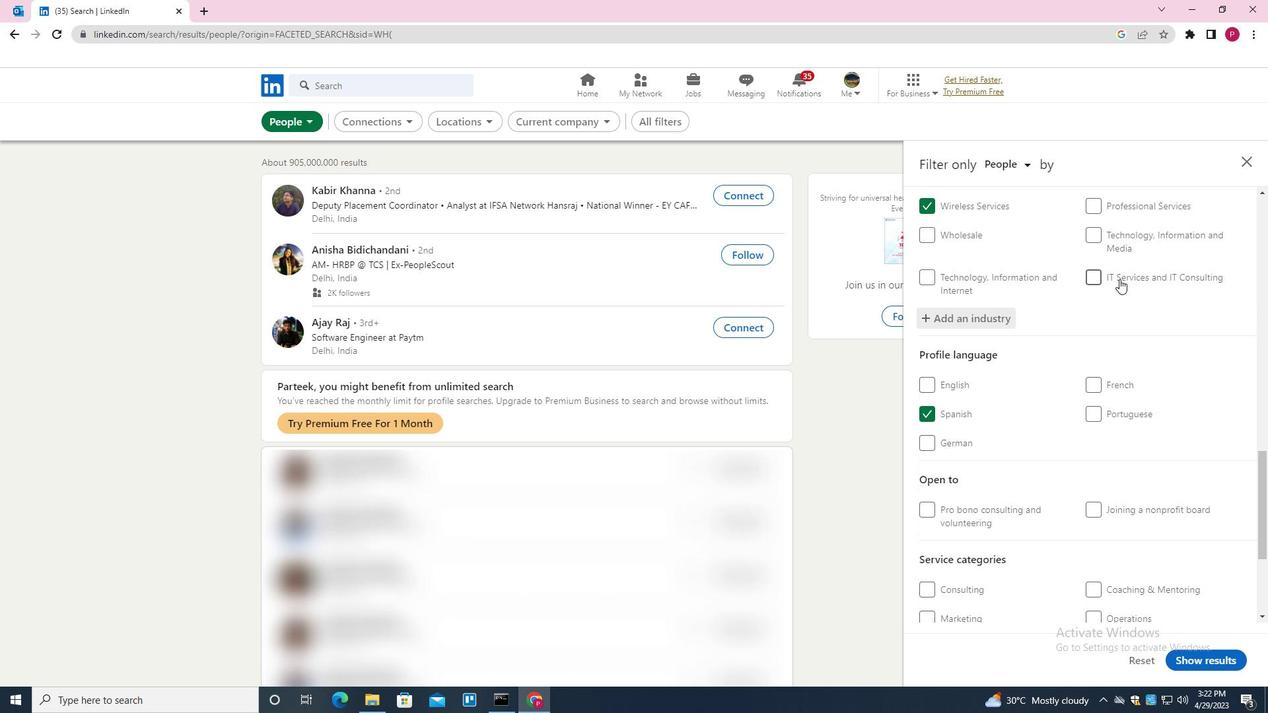 
Action: Mouse scrolled (1093, 387) with delta (0, 0)
Screenshot: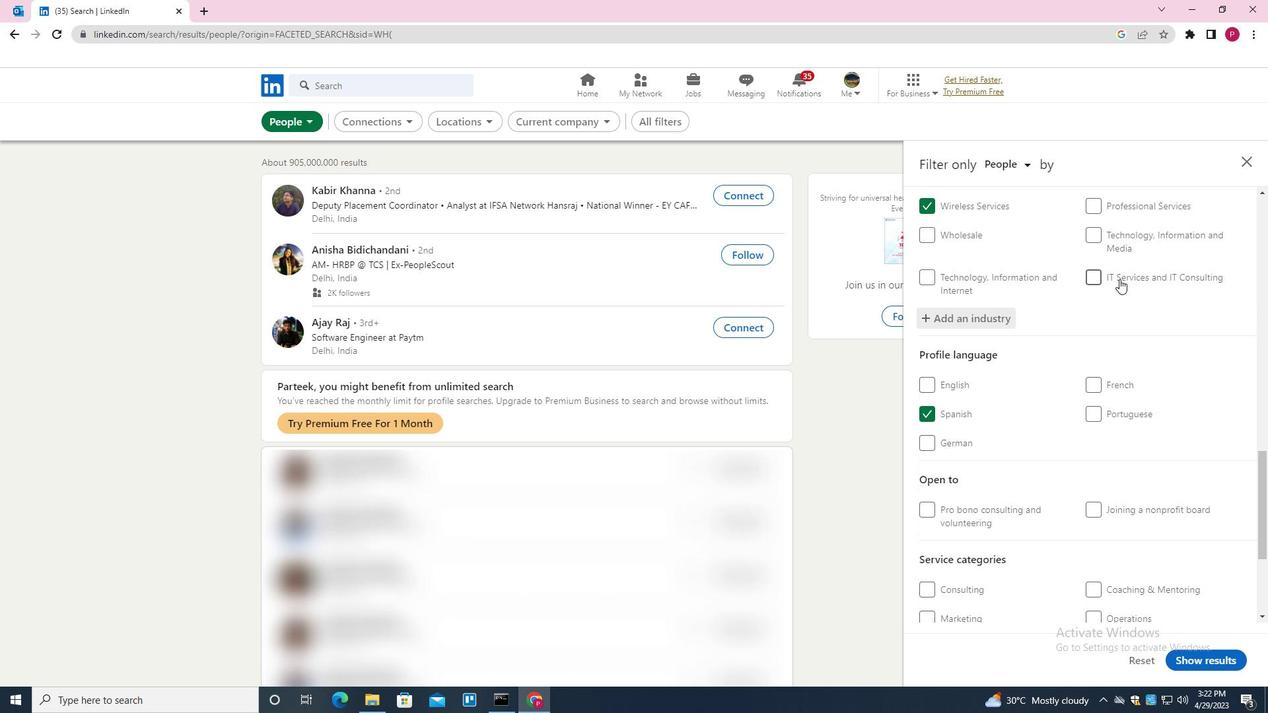 
Action: Mouse moved to (1093, 388)
Screenshot: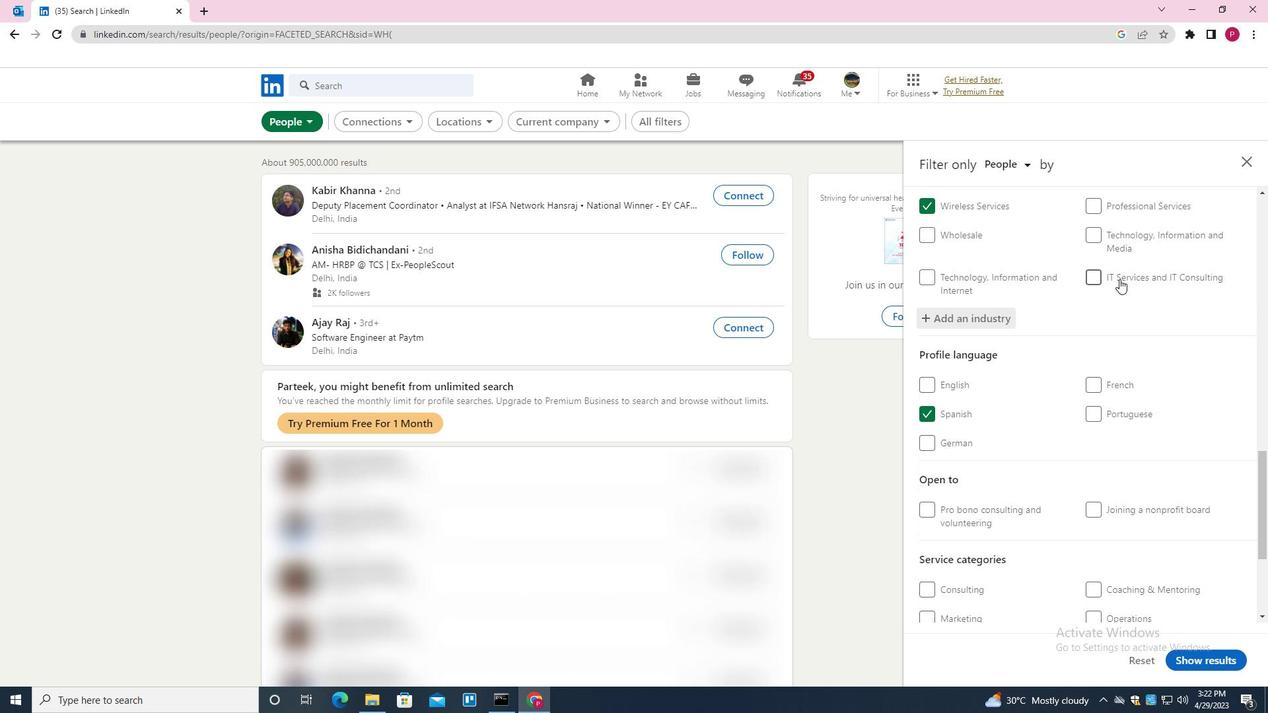 
Action: Mouse scrolled (1093, 387) with delta (0, 0)
Screenshot: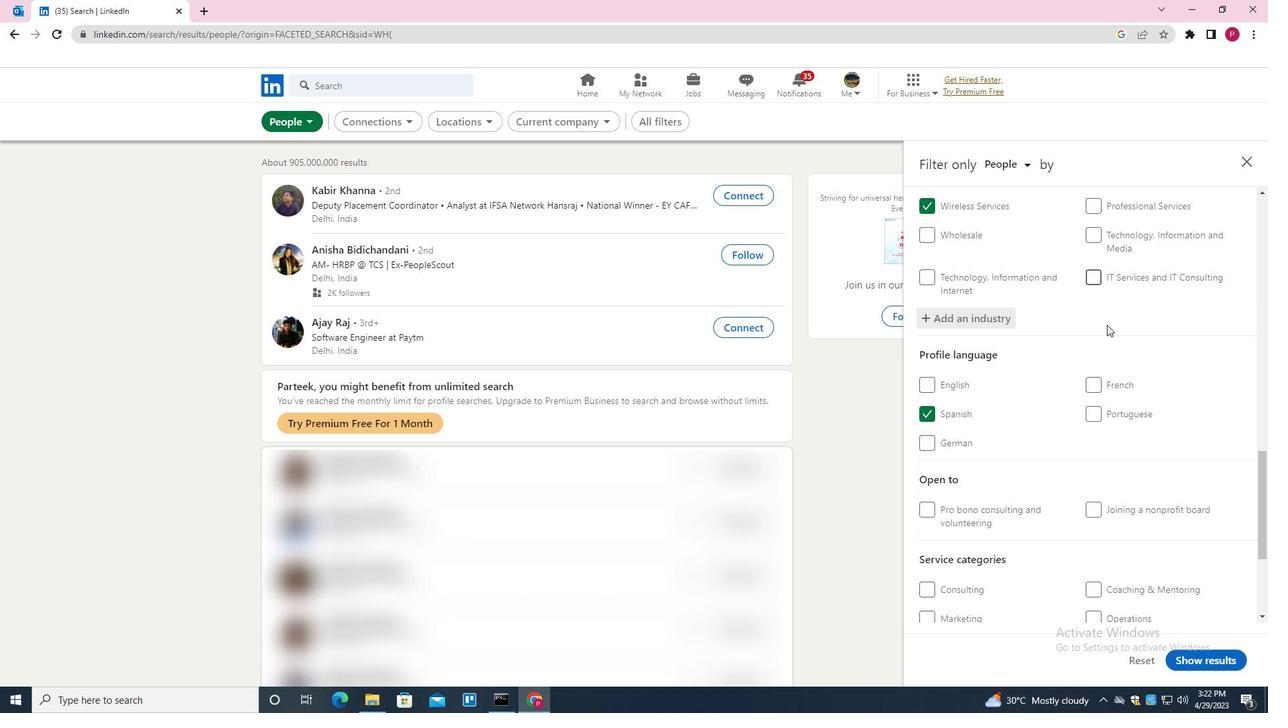 
Action: Mouse scrolled (1093, 387) with delta (0, 0)
Screenshot: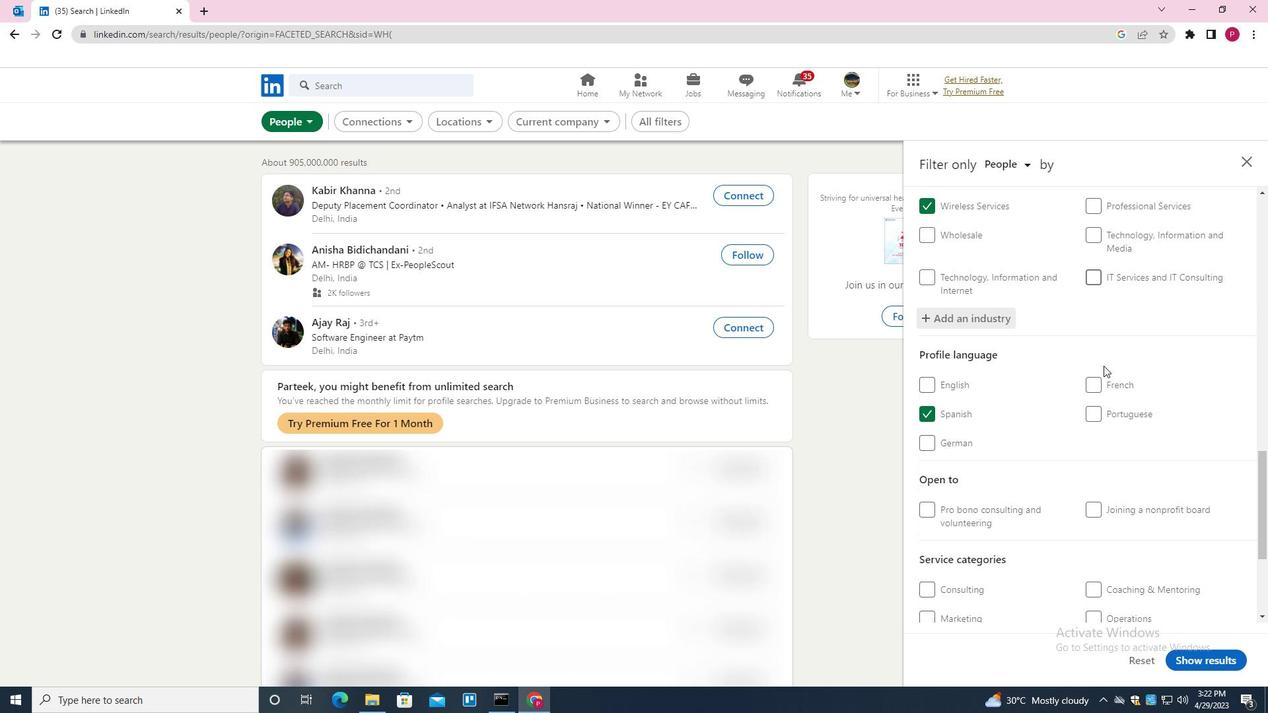 
Action: Mouse scrolled (1093, 387) with delta (0, 0)
Screenshot: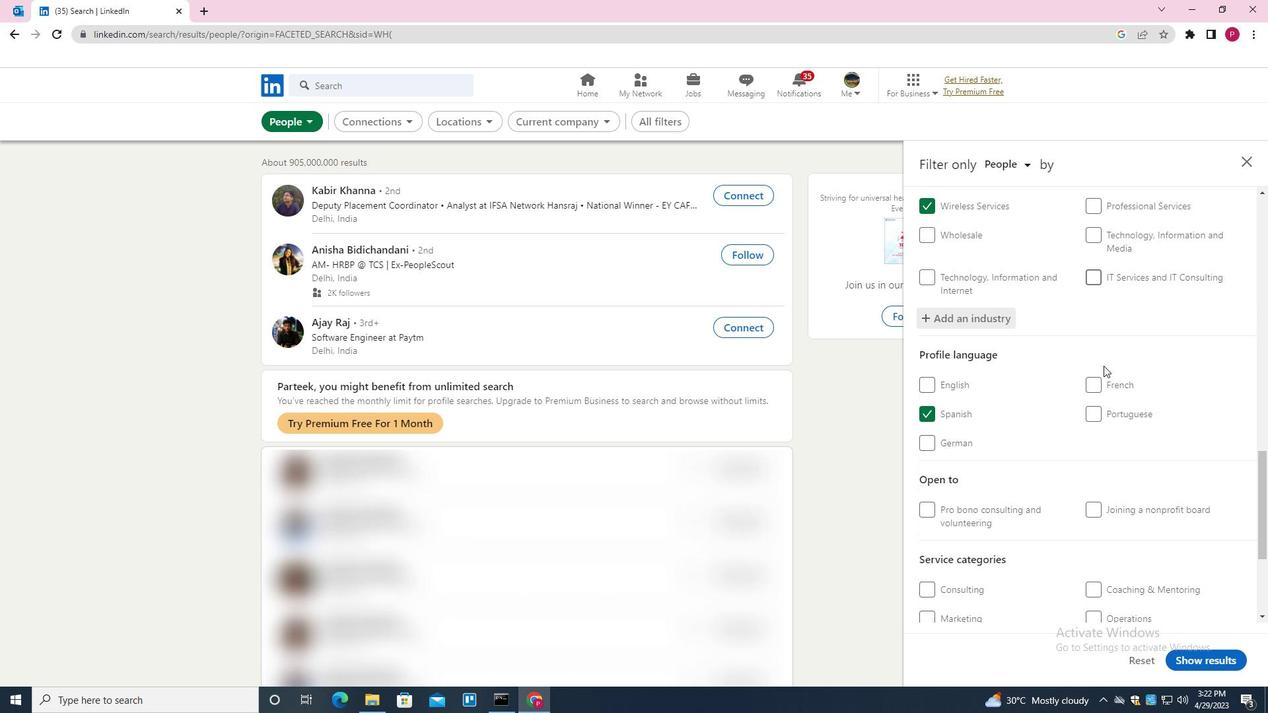 
Action: Mouse scrolled (1093, 387) with delta (0, 0)
Screenshot: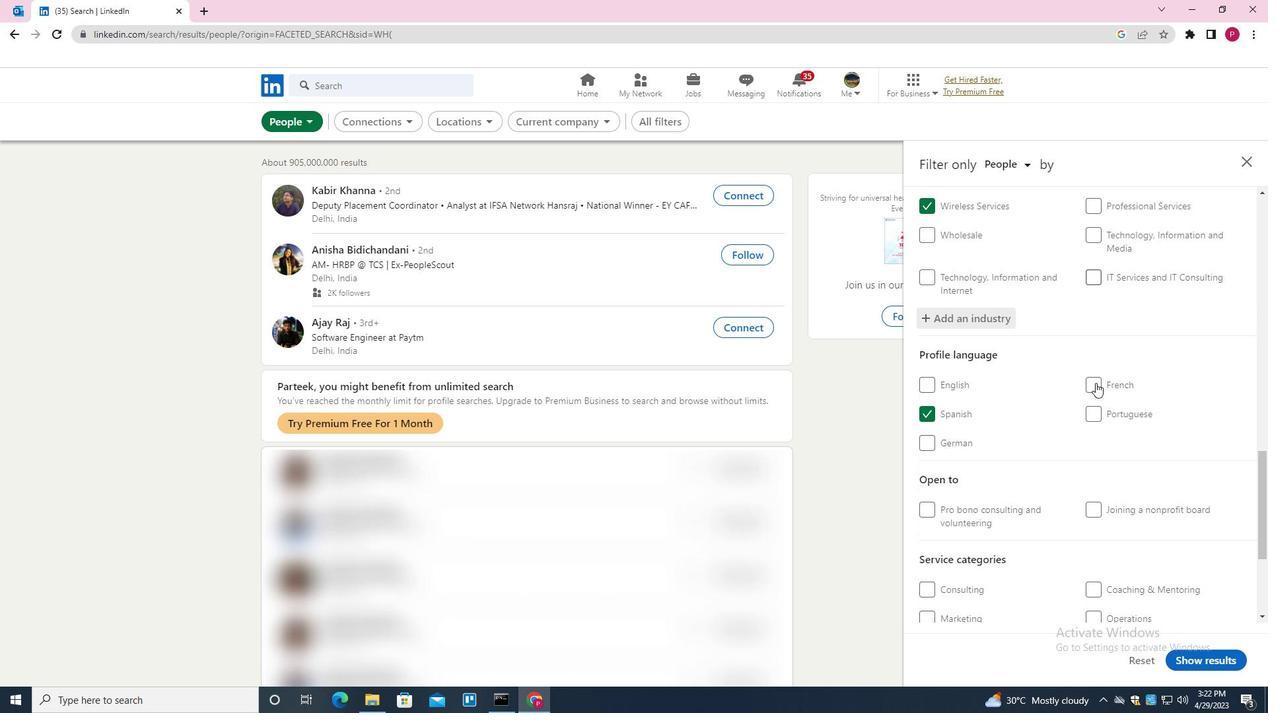 
Action: Mouse moved to (1130, 438)
Screenshot: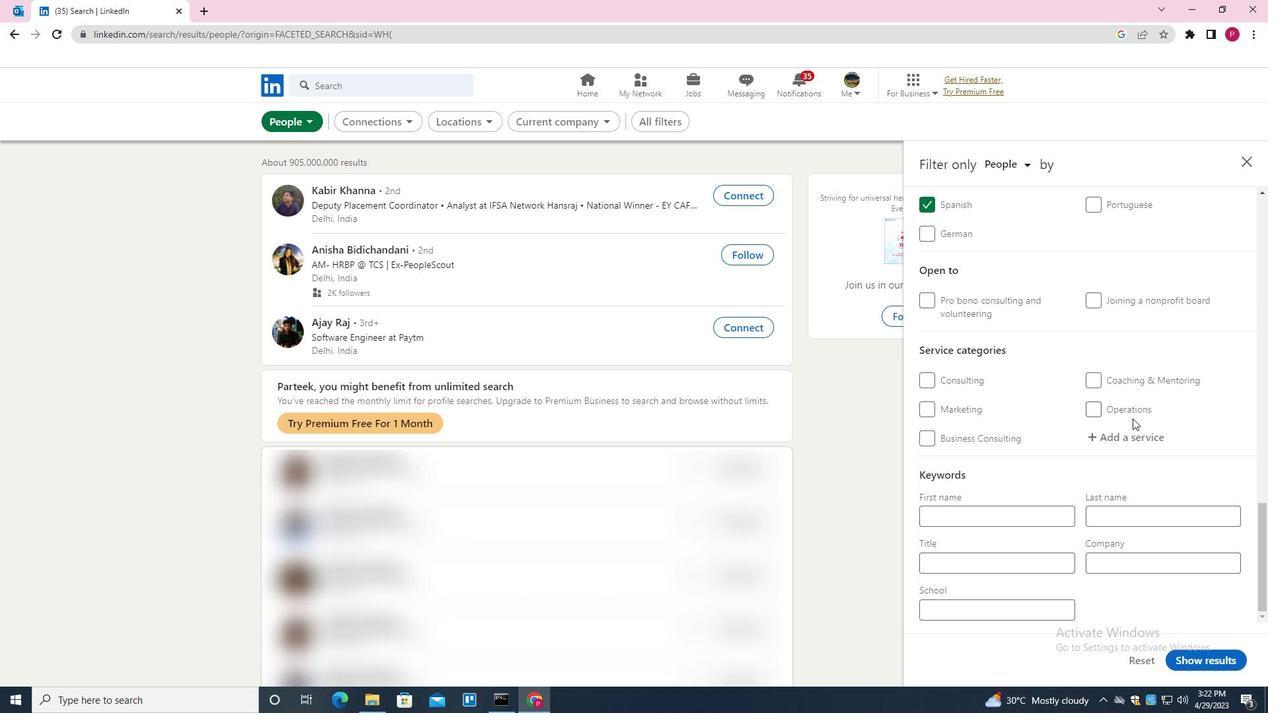 
Action: Mouse pressed left at (1130, 438)
Screenshot: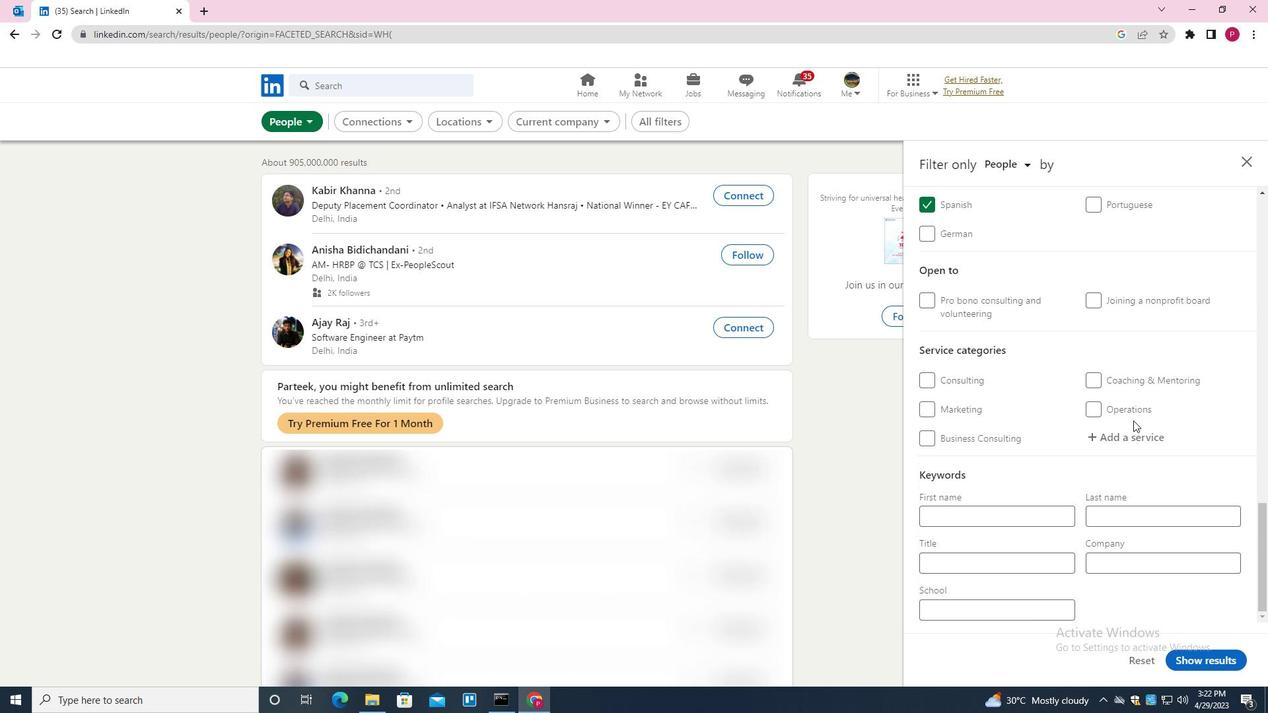 
Action: Mouse moved to (1130, 438)
Screenshot: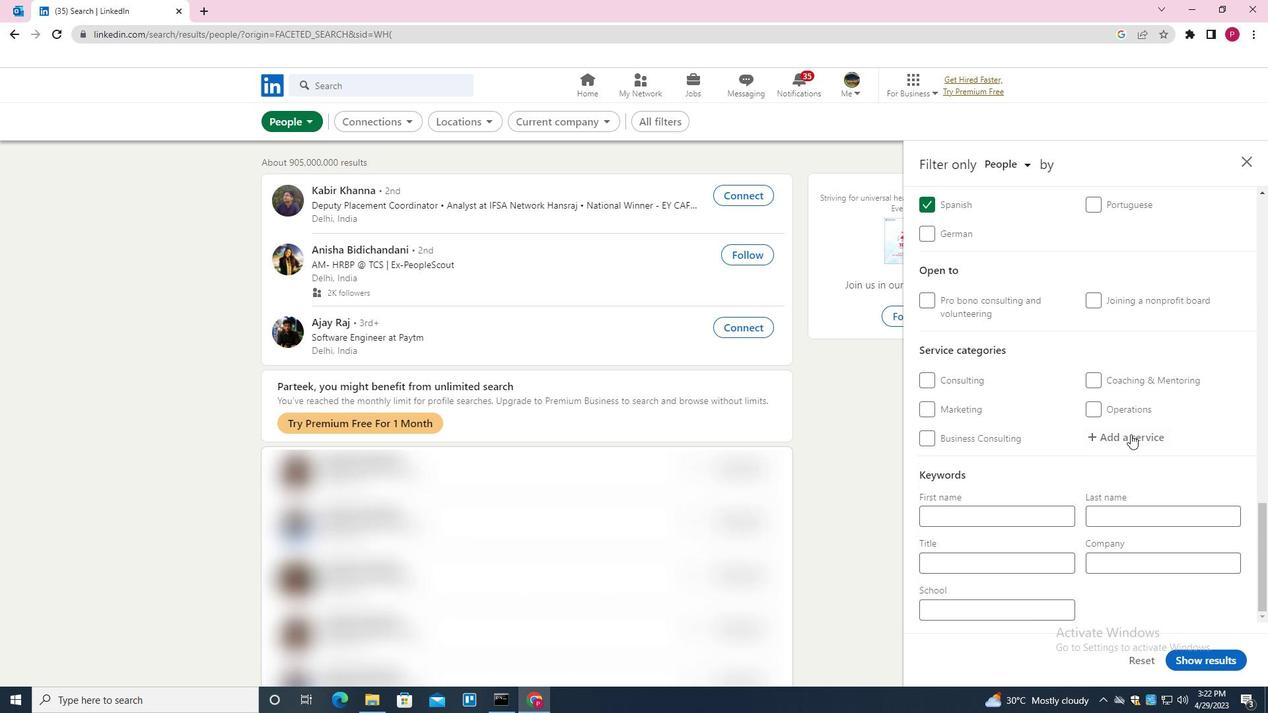 
Action: Key pressed <Key.shift><Key.shift><Key.shift>AUTO<Key.down>
Screenshot: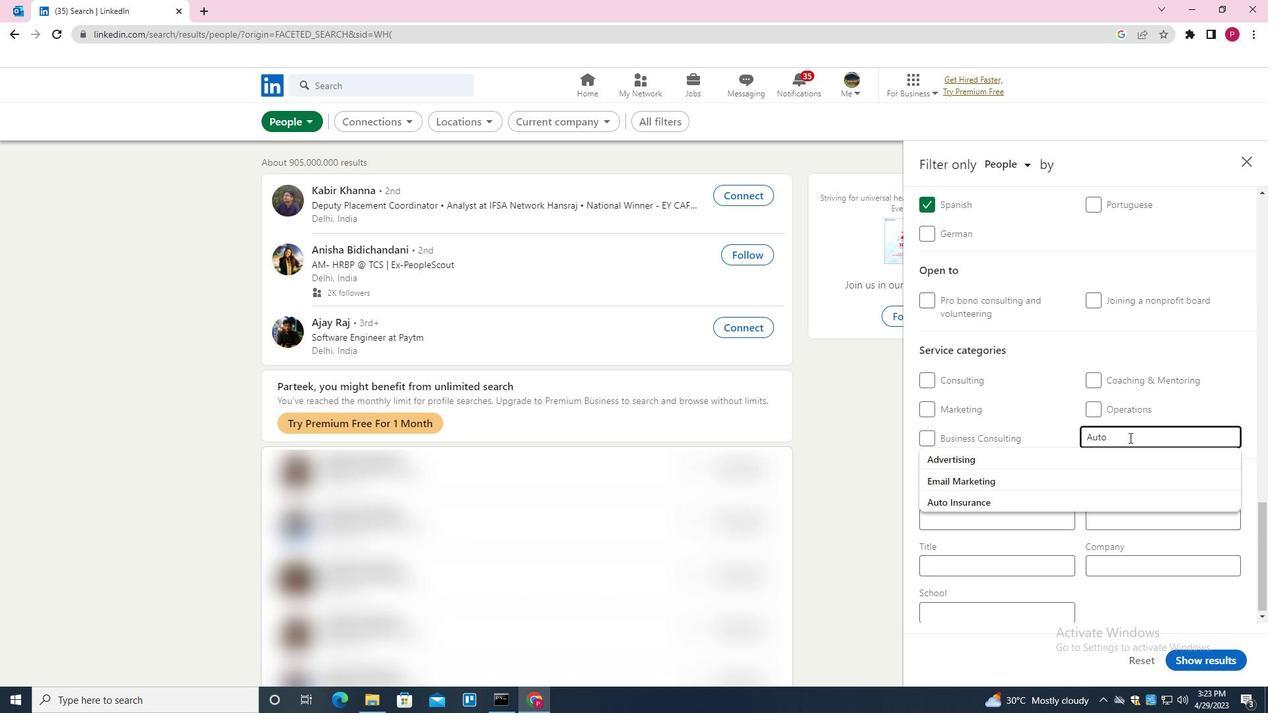 
Action: Mouse moved to (1130, 438)
Screenshot: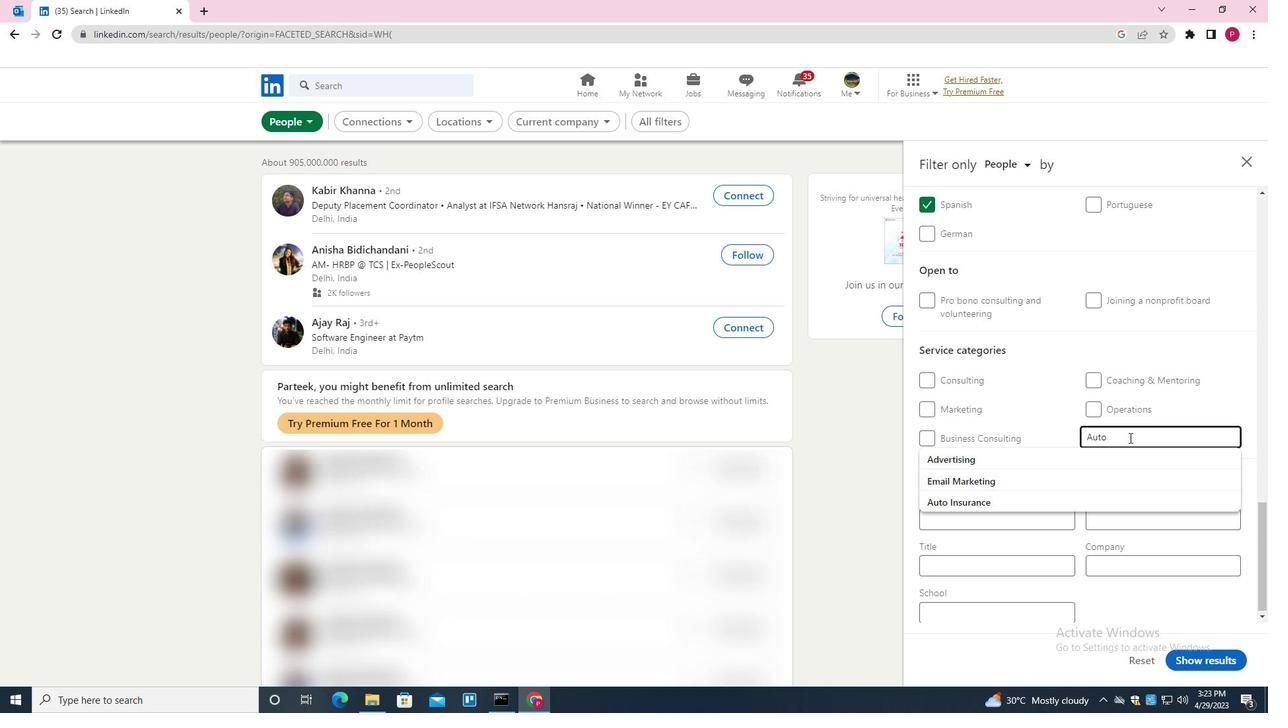 
Action: Key pressed <Key.down><Key.down><Key.enter>
Screenshot: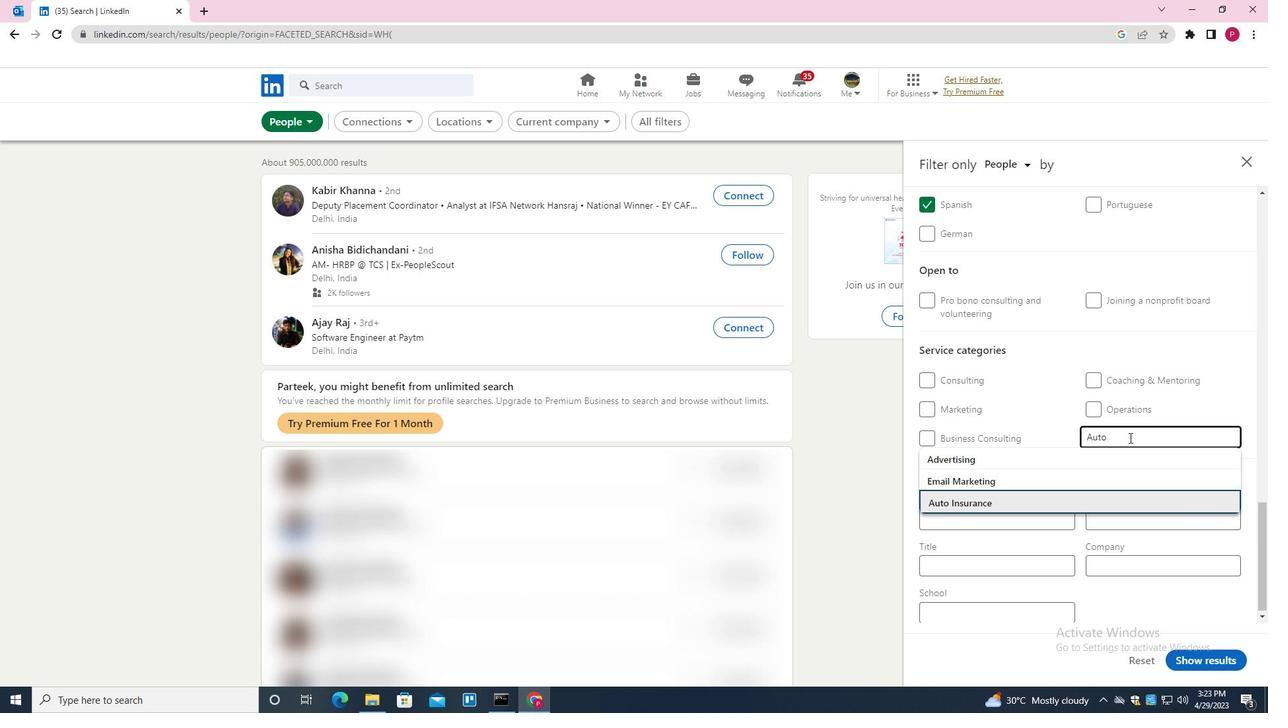 
Action: Mouse scrolled (1130, 437) with delta (0, 0)
Screenshot: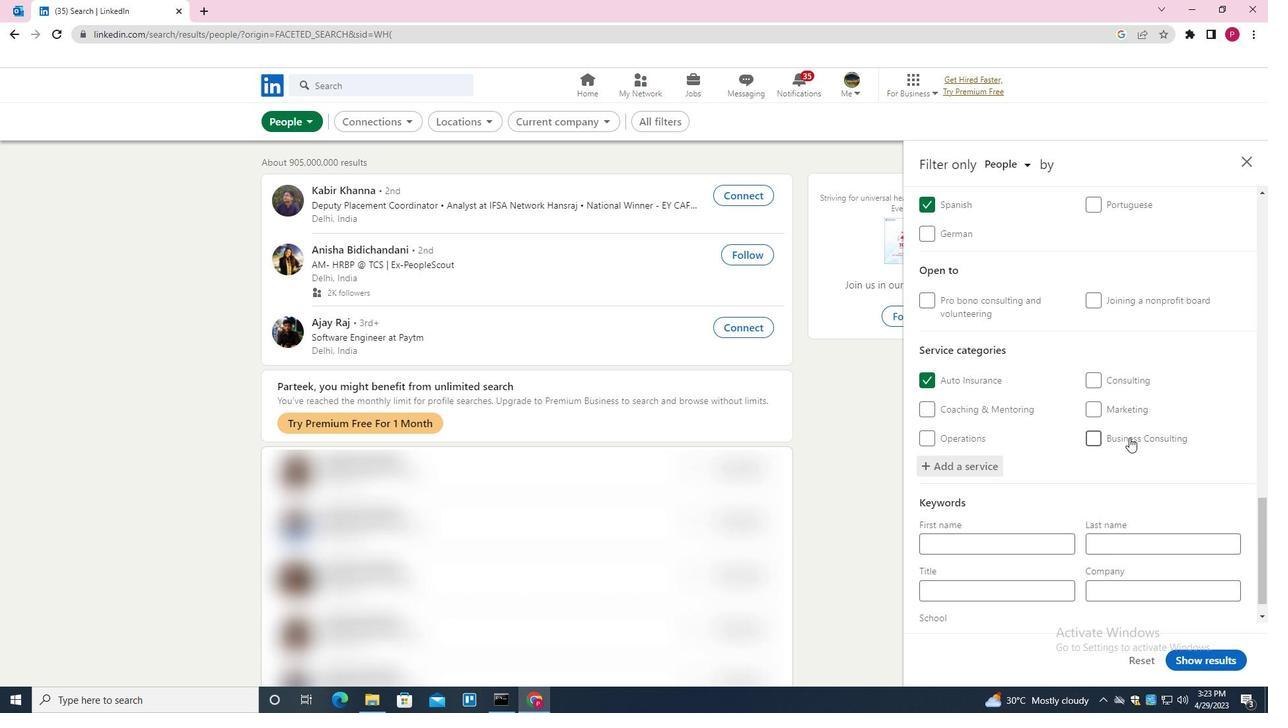 
Action: Mouse scrolled (1130, 437) with delta (0, 0)
Screenshot: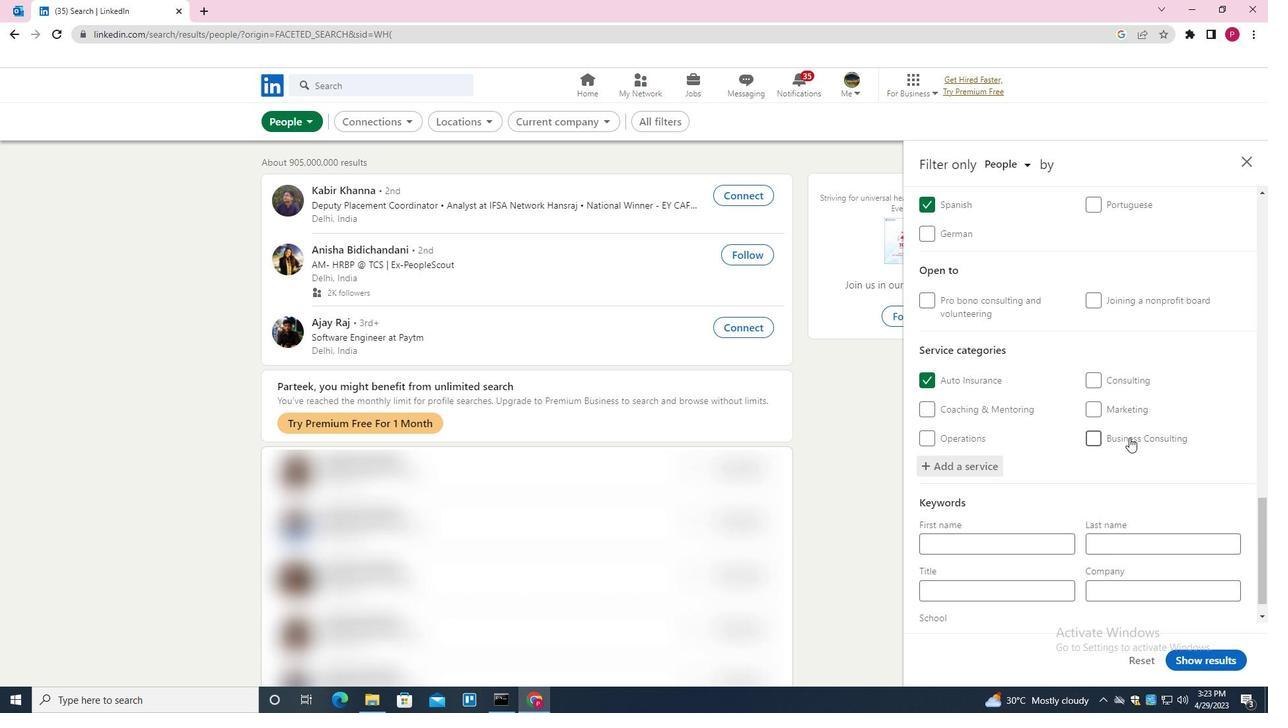 
Action: Mouse scrolled (1130, 437) with delta (0, 0)
Screenshot: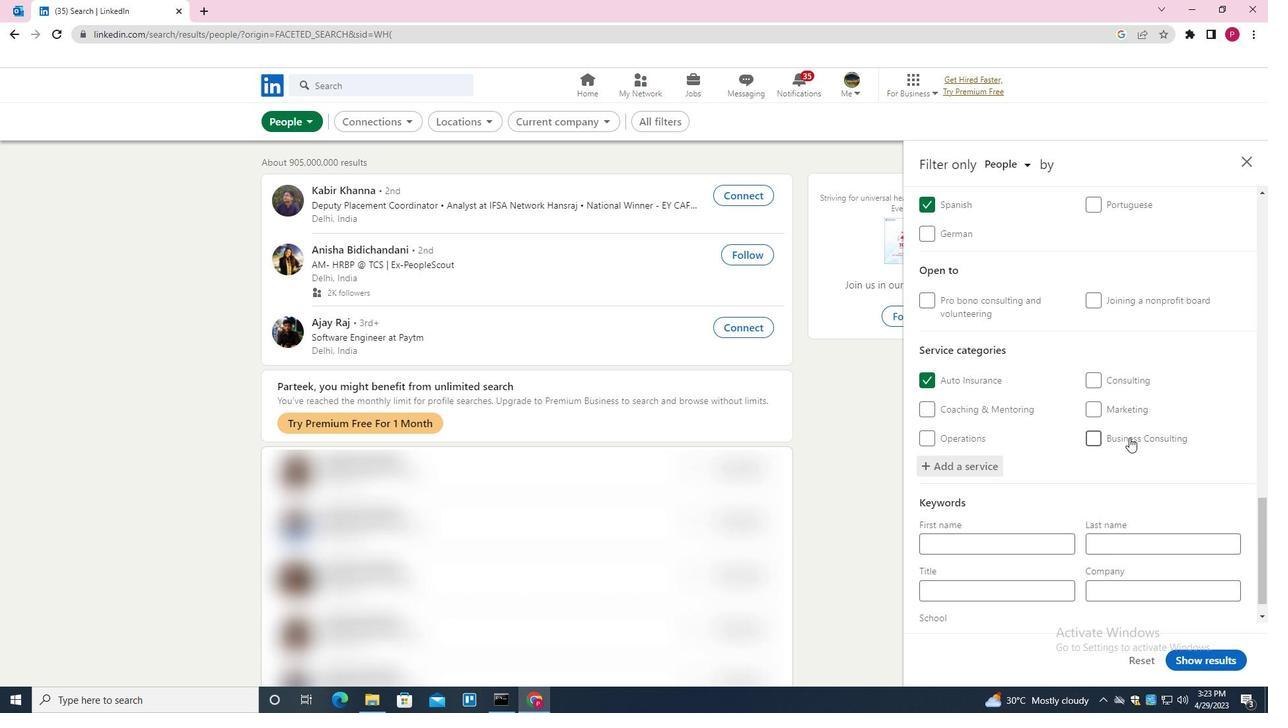 
Action: Mouse scrolled (1130, 437) with delta (0, 0)
Screenshot: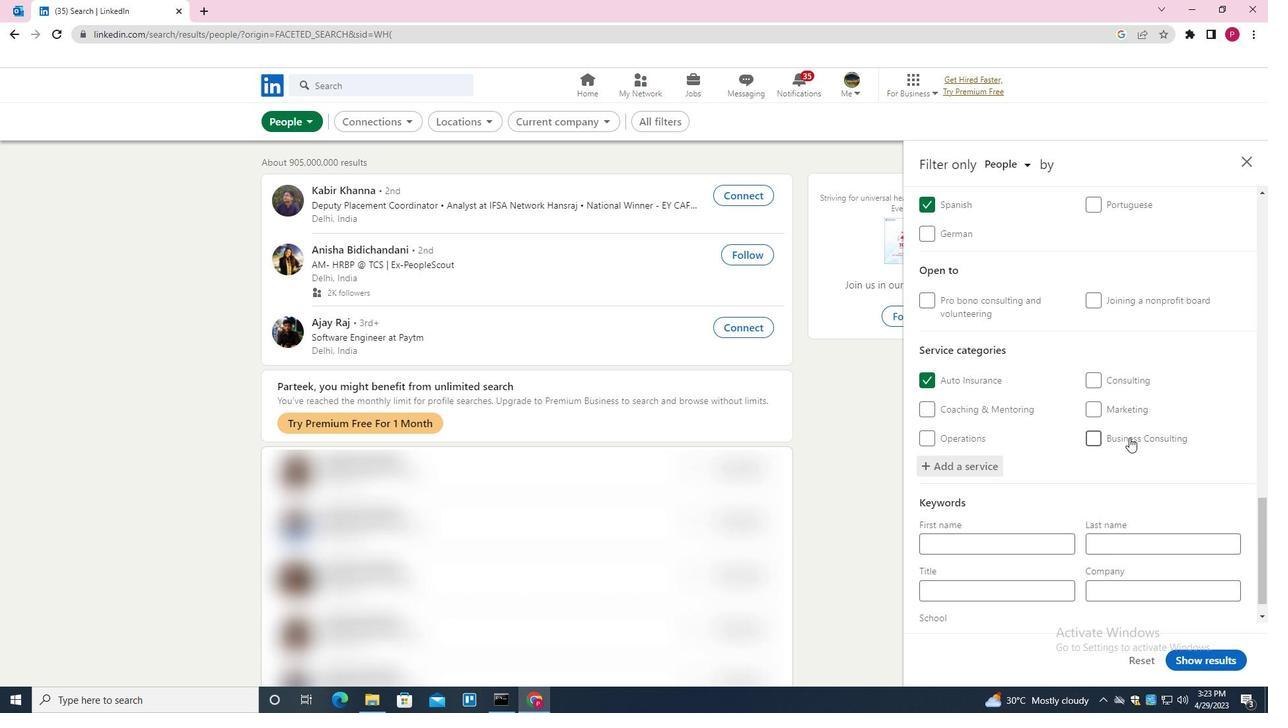 
Action: Mouse scrolled (1130, 437) with delta (0, 0)
Screenshot: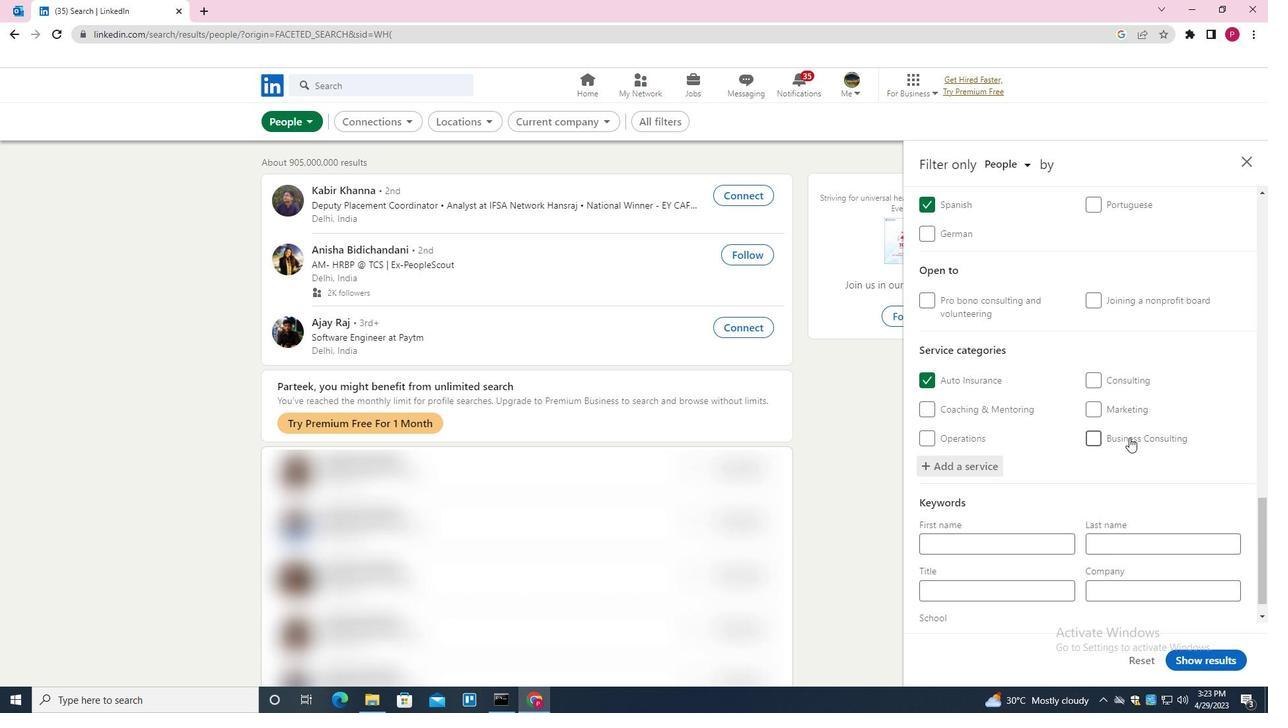
Action: Mouse moved to (1032, 565)
Screenshot: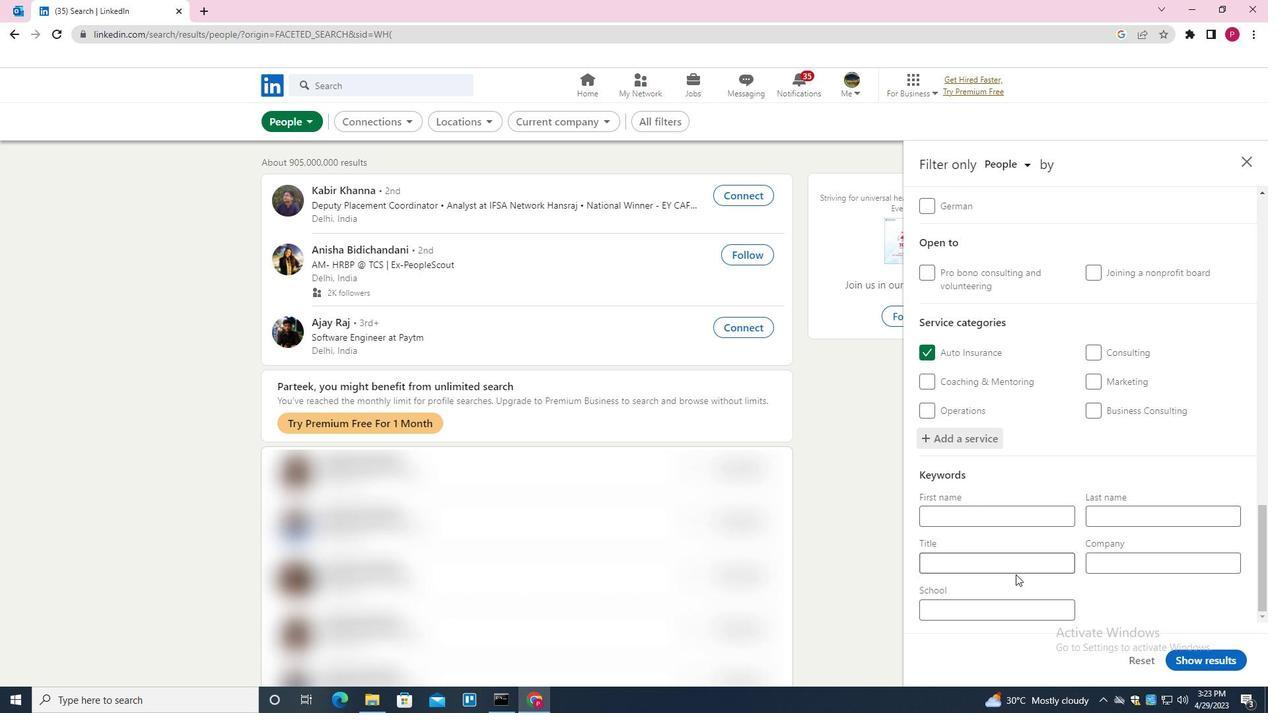 
Action: Mouse pressed left at (1032, 565)
Screenshot: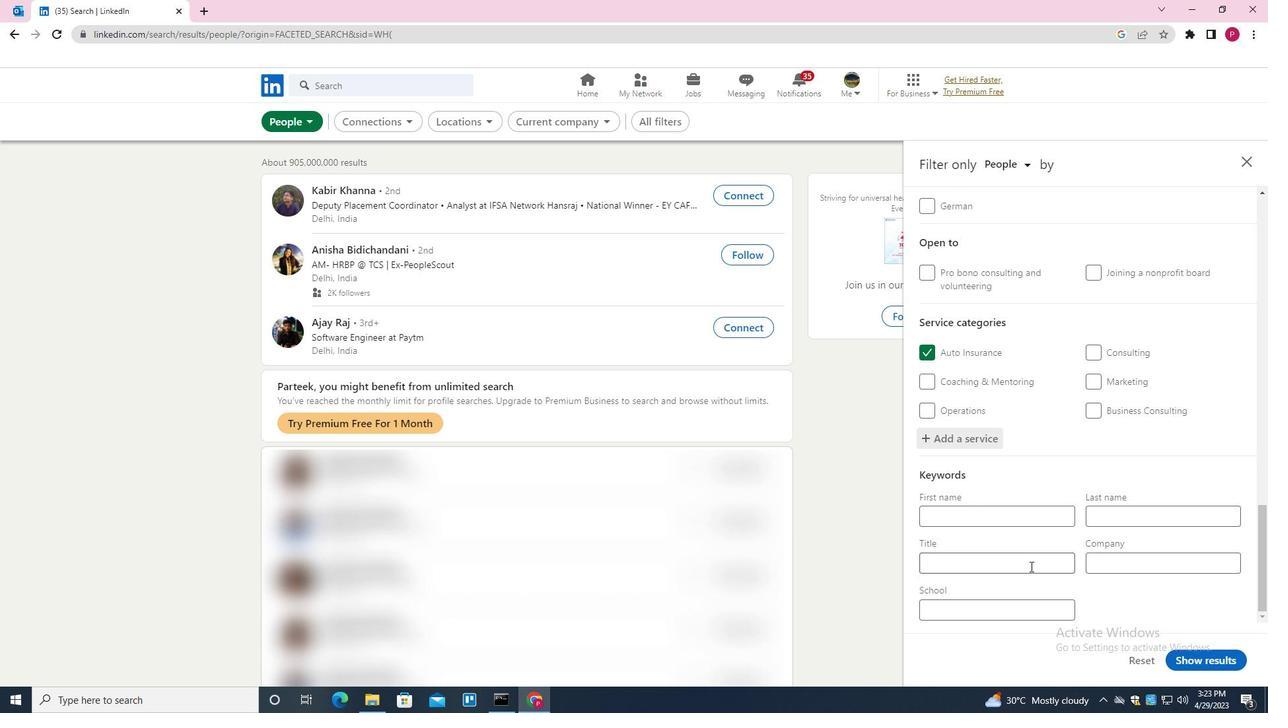 
Action: Key pressed <Key.shift><Key.shift><Key.shift><Key.shift><Key.shift><Key.shift><Key.shift><Key.shift><Key.shift><Key.shift><Key.shift><Key.shift><Key.shift><Key.shift><Key.shift><Key.shift><Key.shift>BIOSTATISTICIAN
Screenshot: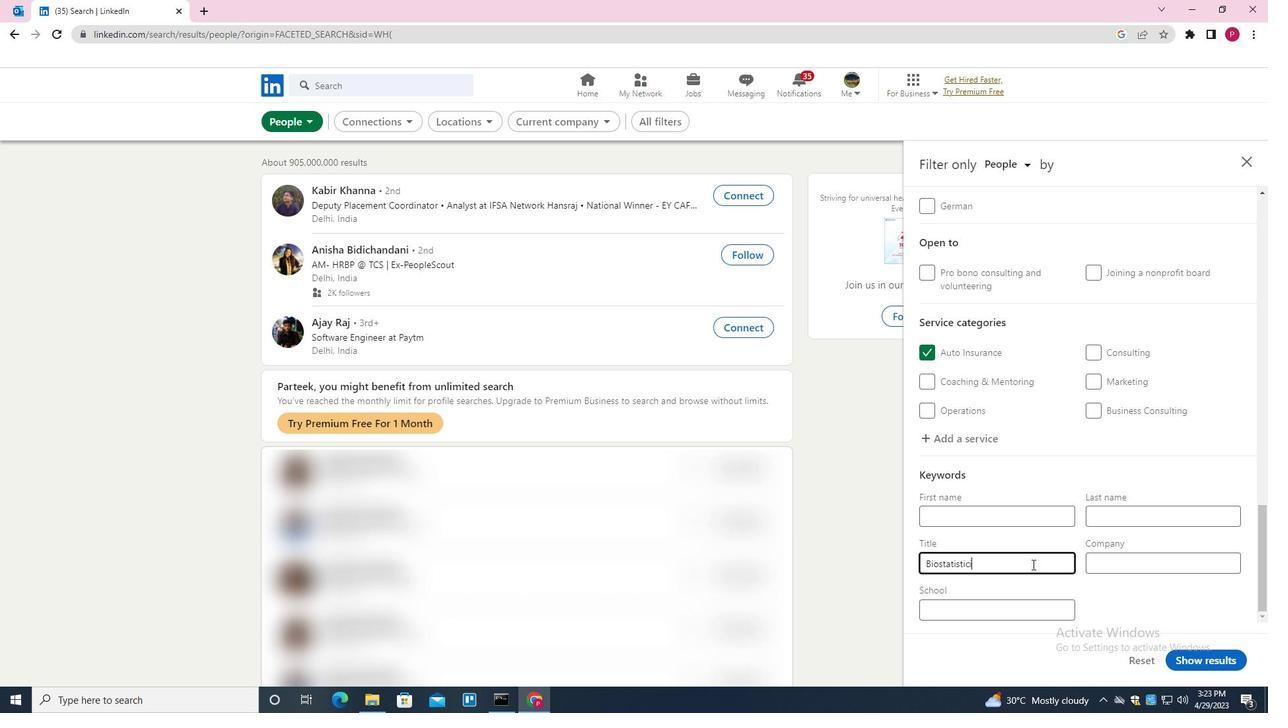 
Action: Mouse moved to (1207, 658)
Screenshot: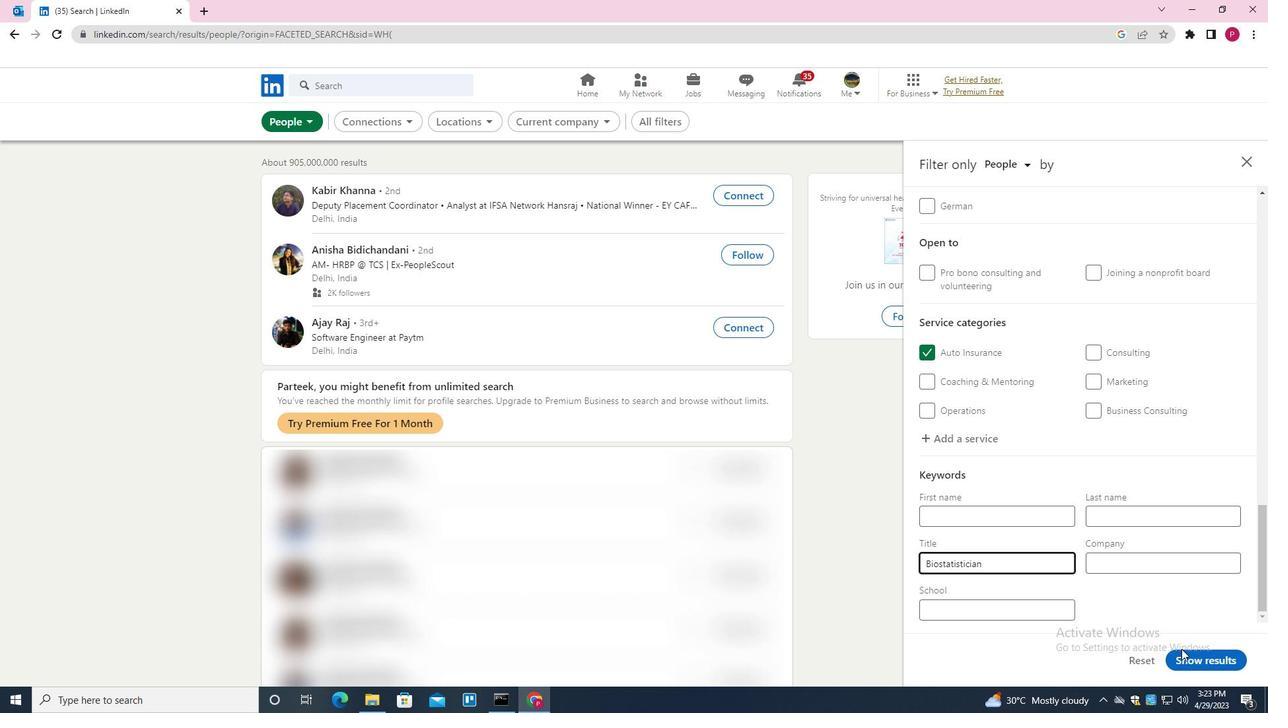 
Action: Mouse pressed left at (1207, 658)
Screenshot: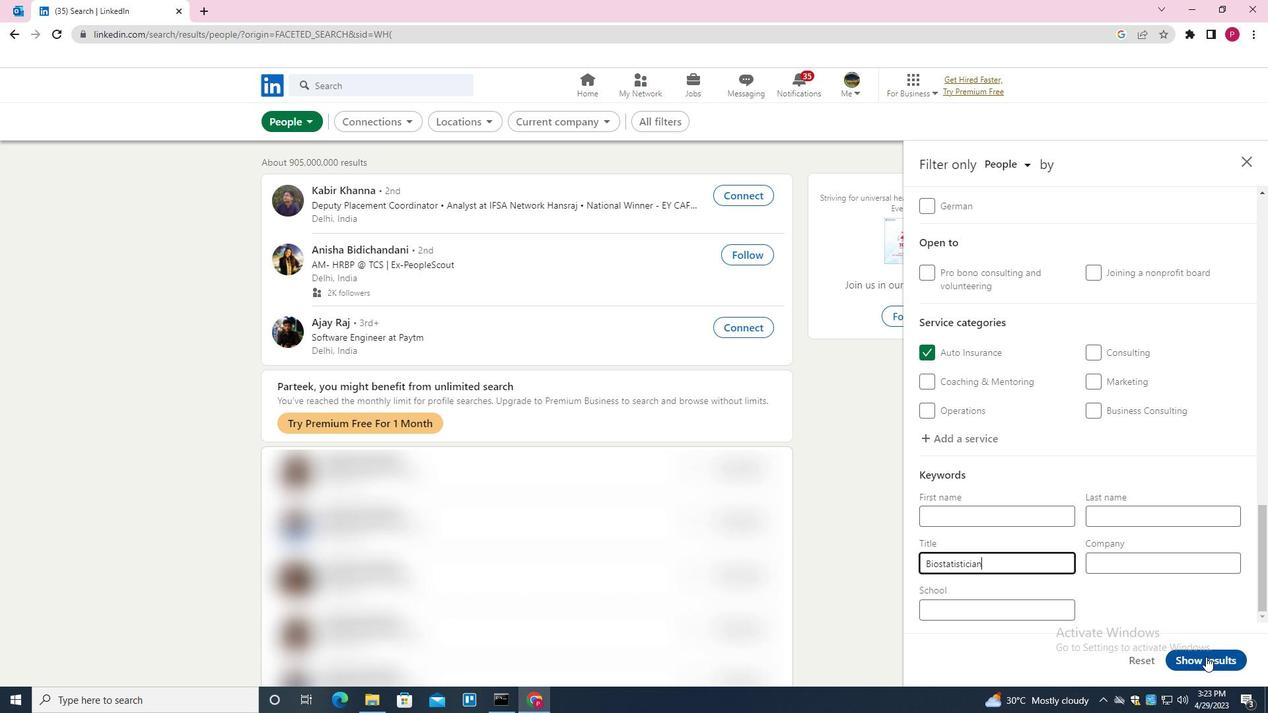 
Action: Mouse moved to (594, 285)
Screenshot: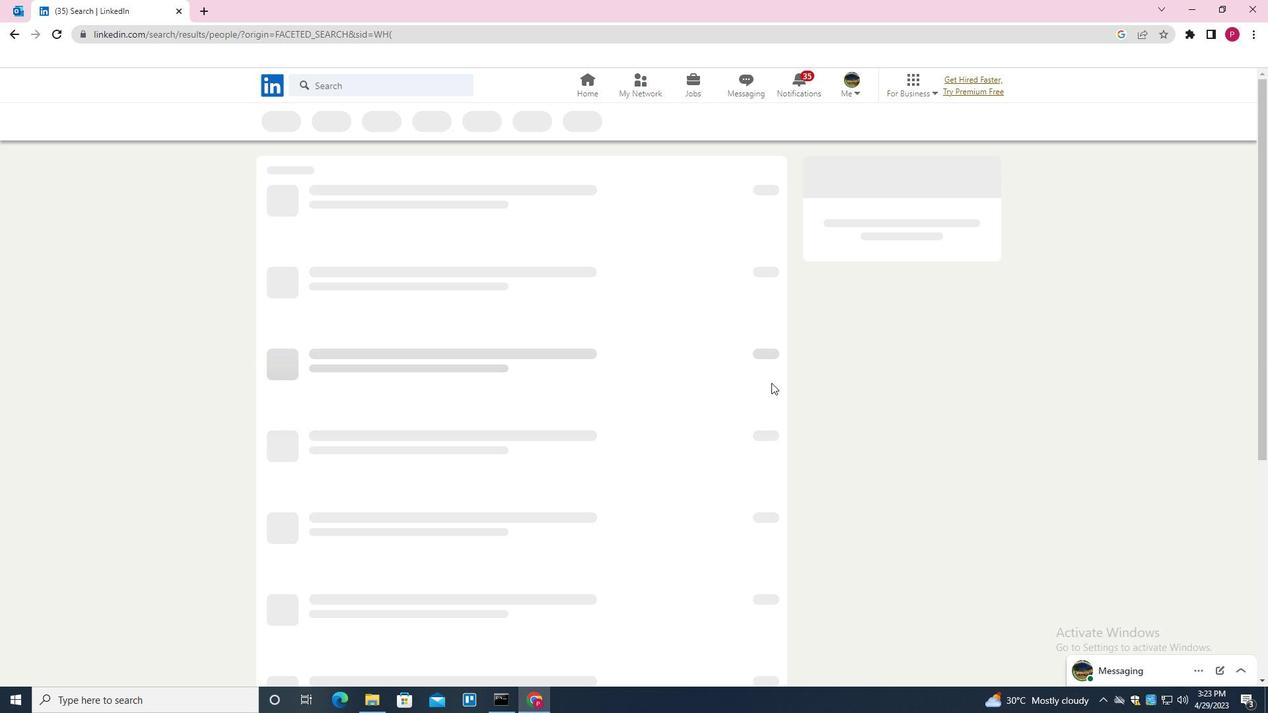 
